 Task: Look for space in Schofield Barracks, United States from 24th August, 2023 to 10th September, 2023 for 8 adults, 2 children in price range Rs.12000 to Rs.15000. Place can be entire place or shared room with 4 bedrooms having 8 beds and 4 bathrooms. Property type can be house, flat, guest house. Amenities needed are: wifi, TV, free parkinig on premises, gym, breakfast. Booking option can be shelf check-in. Required host language is English.
Action: Mouse moved to (541, 123)
Screenshot: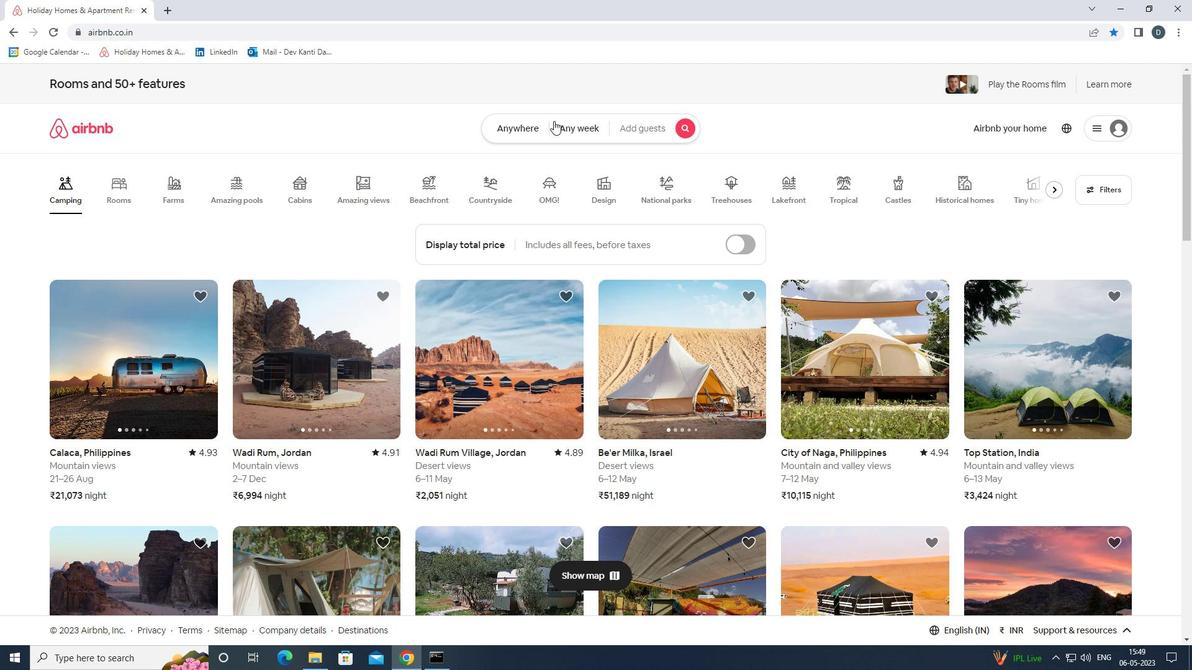 
Action: Mouse pressed left at (541, 123)
Screenshot: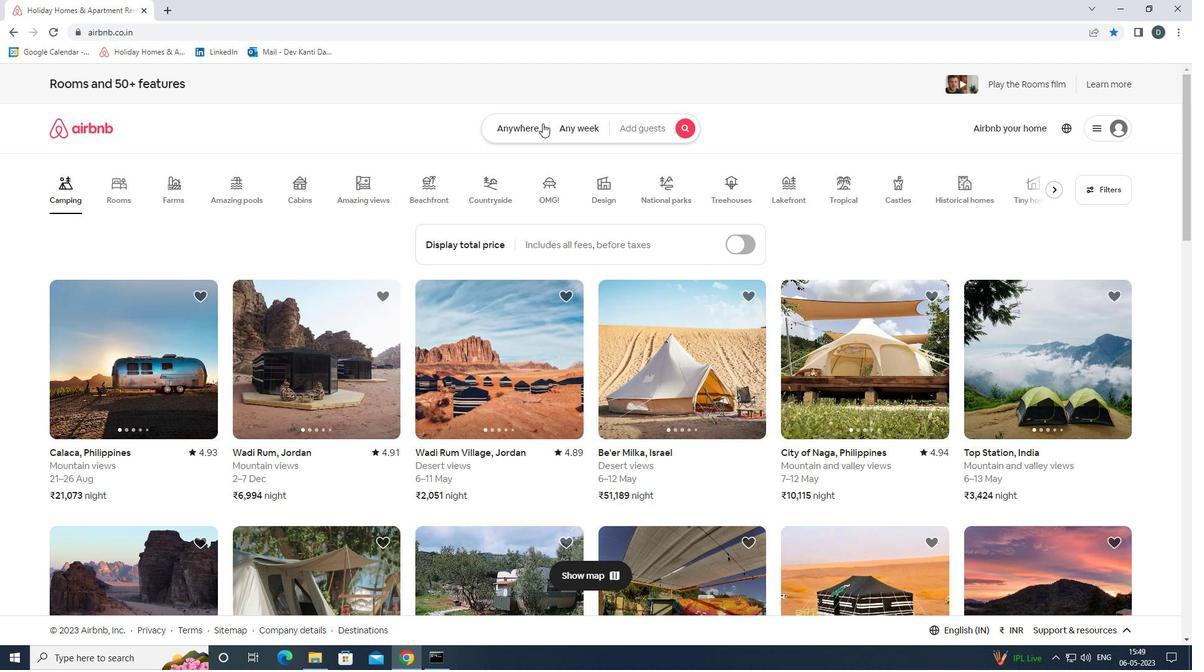 
Action: Mouse moved to (467, 180)
Screenshot: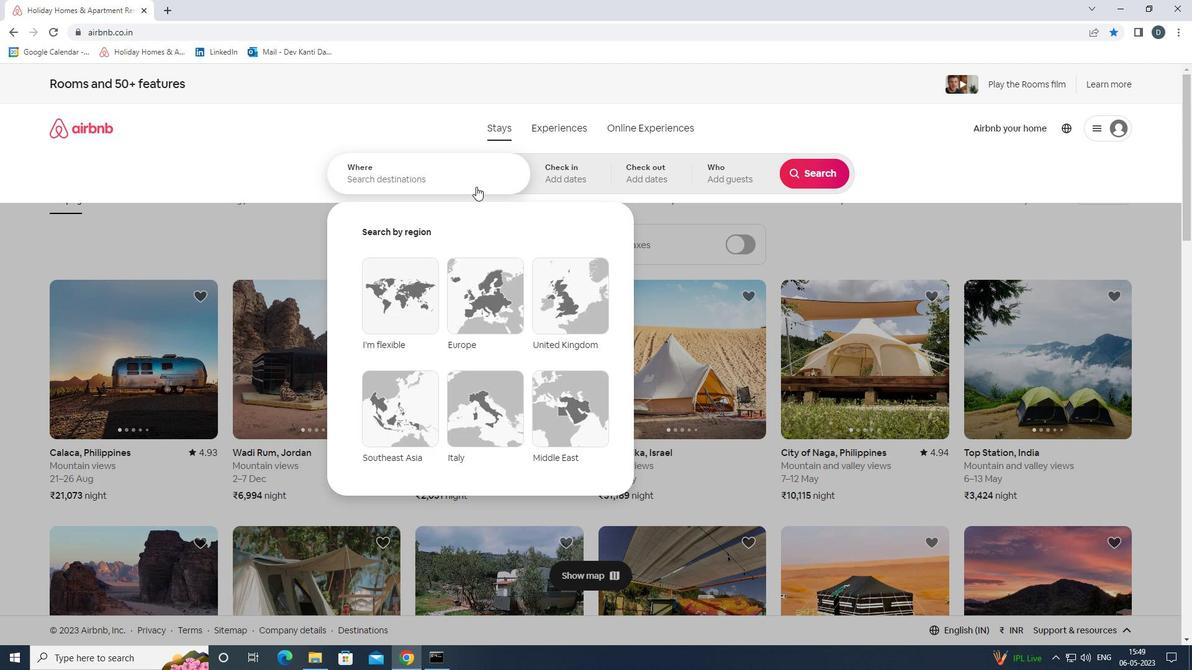 
Action: Mouse pressed left at (467, 180)
Screenshot: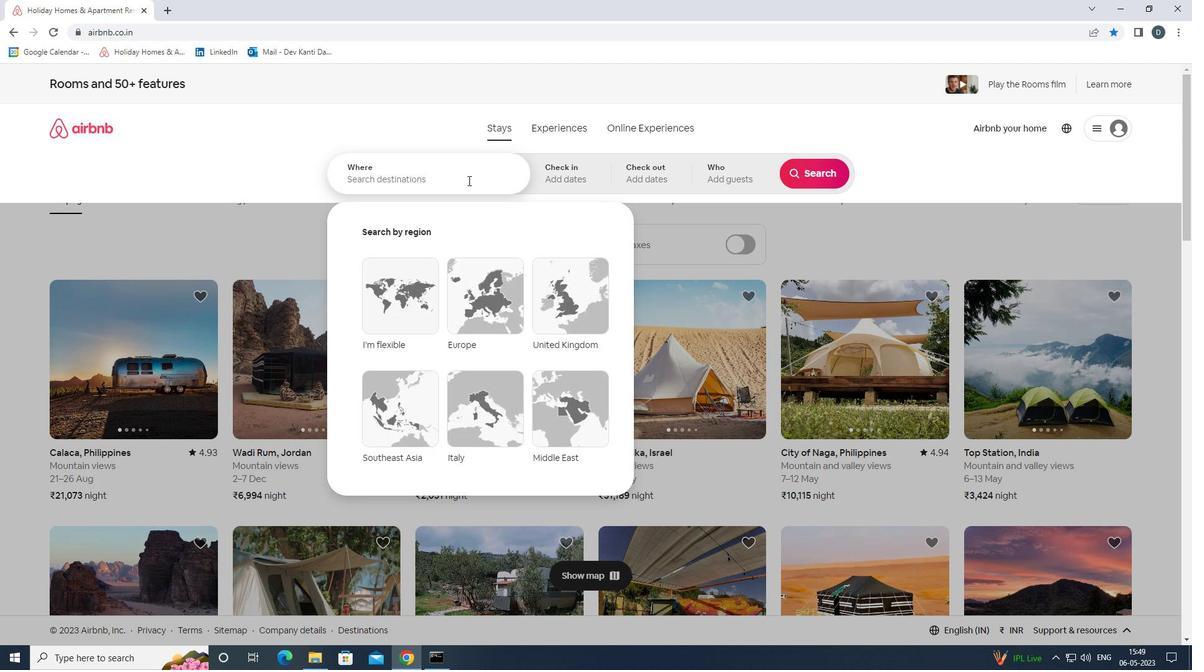 
Action: Key pressed <Key.shift><Key.shift><Key.shift><Key.shift><Key.shift><Key.shift><Key.shift><Key.shift><Key.shift><Key.shift><Key.shift><Key.shift><Key.shift><Key.shift><Key.shift><Key.shift><Key.shift>SCHOFIELD<Key.space><Key.shift>BARRACKS,<Key.shift><Key.shift><Key.shift>UNITED<Key.space><Key.shift><Key.shift><Key.shift><Key.shift><Key.shift><Key.shift><Key.shift>STATES<Key.enter>
Screenshot: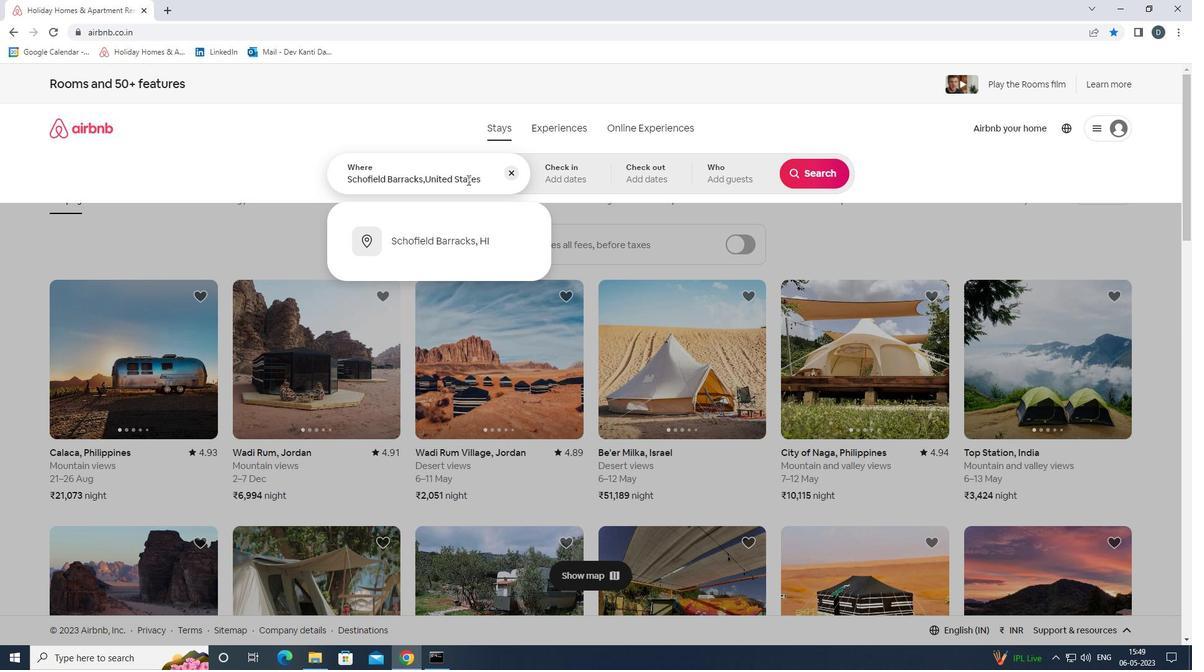 
Action: Mouse moved to (811, 273)
Screenshot: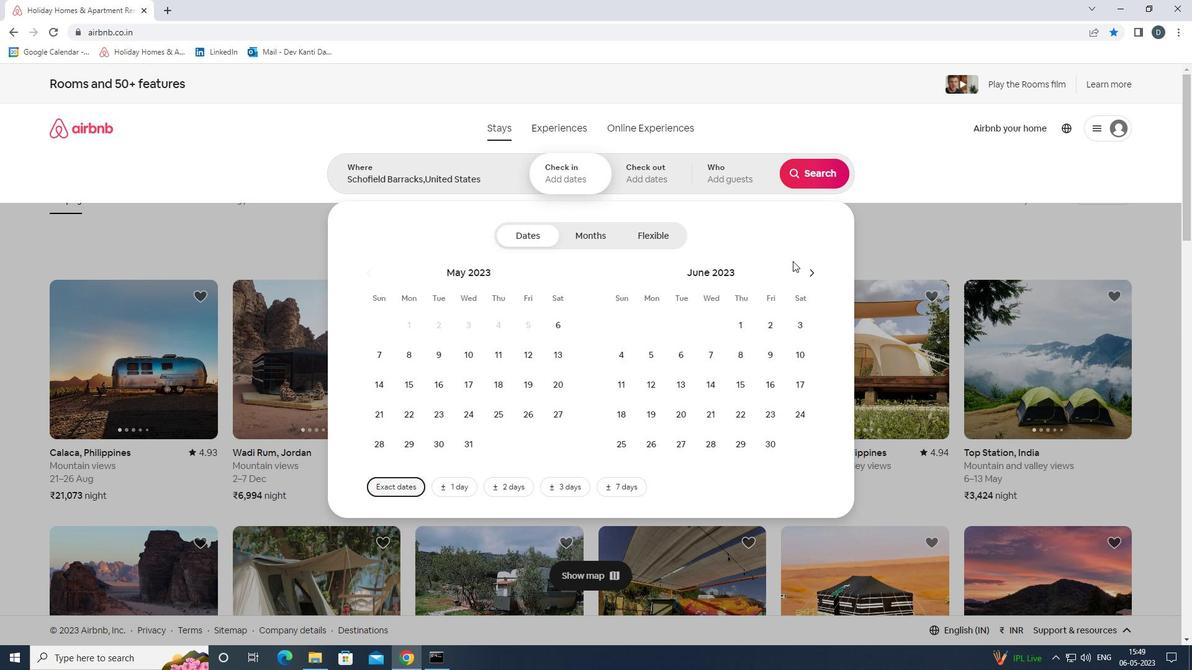 
Action: Mouse pressed left at (811, 273)
Screenshot: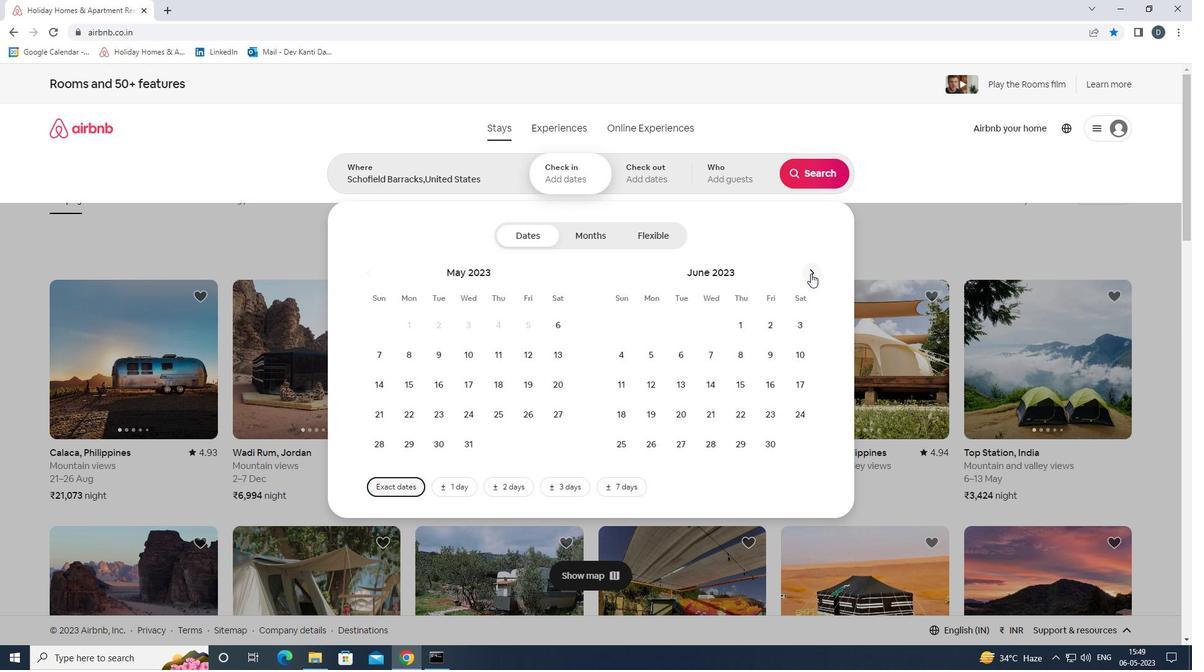 
Action: Mouse pressed left at (811, 273)
Screenshot: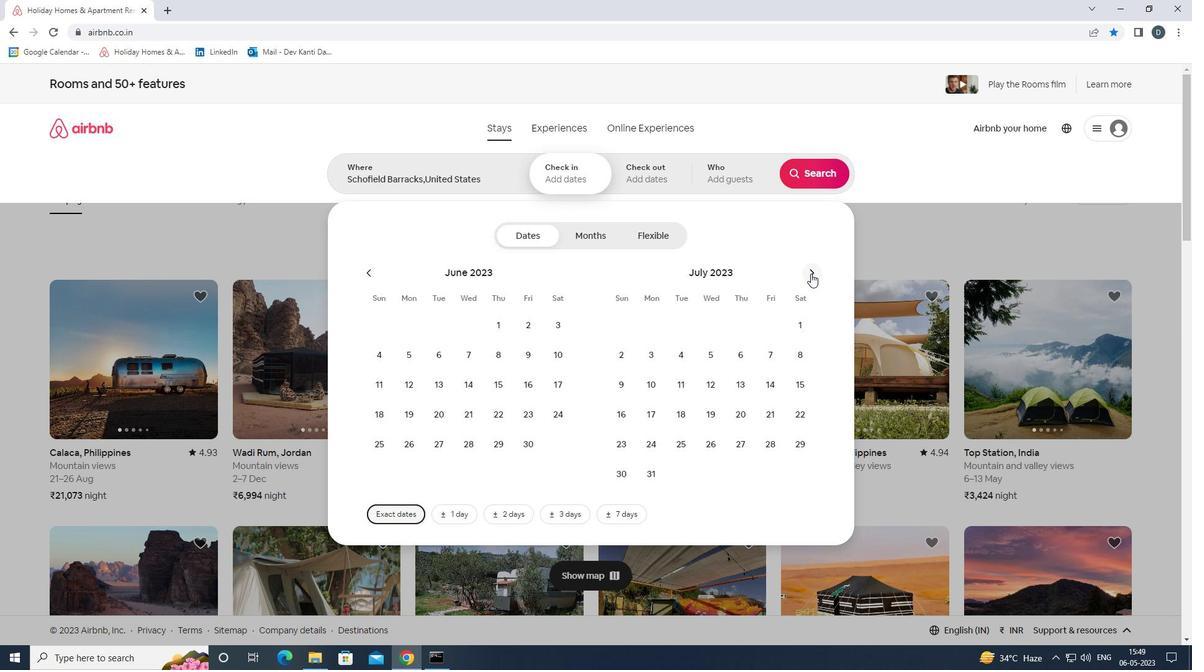 
Action: Mouse pressed left at (811, 273)
Screenshot: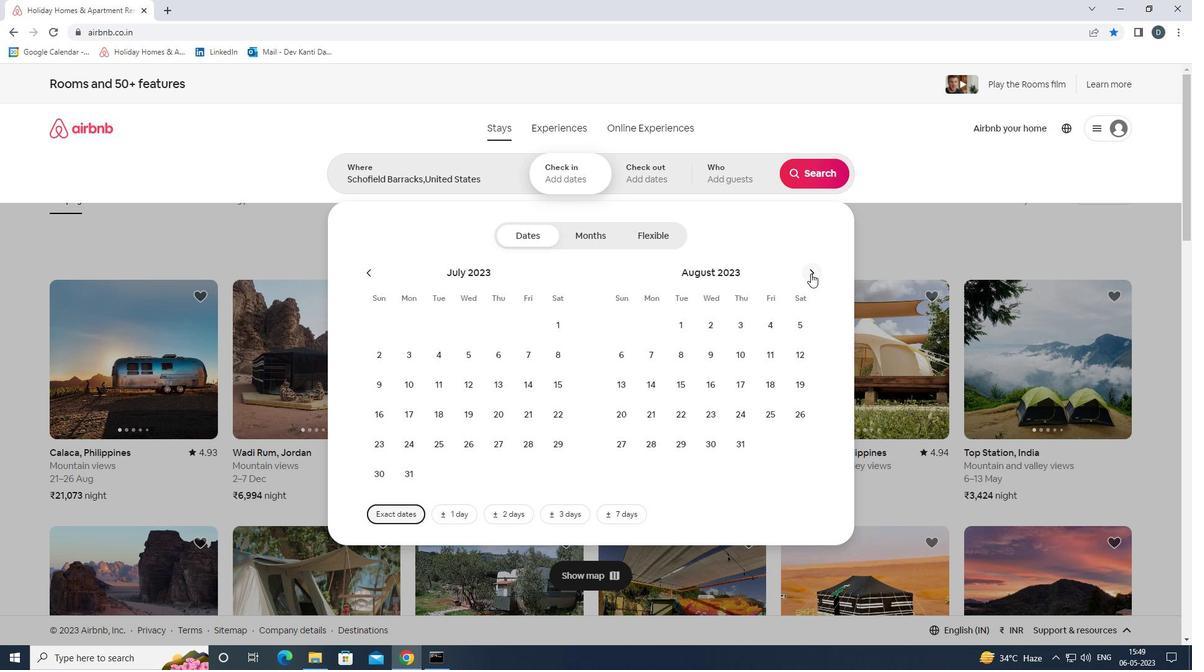 
Action: Mouse moved to (495, 409)
Screenshot: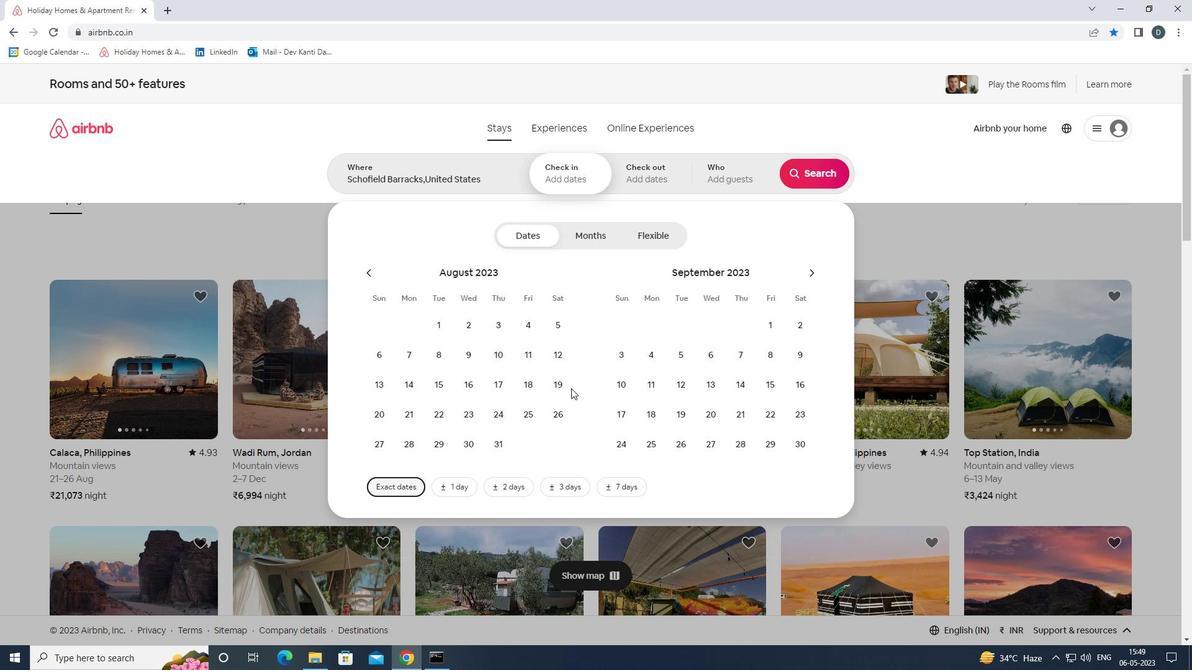
Action: Mouse pressed left at (495, 409)
Screenshot: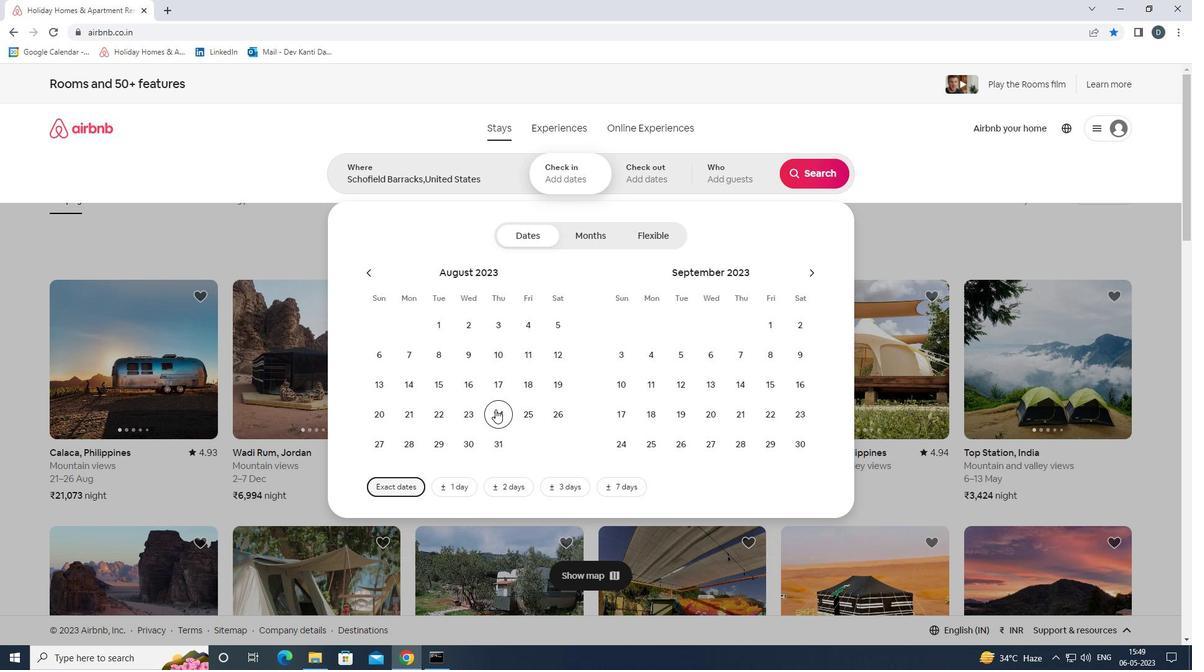 
Action: Mouse moved to (615, 384)
Screenshot: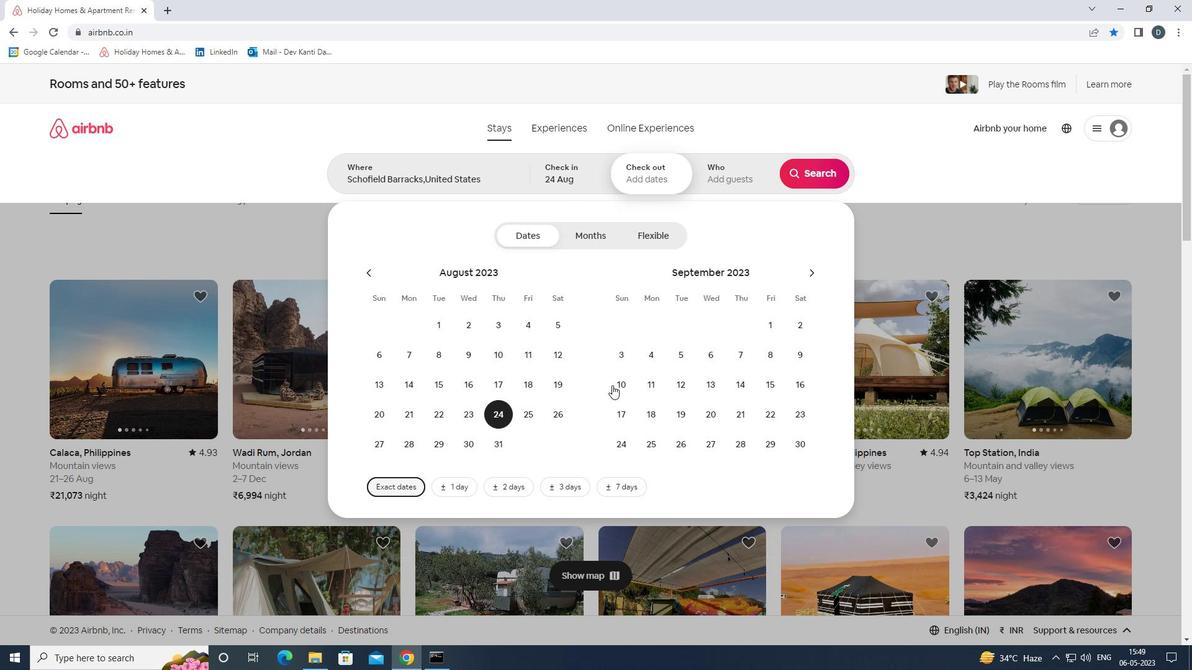 
Action: Mouse pressed left at (615, 384)
Screenshot: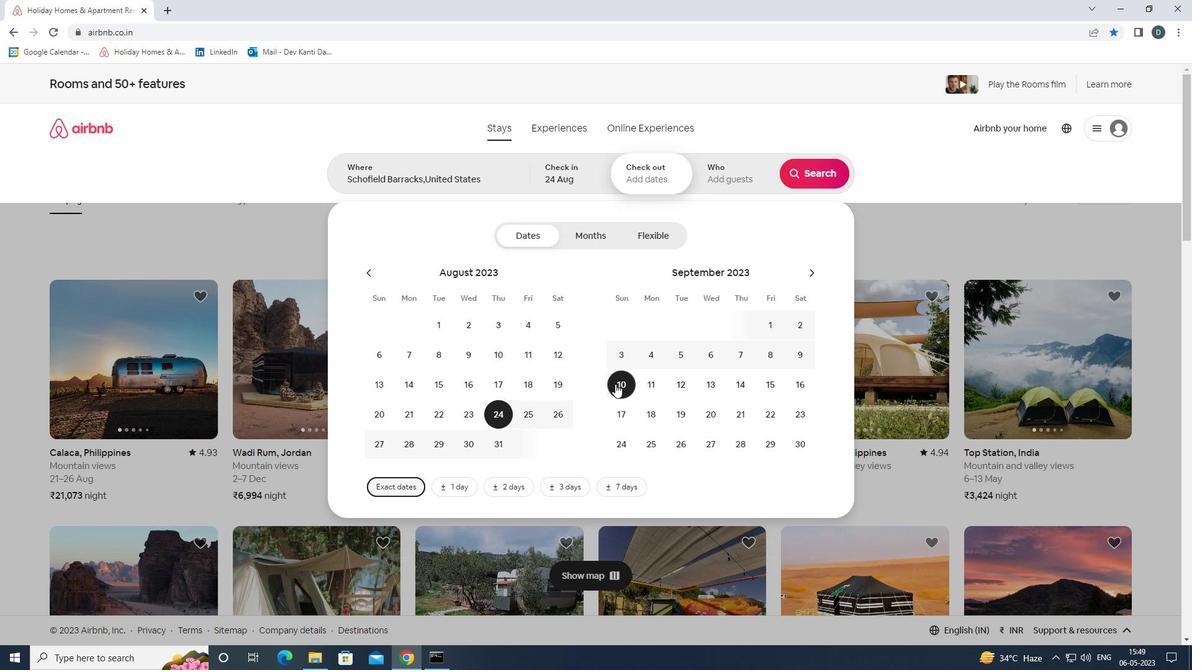 
Action: Mouse moved to (722, 165)
Screenshot: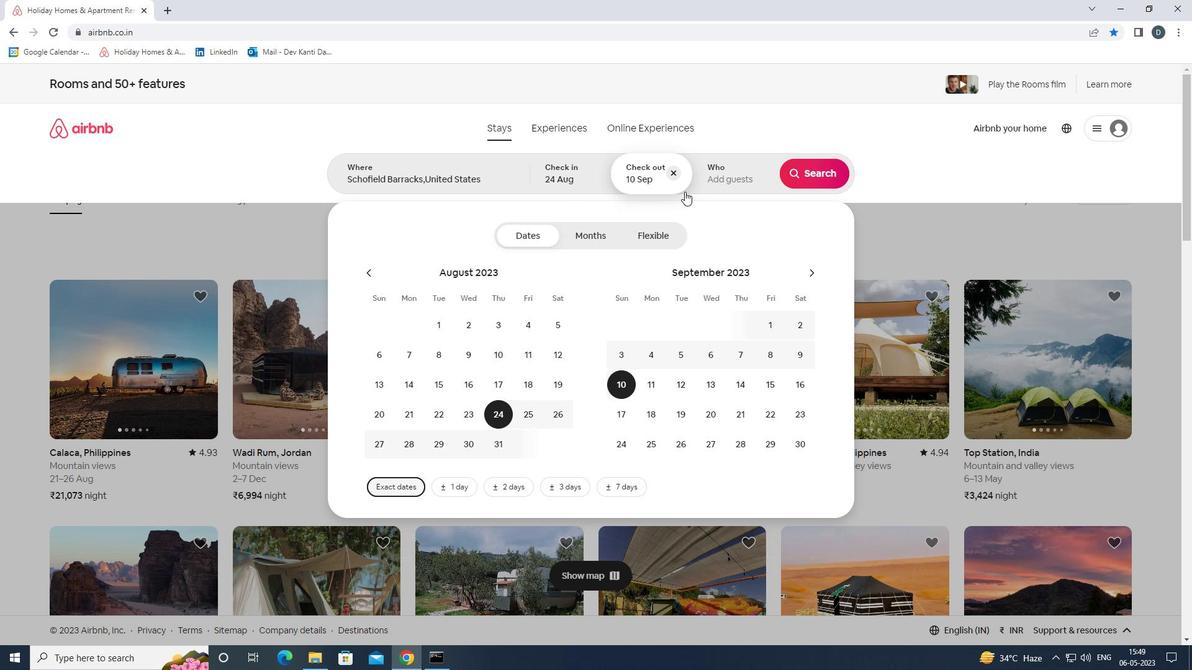 
Action: Mouse pressed left at (722, 165)
Screenshot: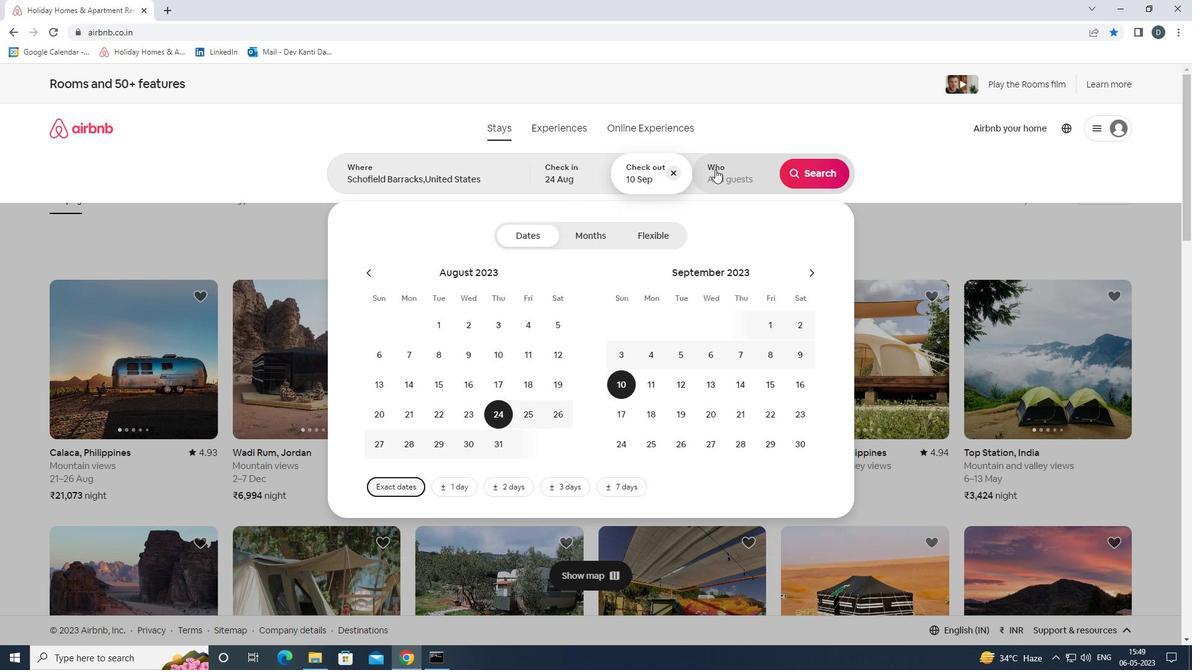 
Action: Mouse moved to (817, 236)
Screenshot: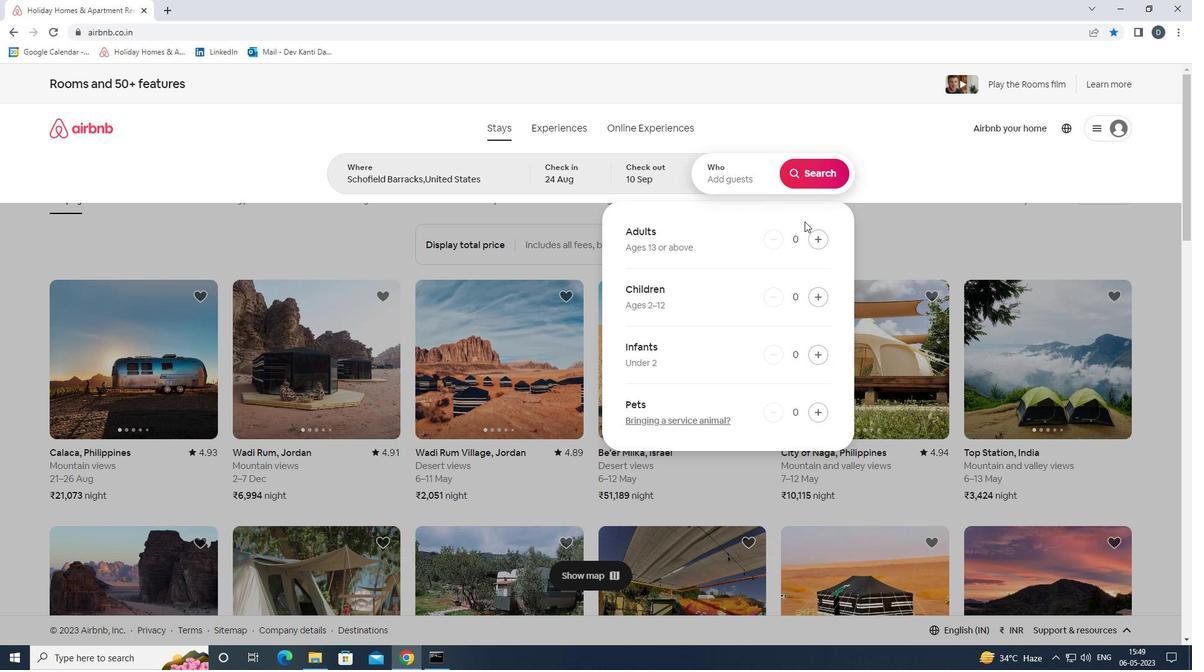 
Action: Mouse pressed left at (817, 236)
Screenshot: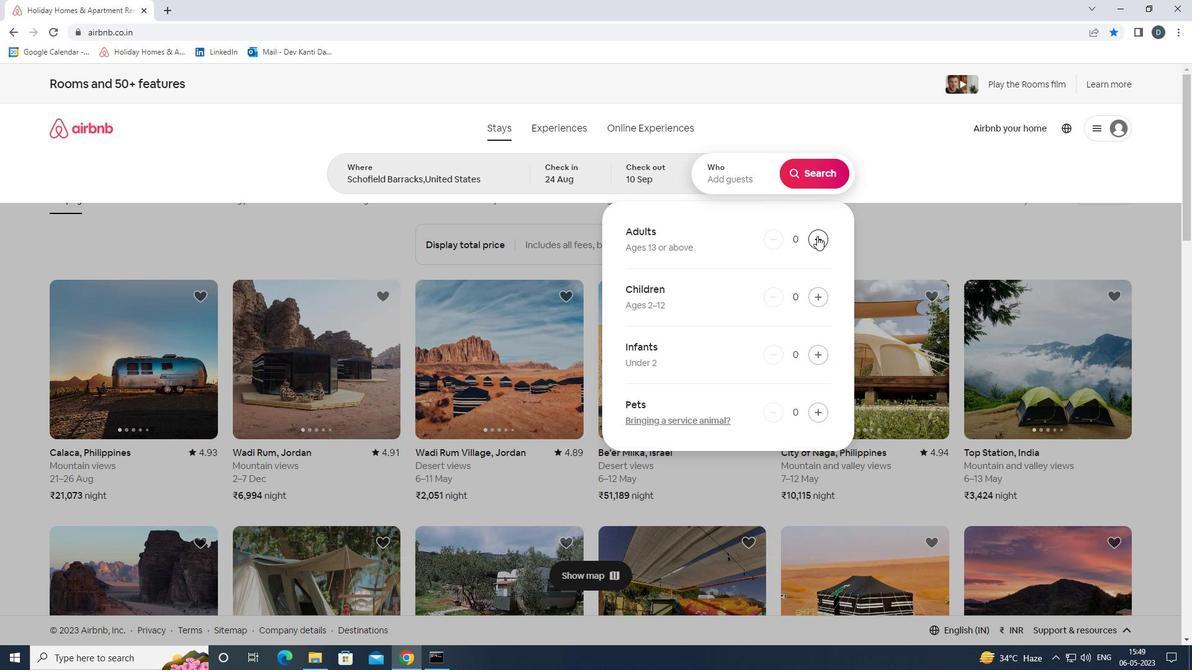 
Action: Mouse pressed left at (817, 236)
Screenshot: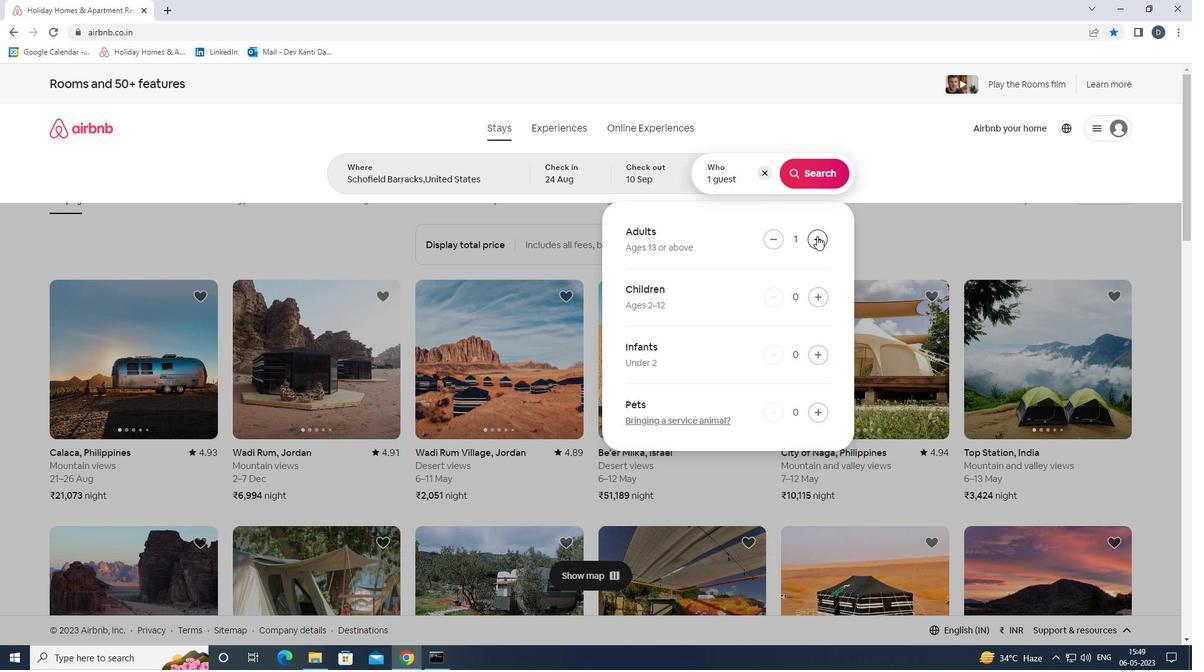 
Action: Mouse pressed left at (817, 236)
Screenshot: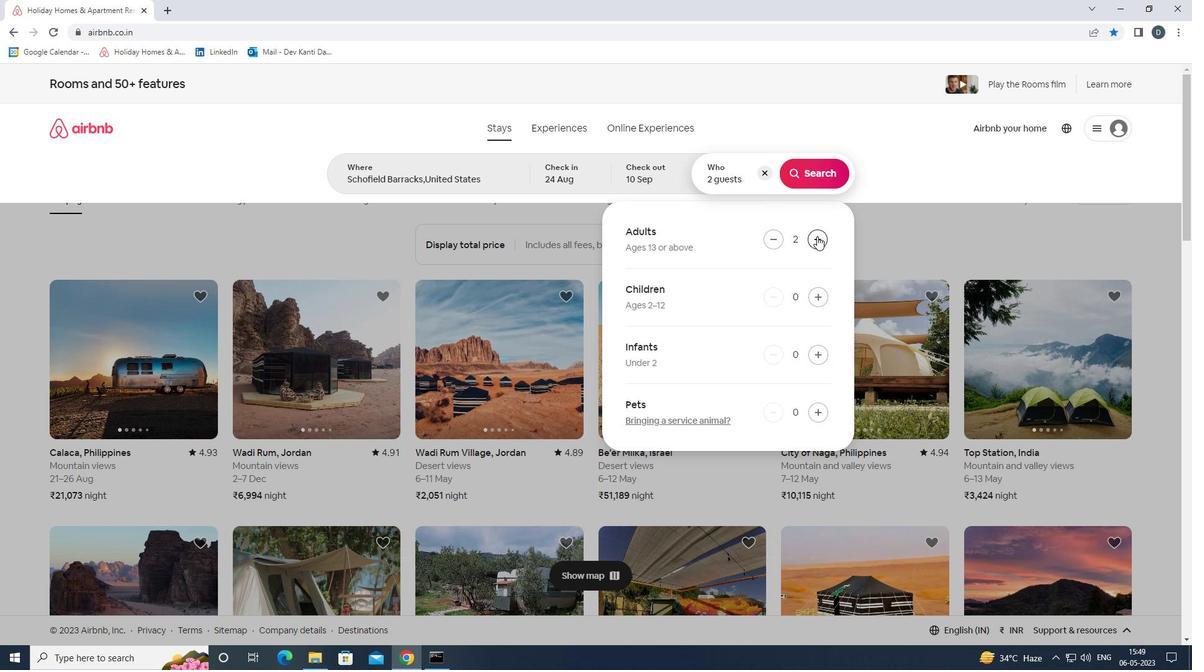 
Action: Mouse pressed left at (817, 236)
Screenshot: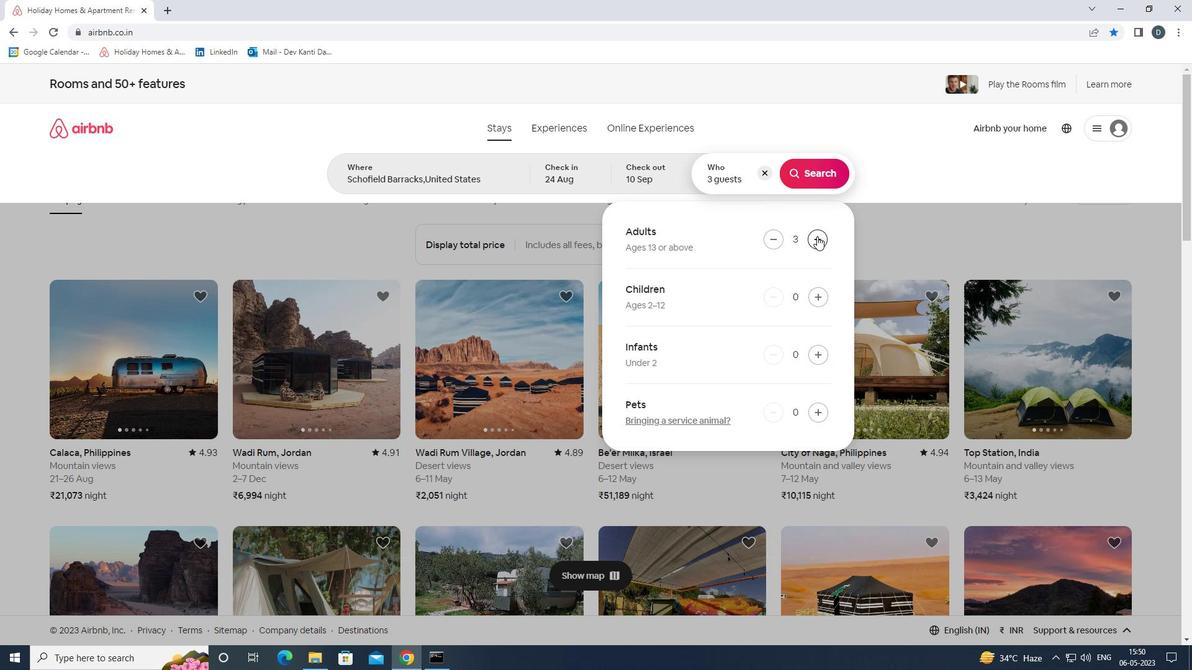 
Action: Mouse pressed left at (817, 236)
Screenshot: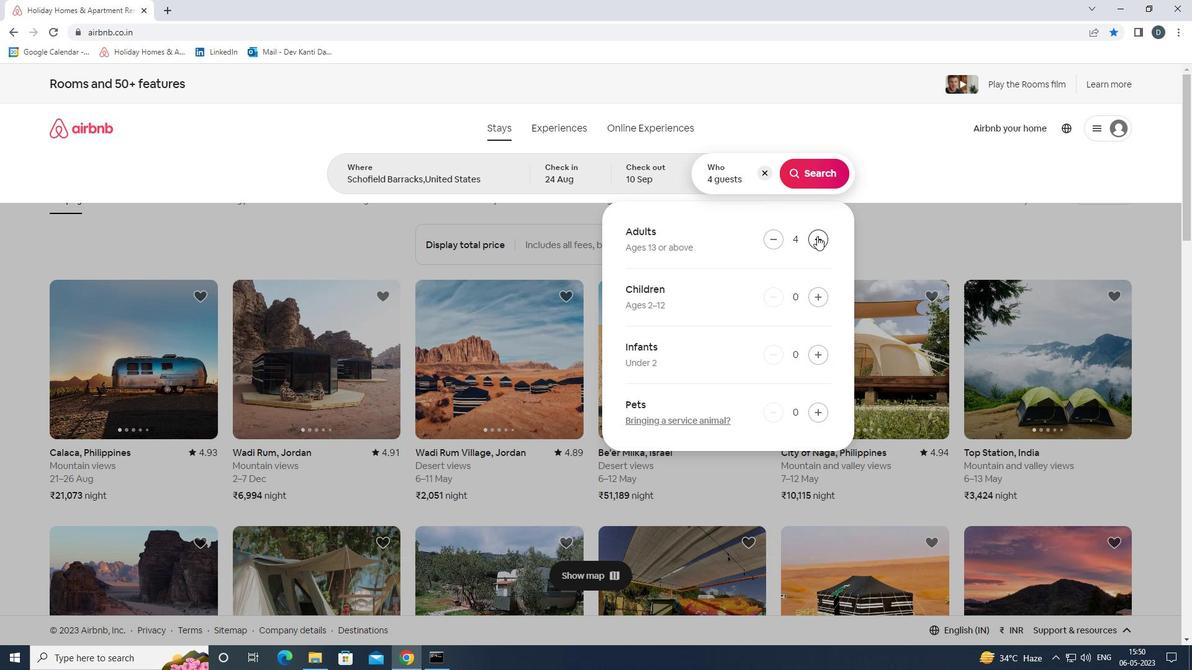 
Action: Mouse pressed left at (817, 236)
Screenshot: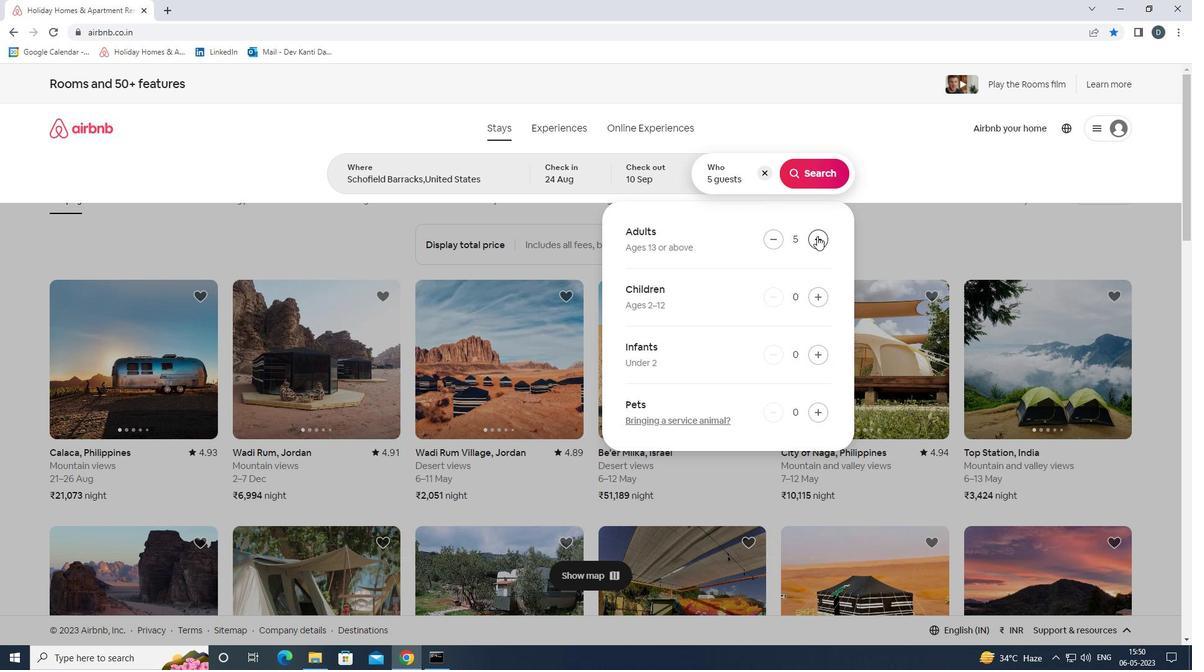 
Action: Mouse pressed left at (817, 236)
Screenshot: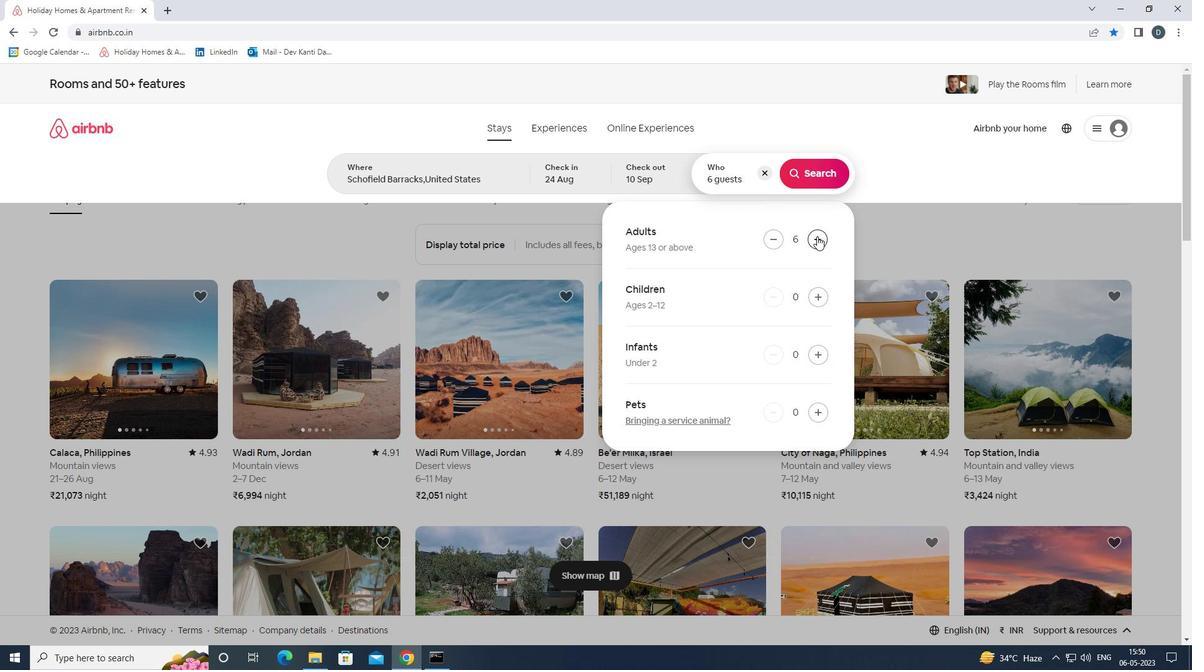 
Action: Mouse pressed left at (817, 236)
Screenshot: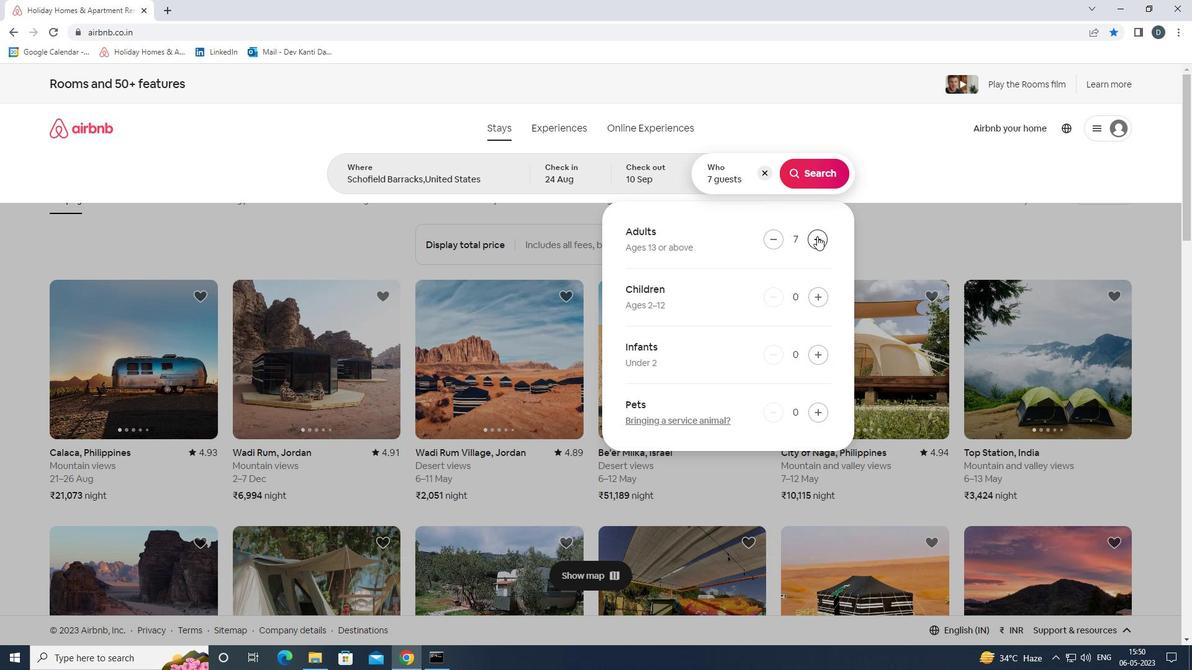
Action: Mouse moved to (815, 296)
Screenshot: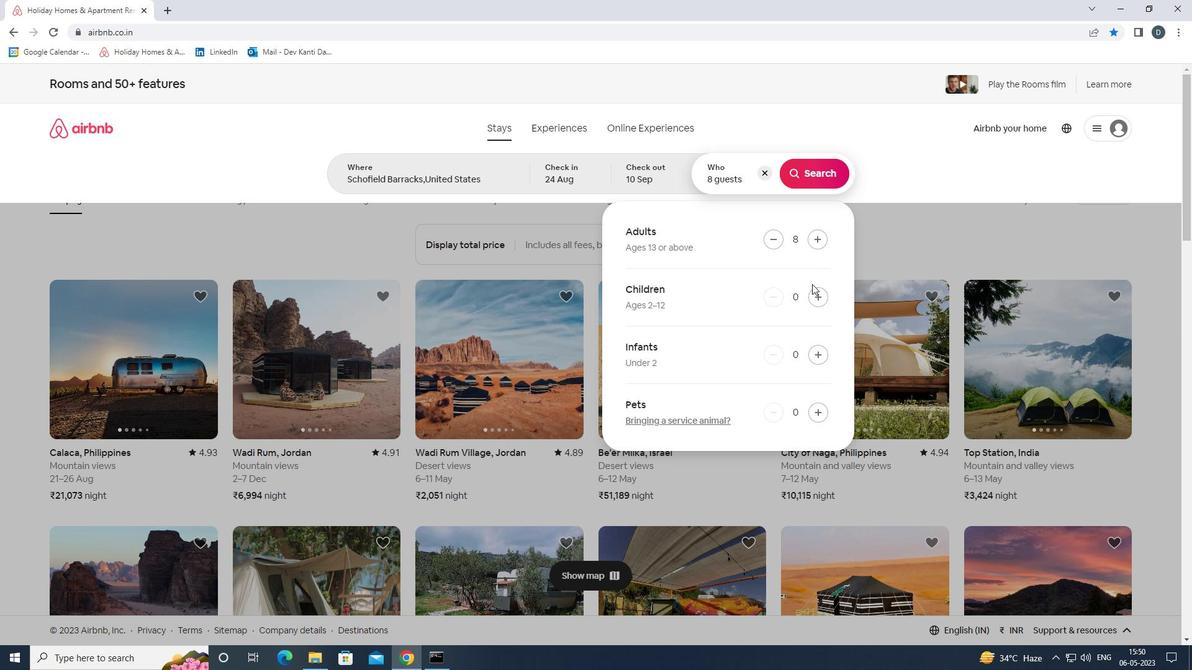 
Action: Mouse pressed left at (815, 296)
Screenshot: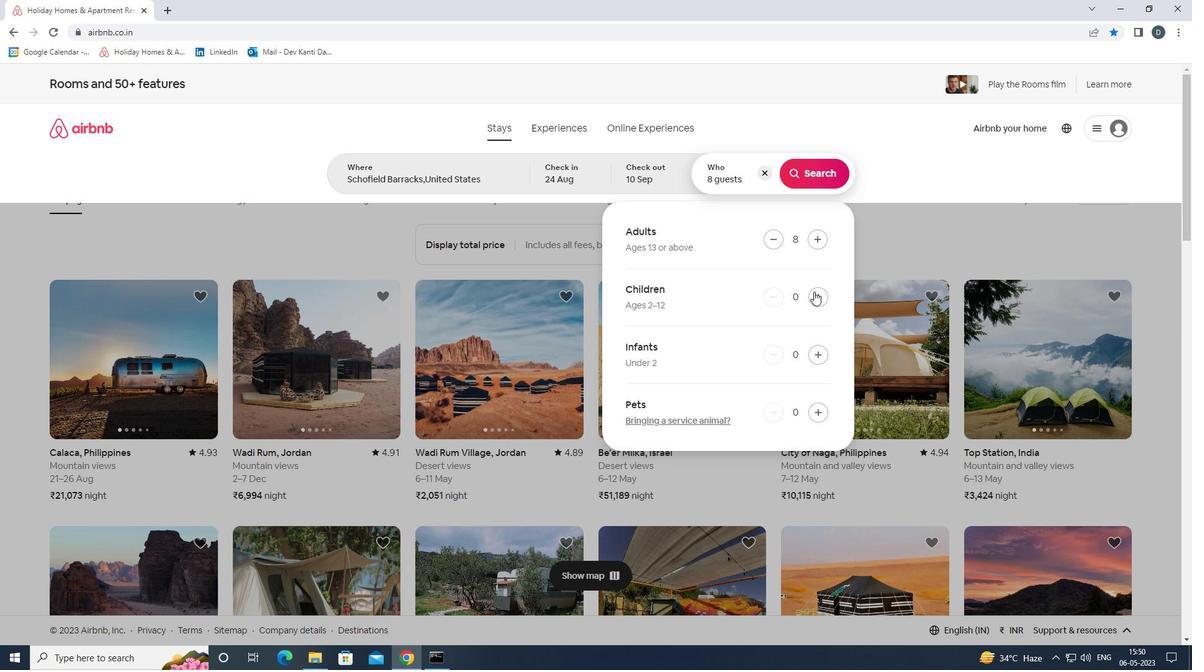 
Action: Mouse pressed left at (815, 296)
Screenshot: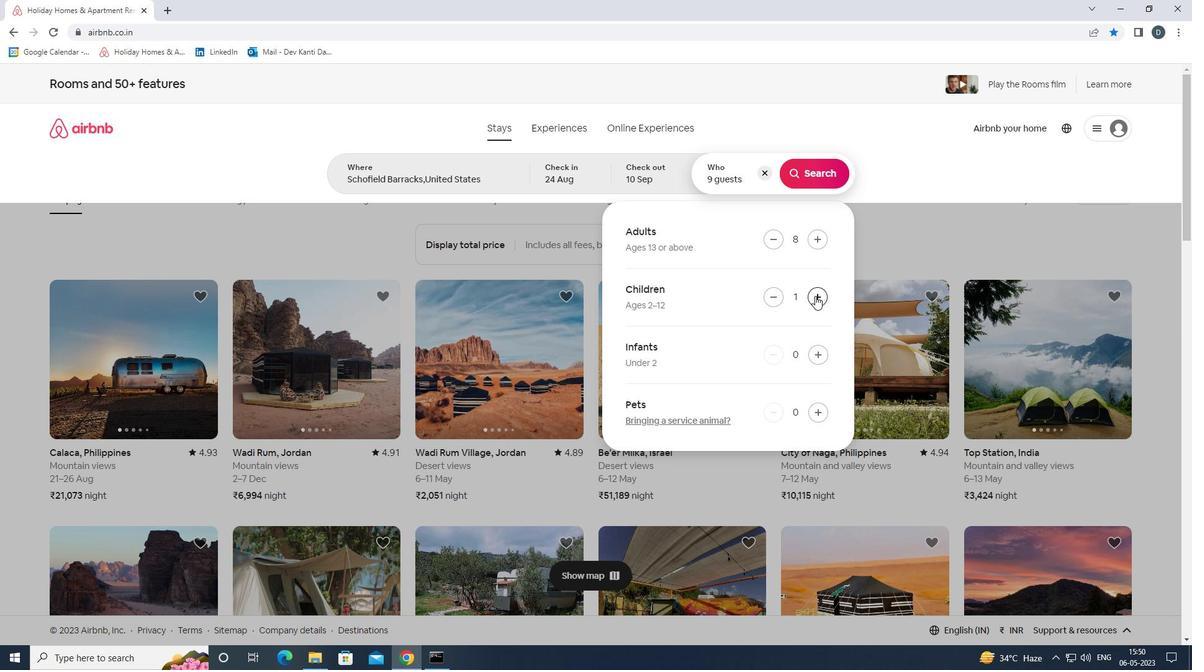 
Action: Mouse moved to (811, 181)
Screenshot: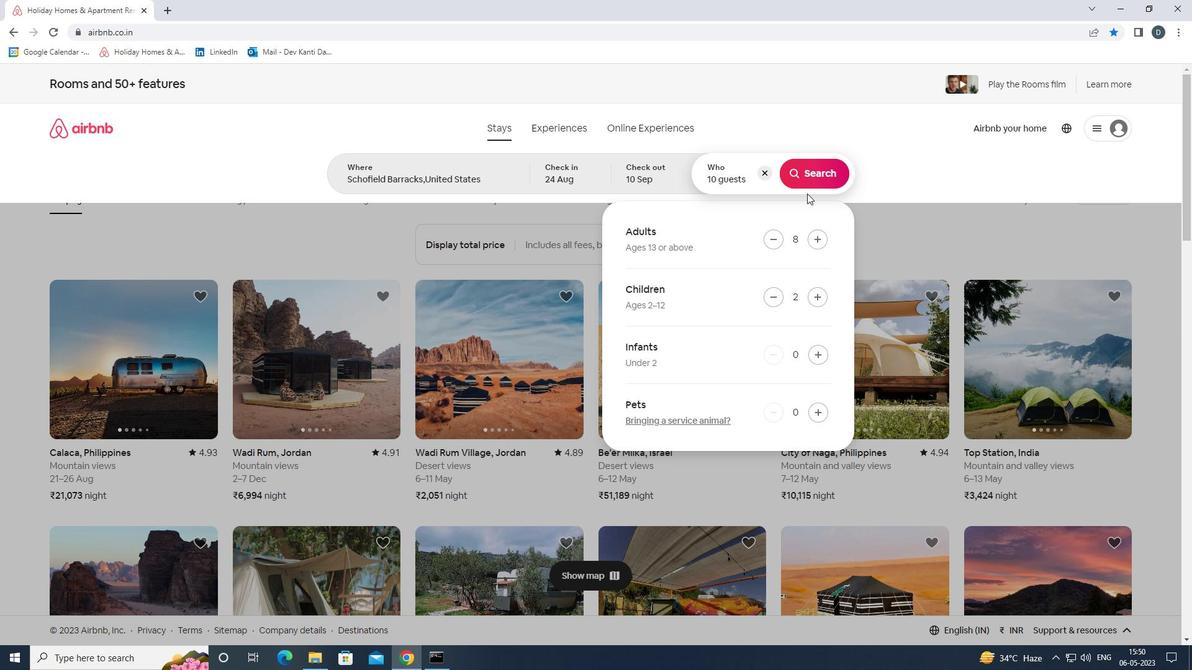 
Action: Mouse pressed left at (811, 181)
Screenshot: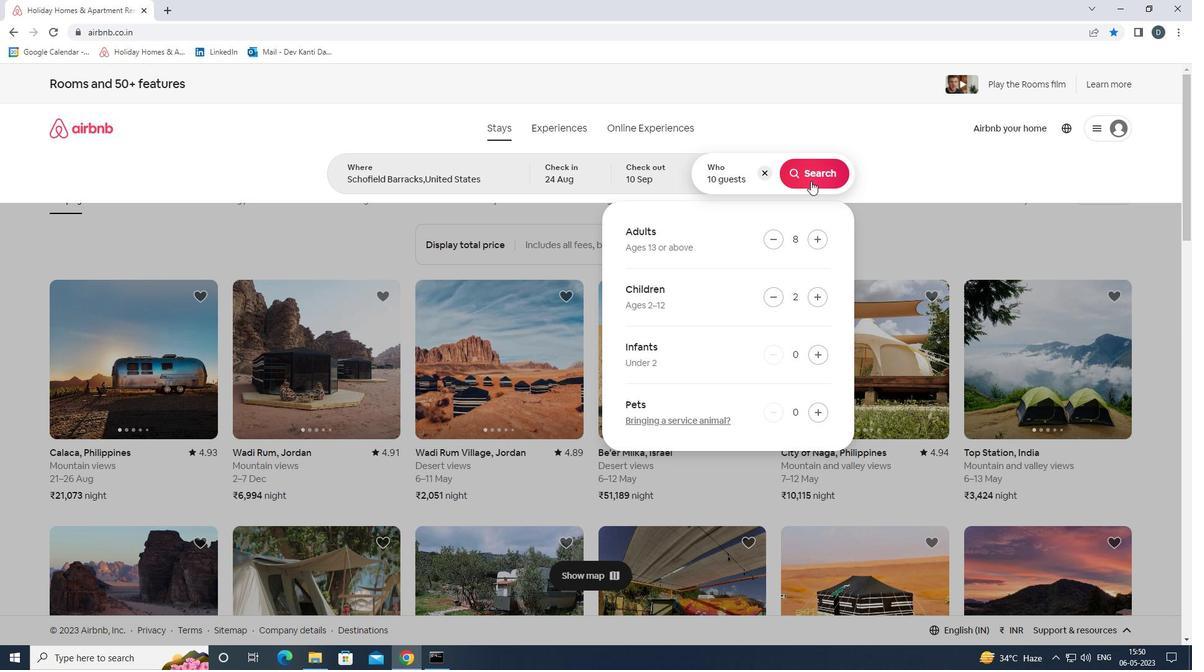
Action: Mouse moved to (1127, 131)
Screenshot: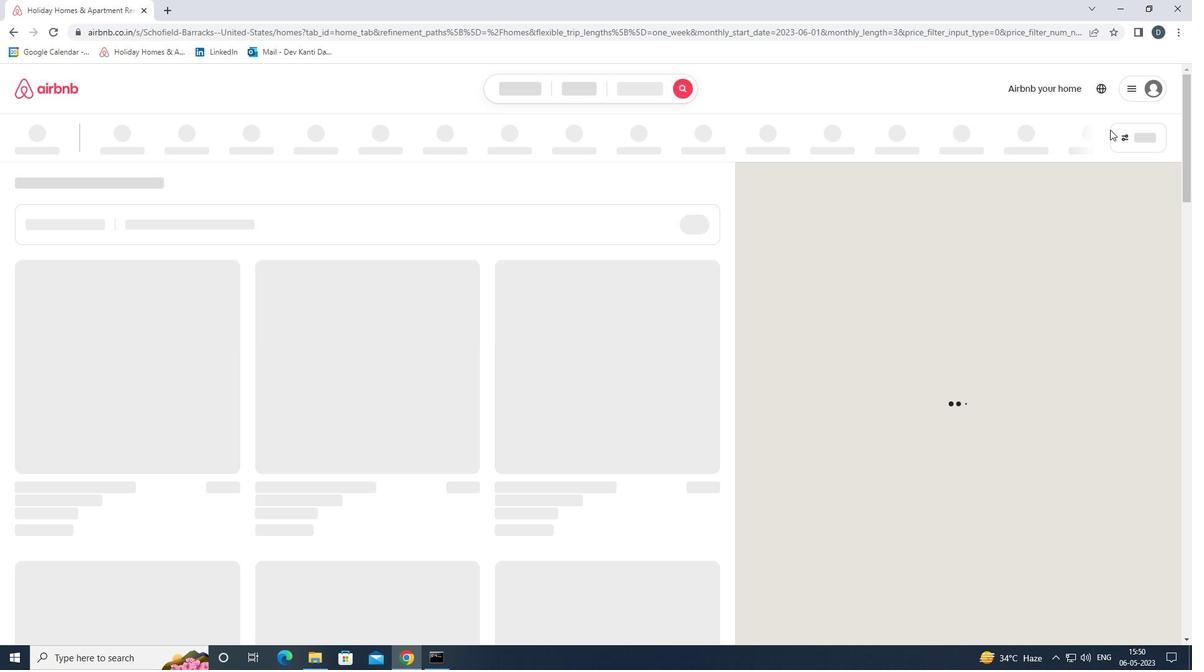
Action: Mouse pressed left at (1127, 131)
Screenshot: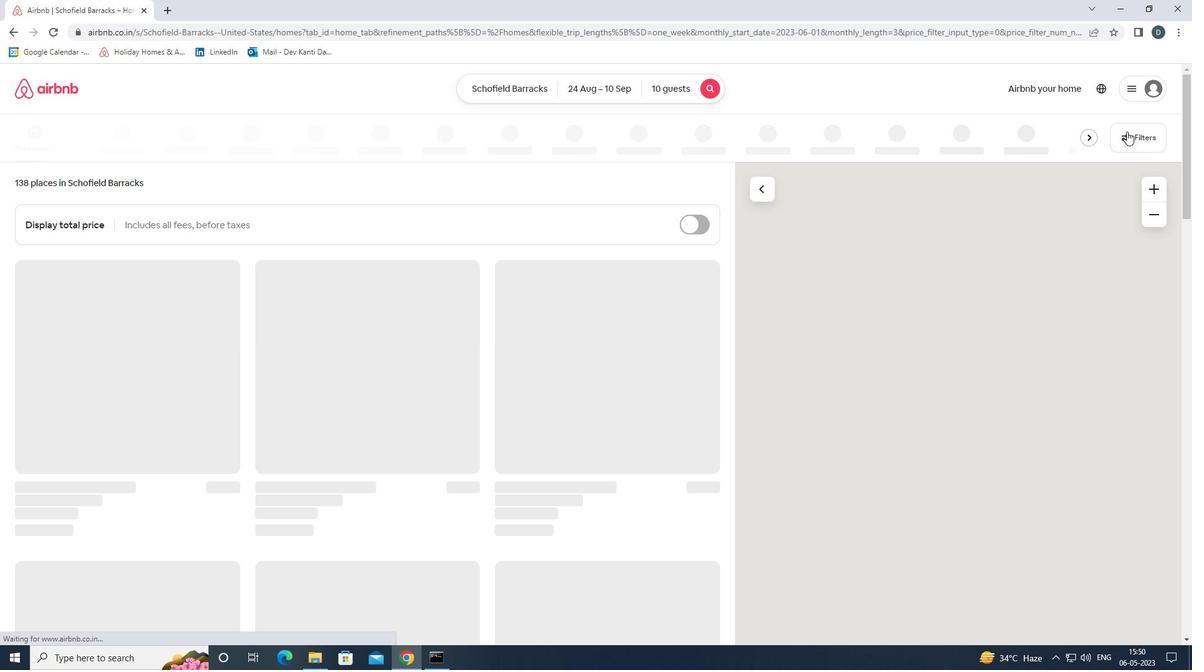 
Action: Mouse moved to (442, 442)
Screenshot: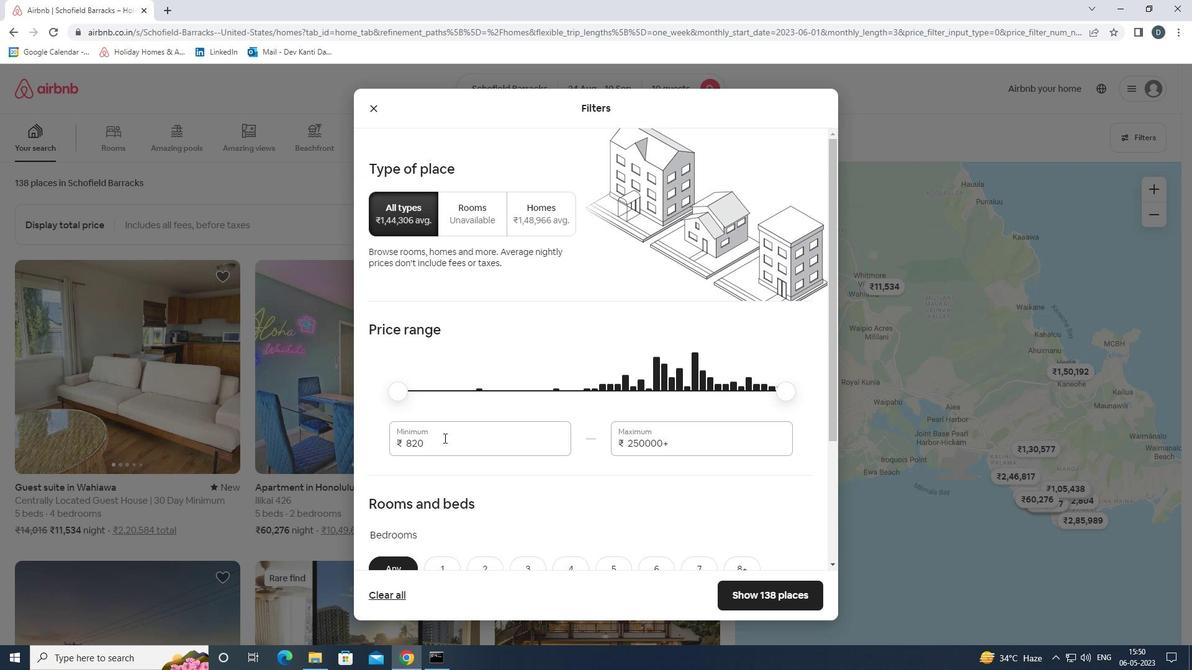 
Action: Mouse pressed left at (442, 442)
Screenshot: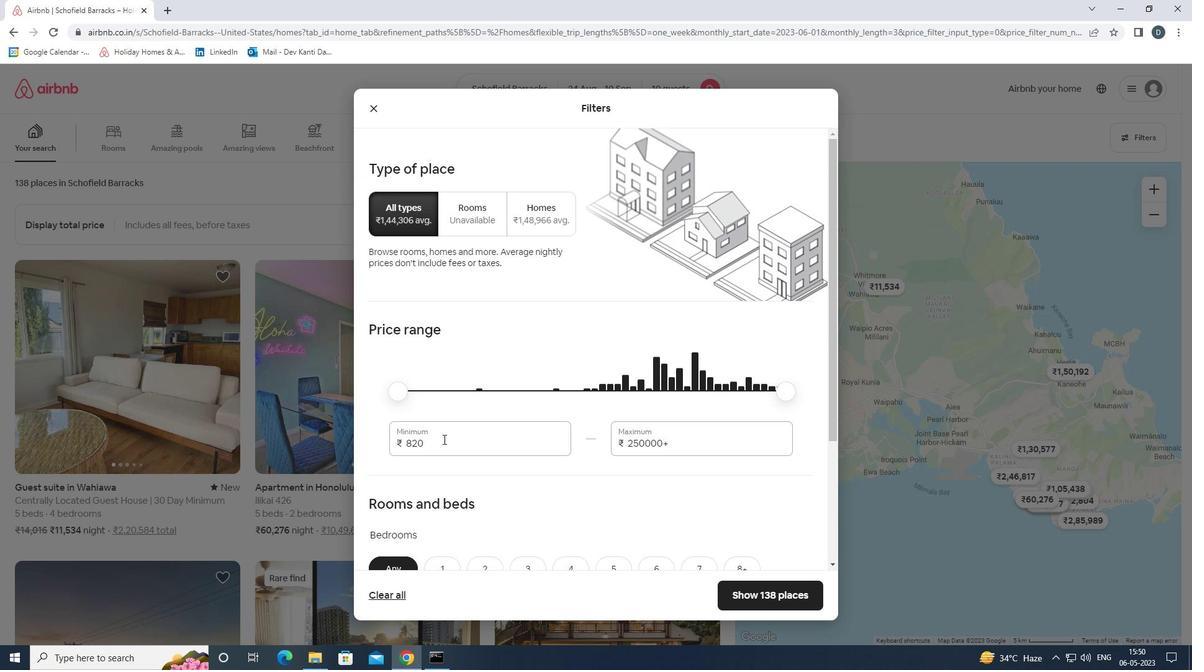 
Action: Mouse pressed left at (442, 442)
Screenshot: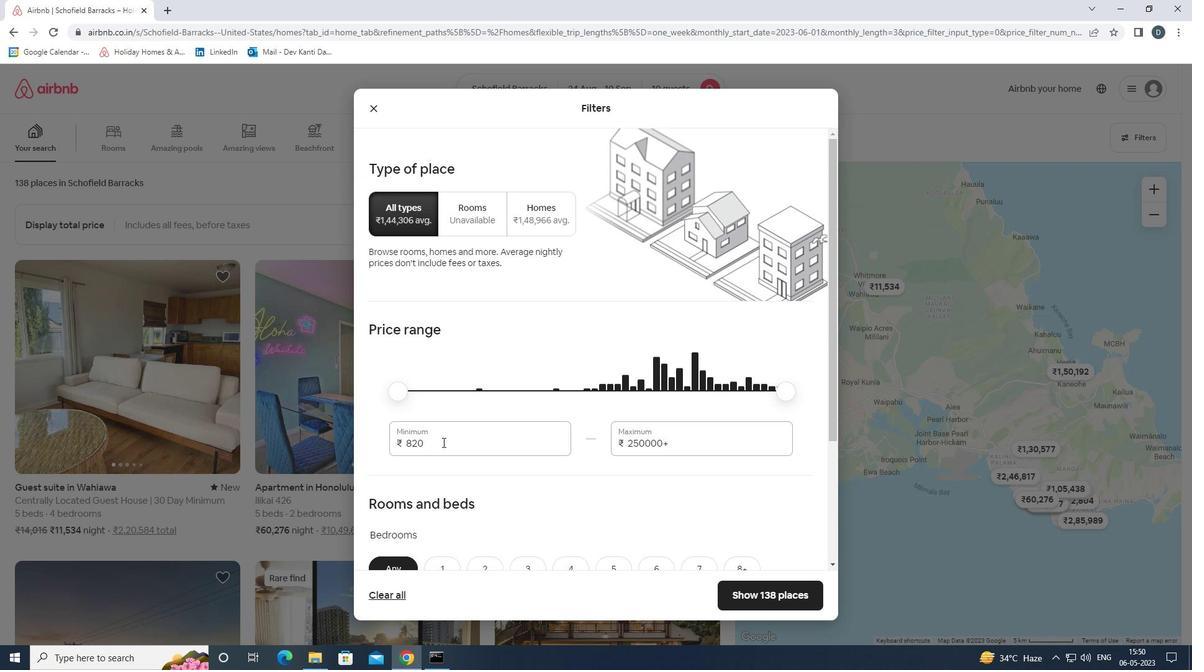 
Action: Mouse moved to (447, 440)
Screenshot: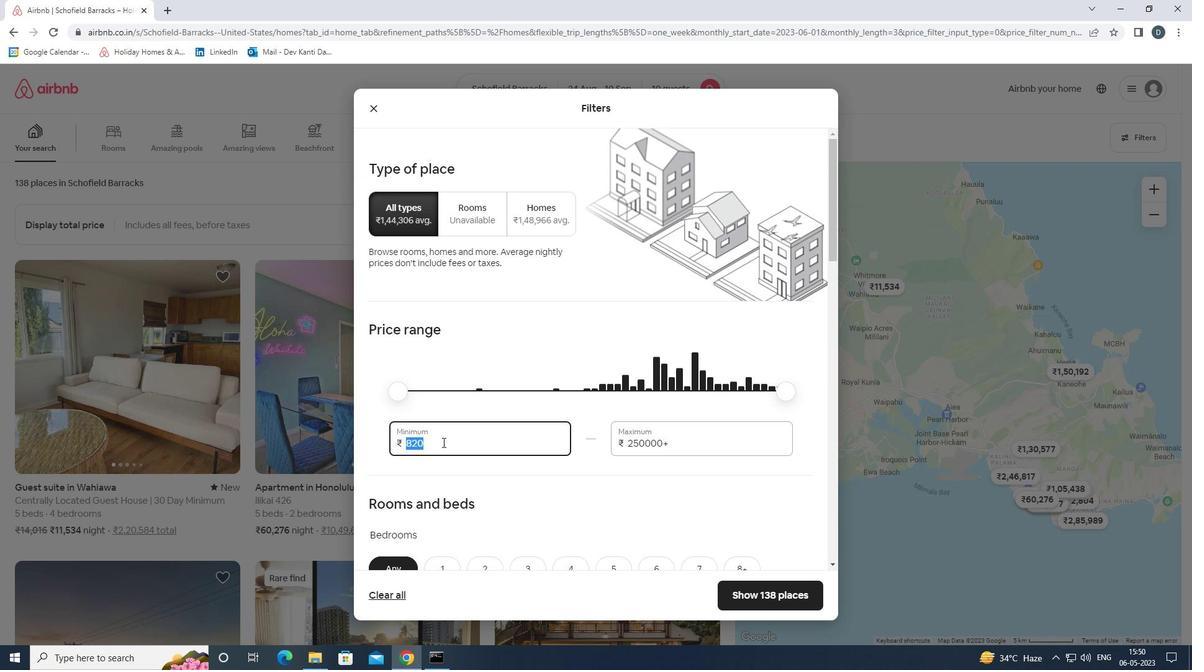 
Action: Key pressed 12000<Key.tab>15000
Screenshot: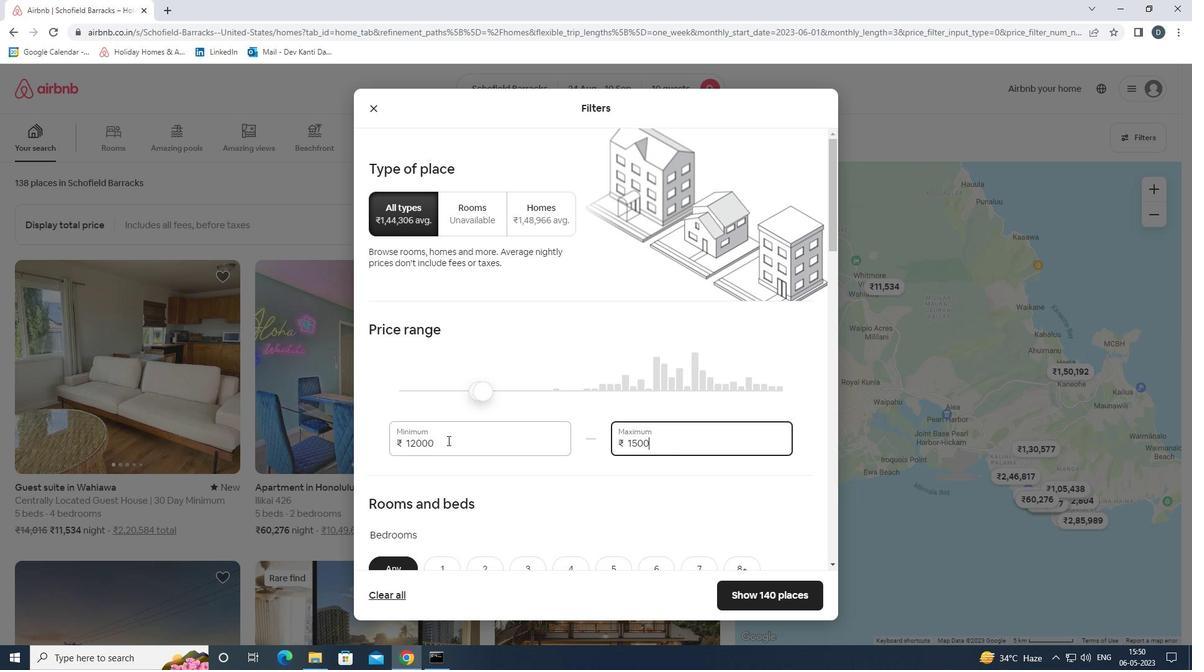 
Action: Mouse moved to (449, 440)
Screenshot: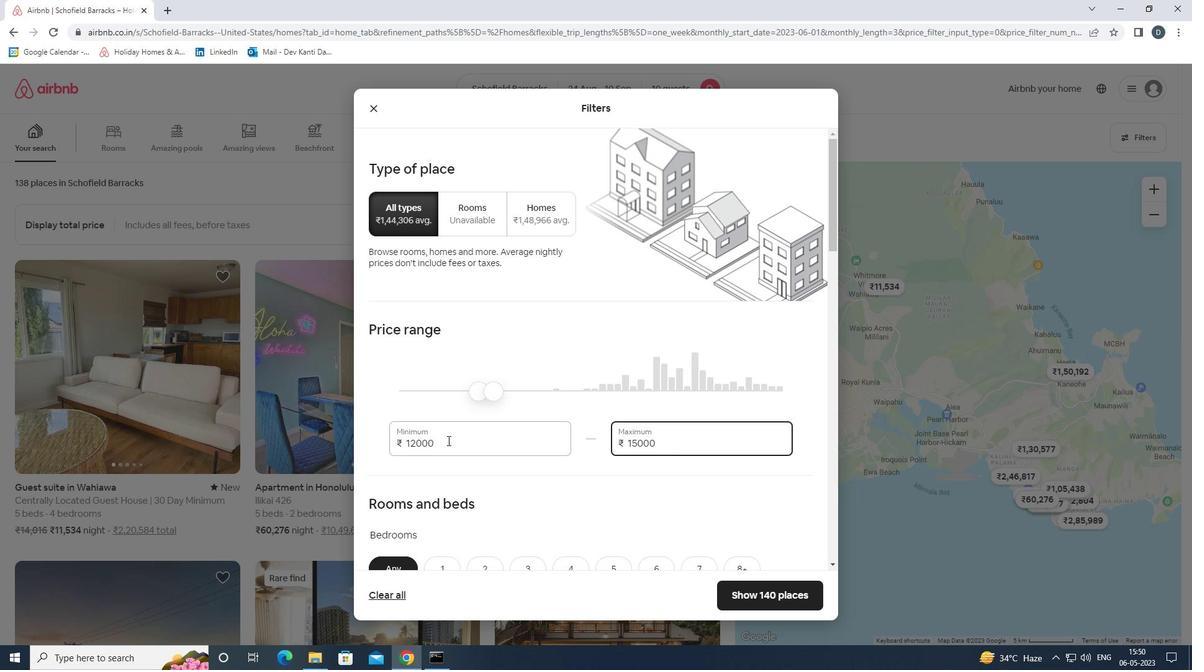 
Action: Mouse scrolled (449, 439) with delta (0, 0)
Screenshot: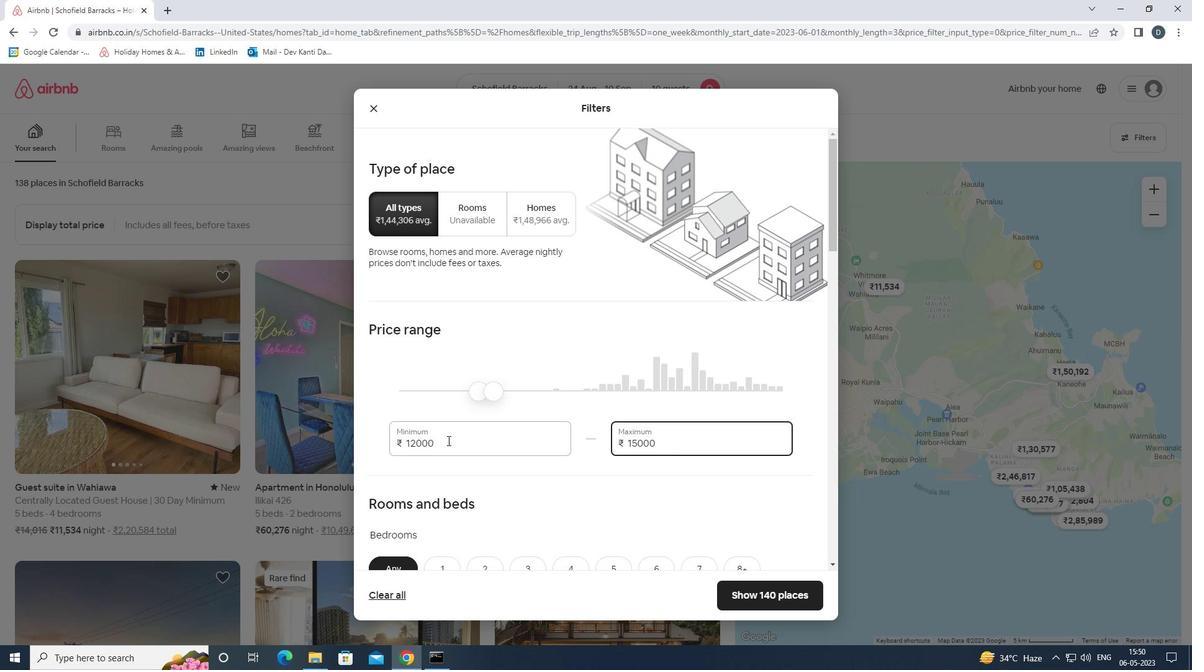 
Action: Mouse moved to (451, 440)
Screenshot: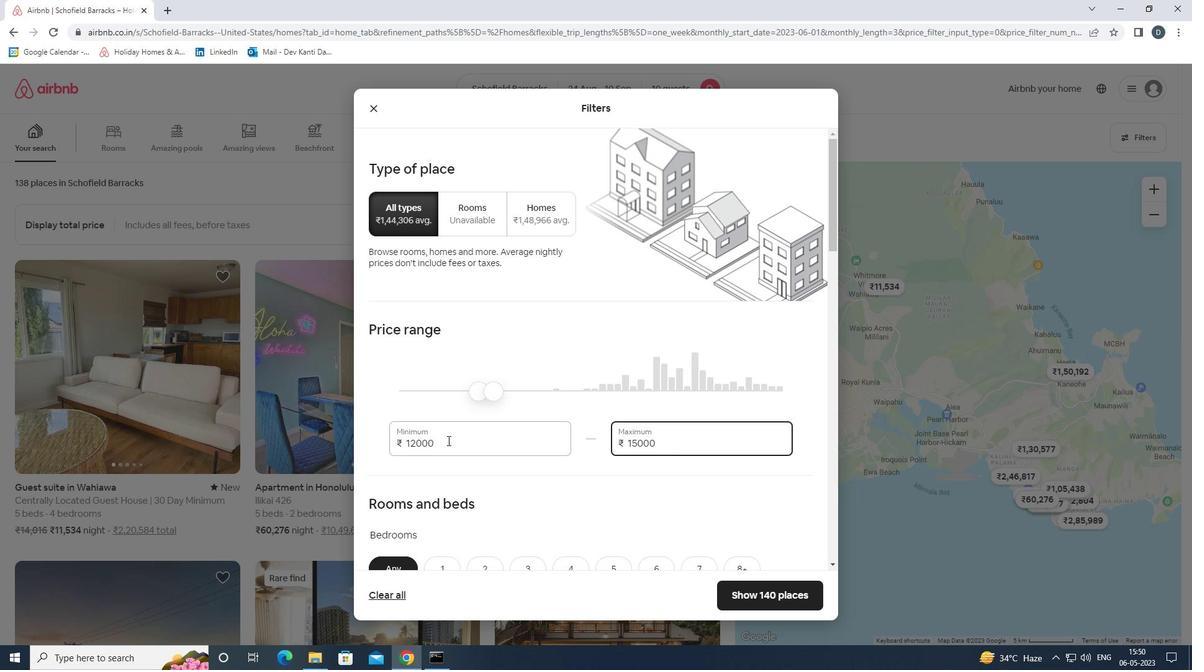 
Action: Mouse scrolled (451, 439) with delta (0, 0)
Screenshot: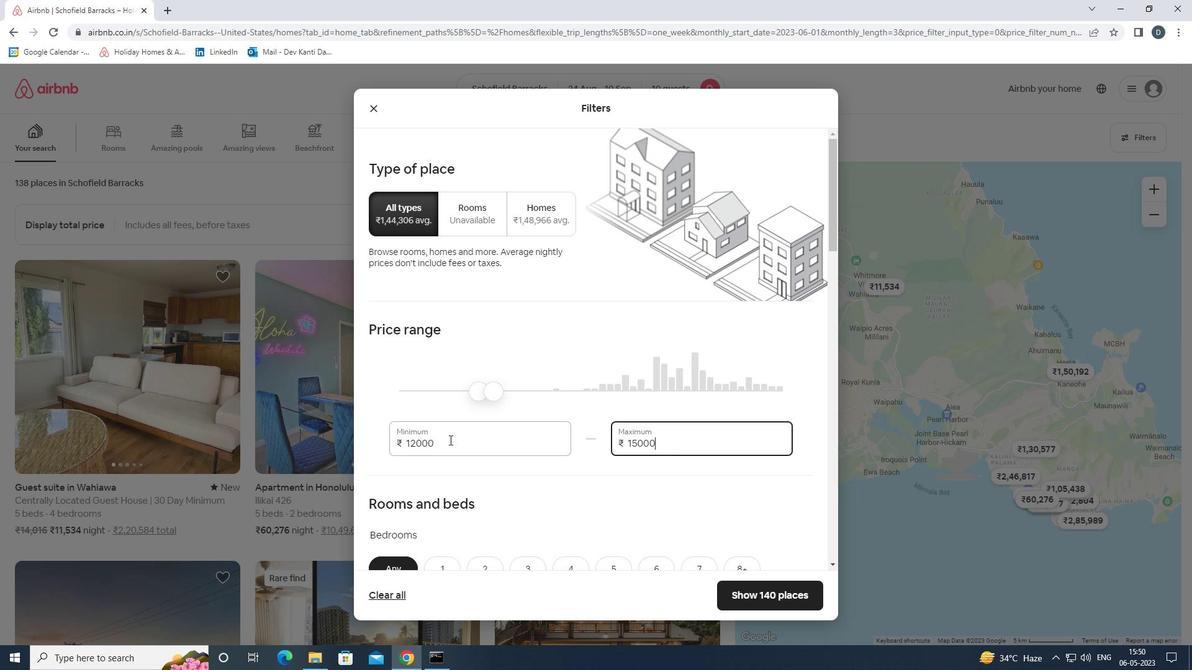 
Action: Mouse moved to (453, 439)
Screenshot: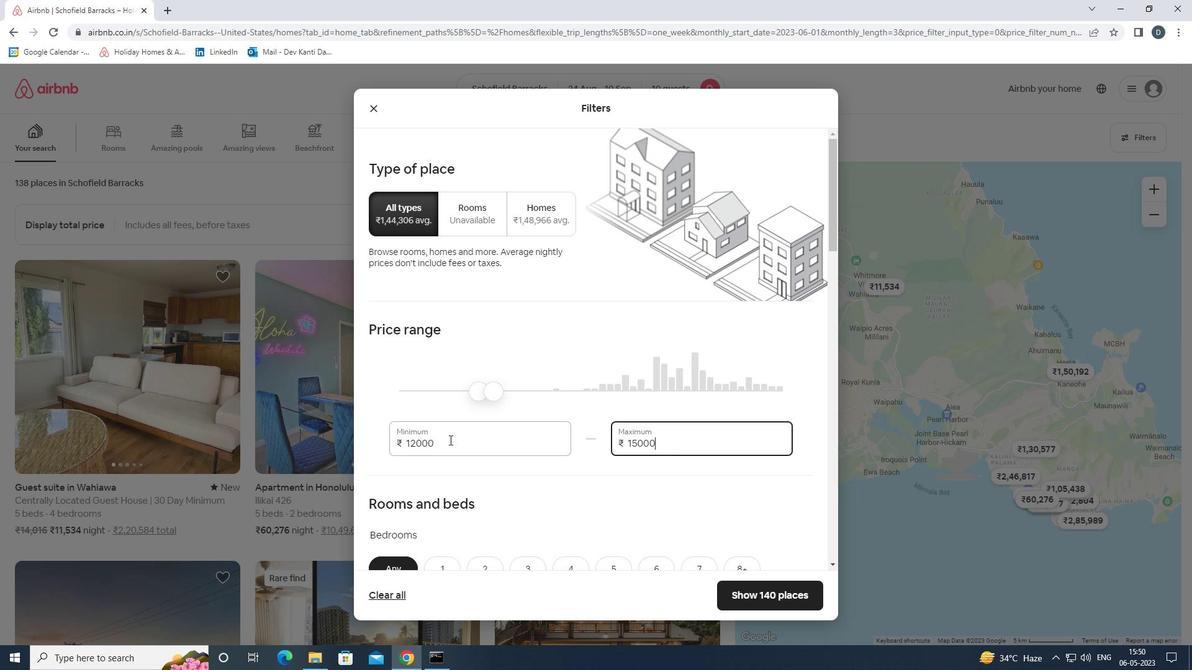 
Action: Mouse scrolled (453, 439) with delta (0, 0)
Screenshot: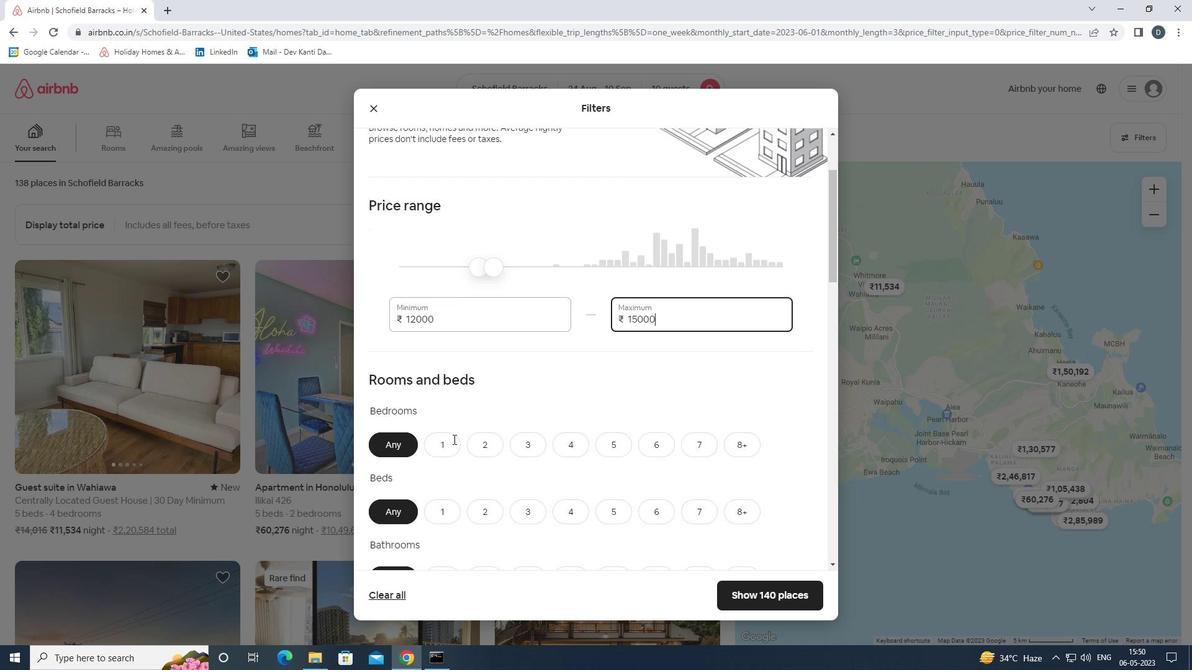 
Action: Mouse moved to (460, 435)
Screenshot: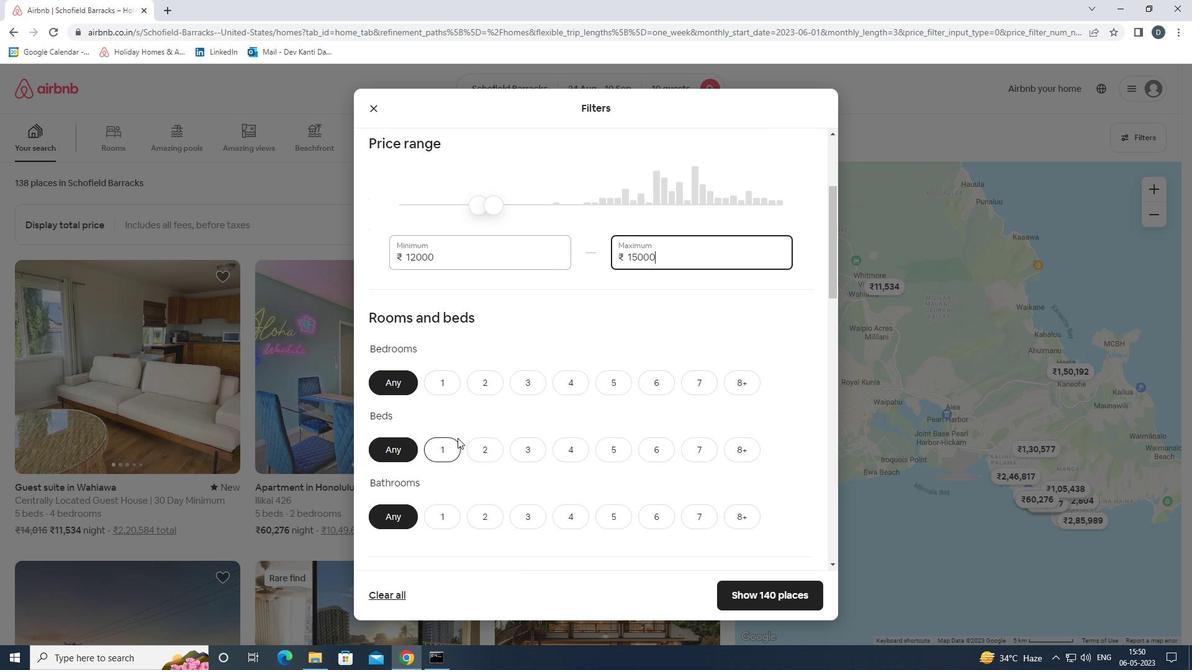 
Action: Mouse scrolled (460, 435) with delta (0, 0)
Screenshot: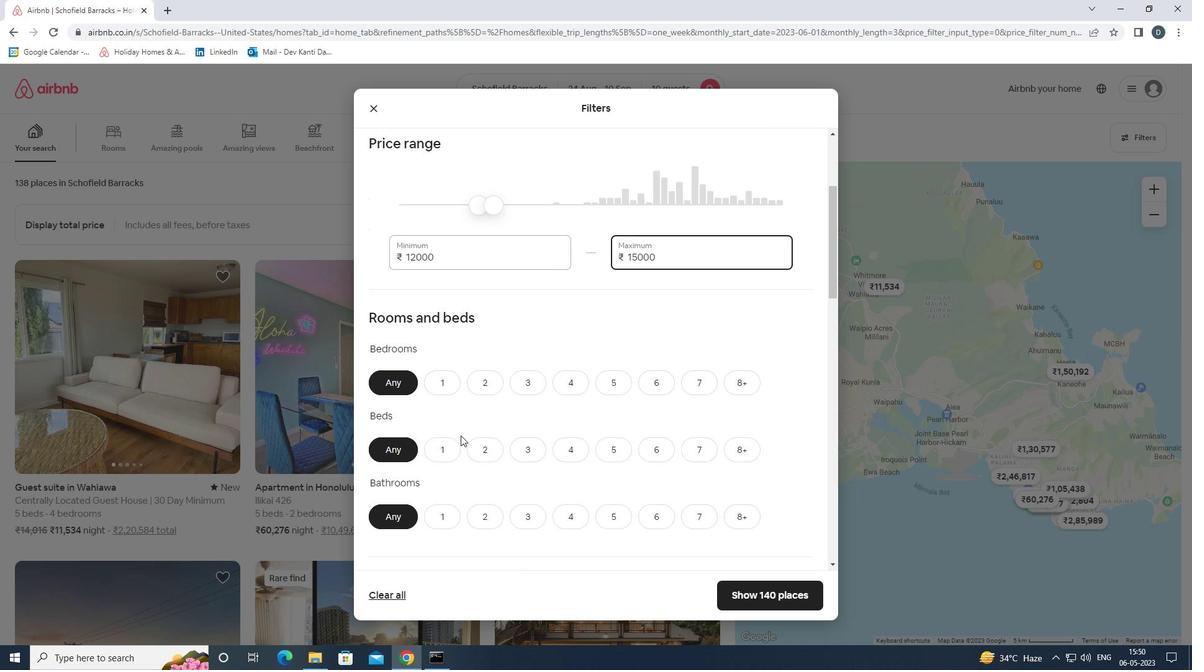 
Action: Mouse moved to (562, 321)
Screenshot: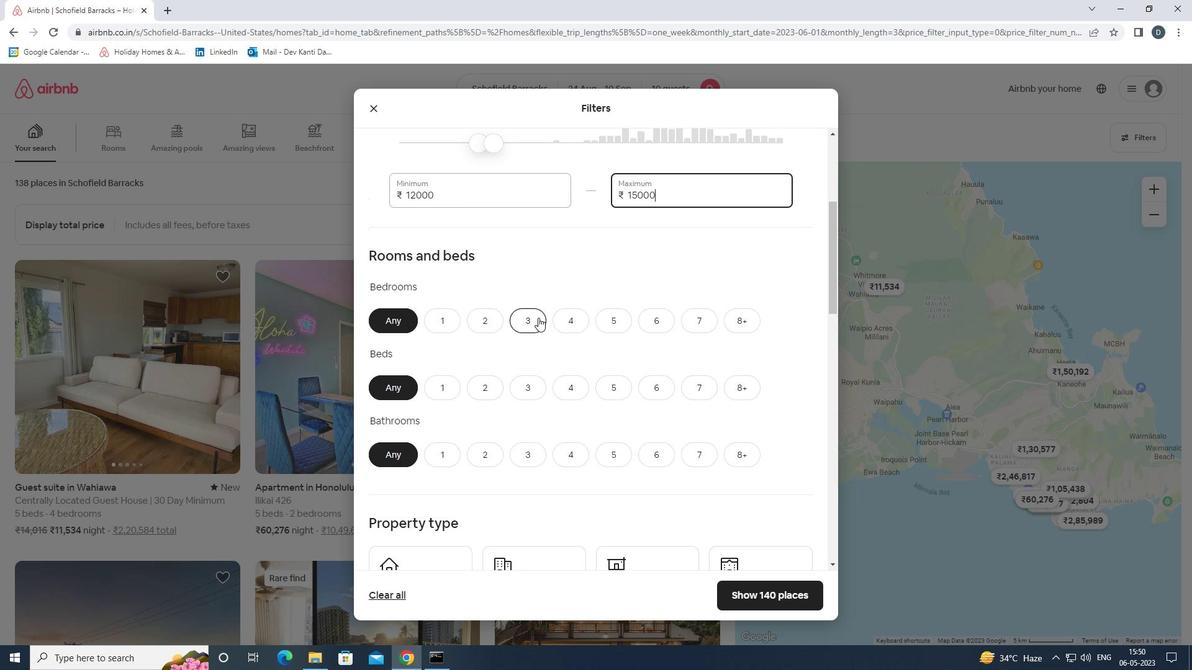 
Action: Mouse pressed left at (562, 321)
Screenshot: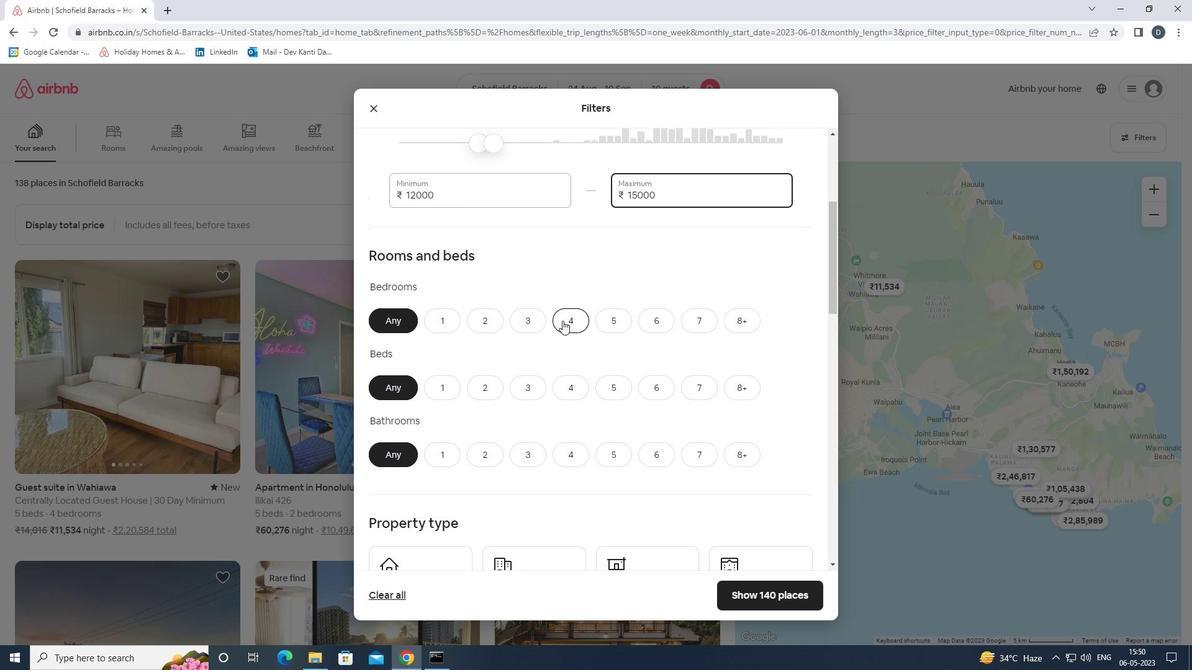 
Action: Mouse moved to (741, 397)
Screenshot: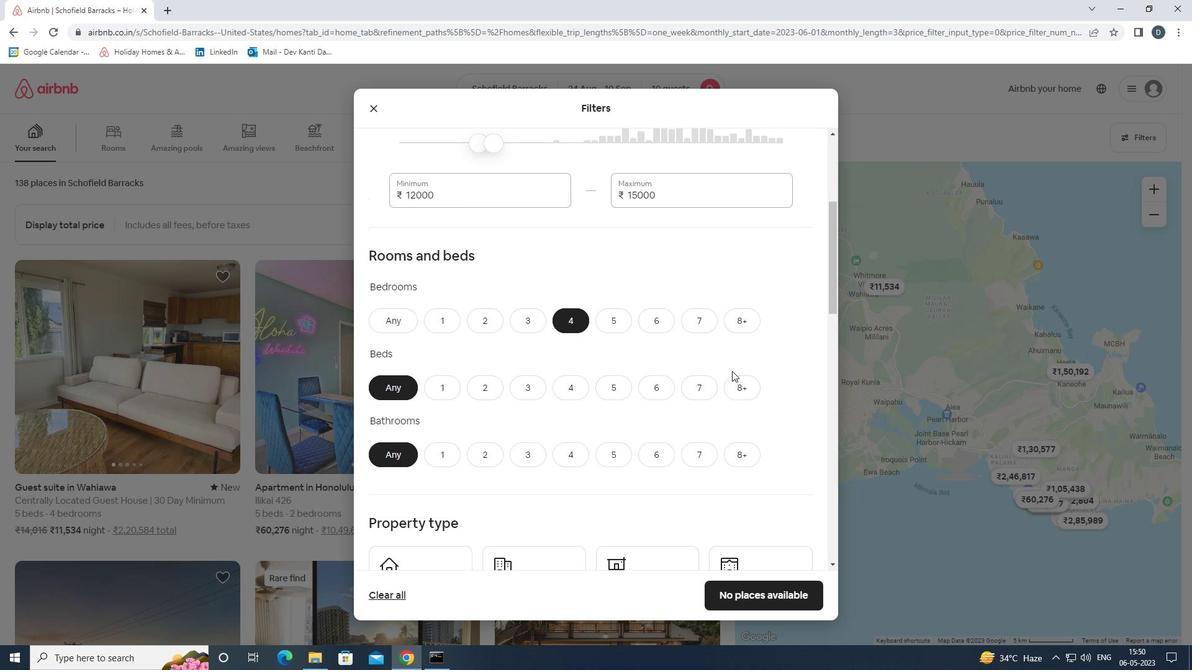 
Action: Mouse pressed left at (741, 397)
Screenshot: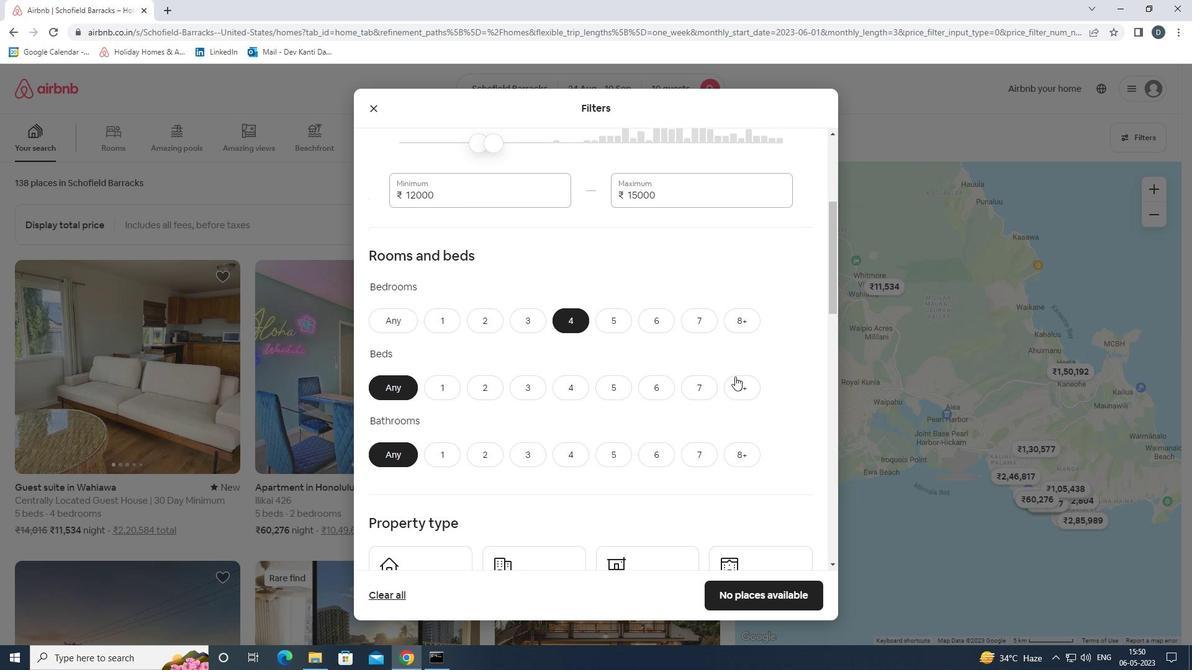 
Action: Mouse moved to (575, 453)
Screenshot: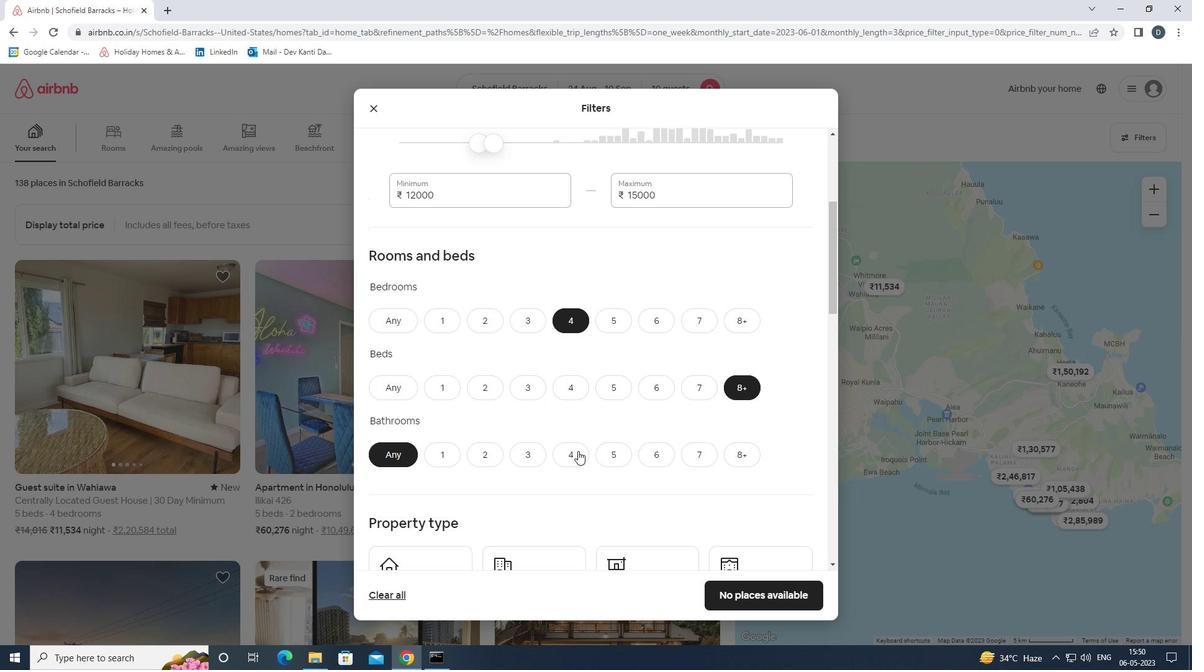 
Action: Mouse pressed left at (575, 453)
Screenshot: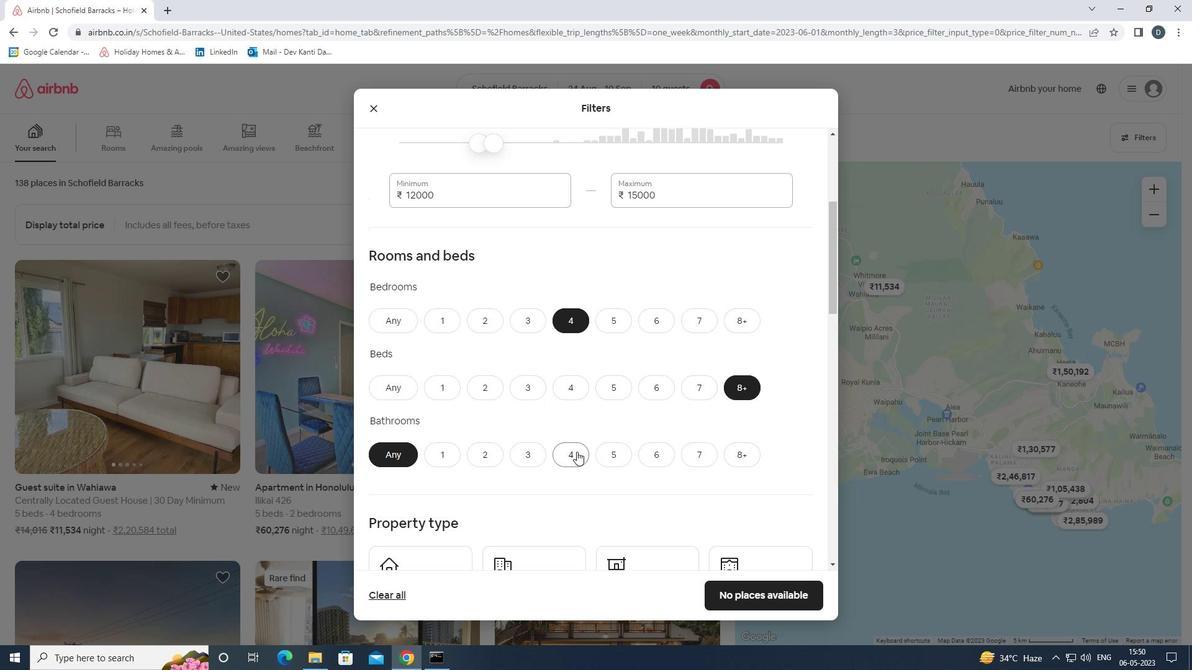 
Action: Mouse scrolled (575, 452) with delta (0, 0)
Screenshot: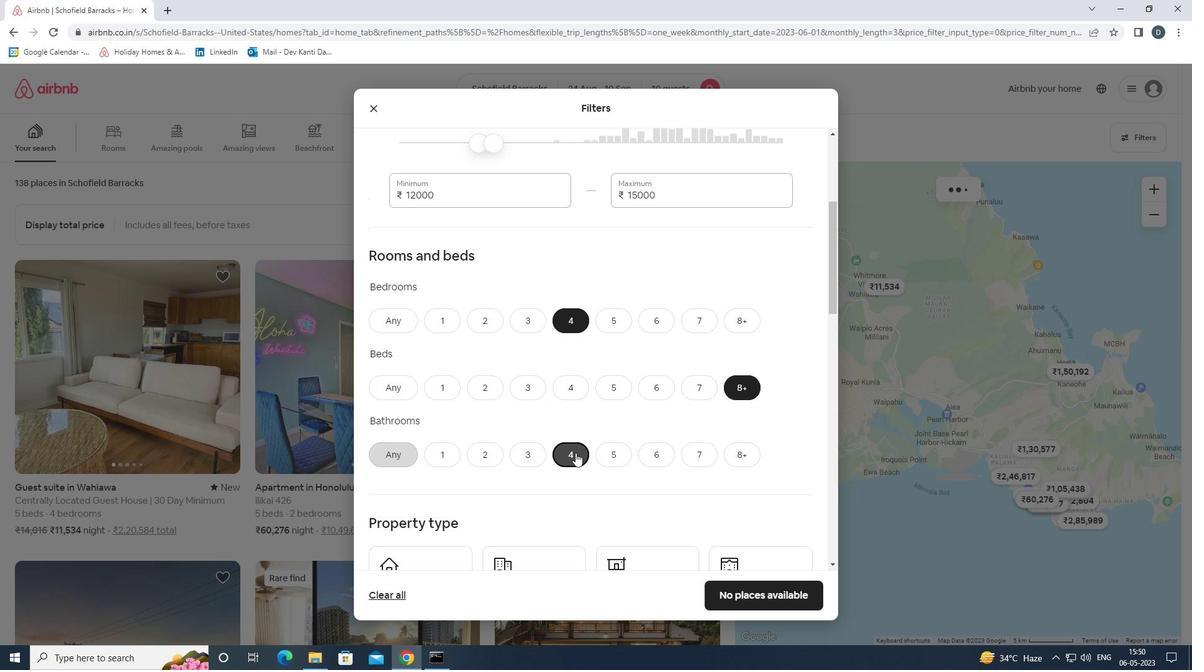 
Action: Mouse scrolled (575, 452) with delta (0, 0)
Screenshot: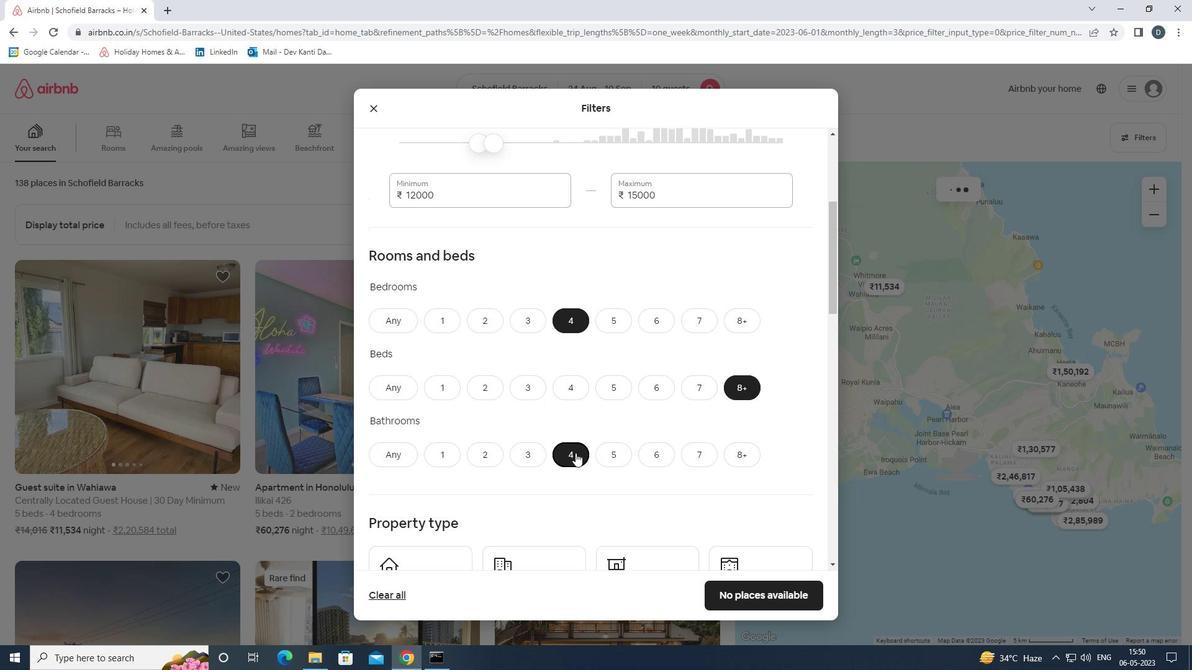 
Action: Mouse moved to (423, 465)
Screenshot: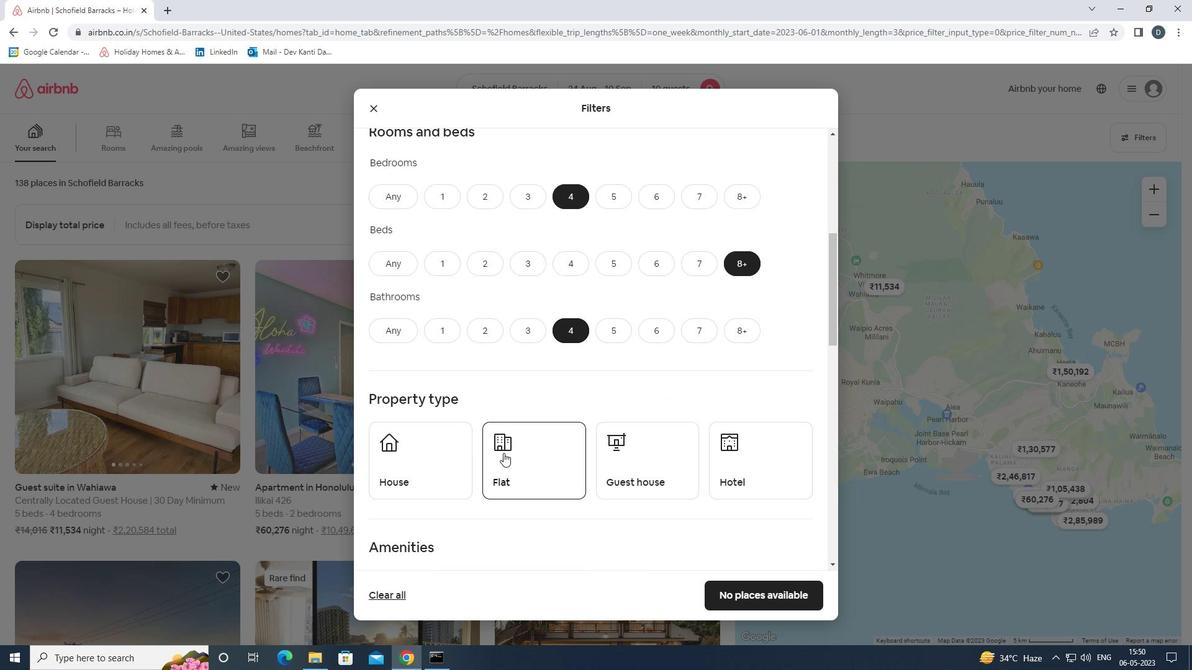 
Action: Mouse pressed left at (423, 465)
Screenshot: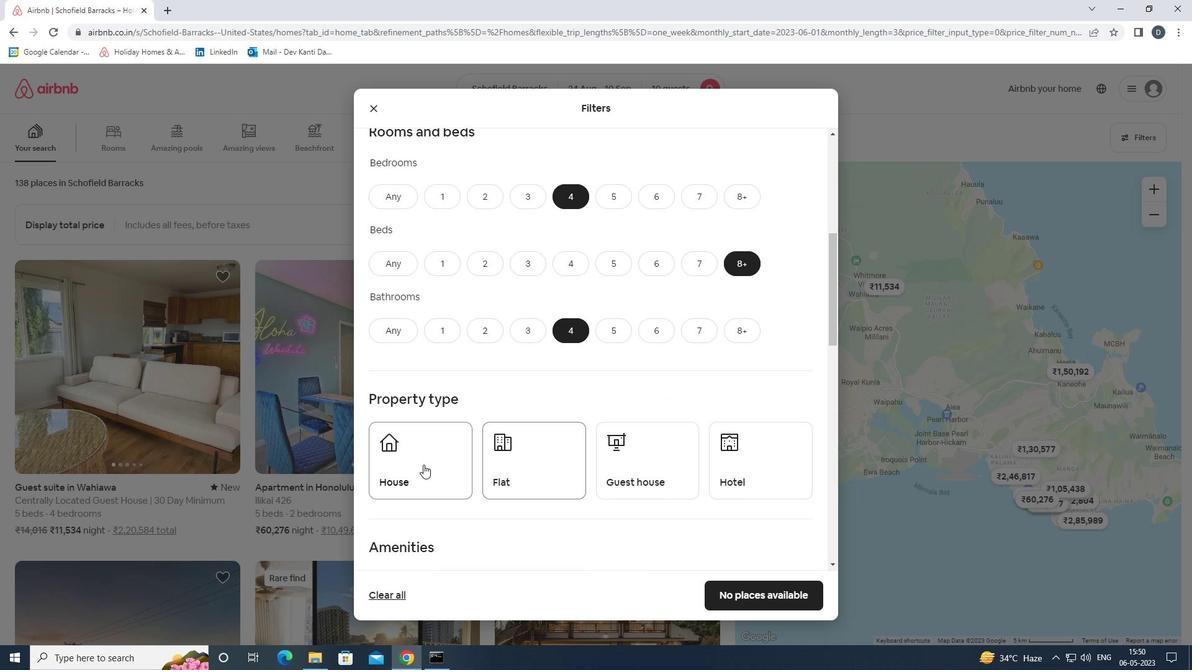 
Action: Mouse moved to (530, 452)
Screenshot: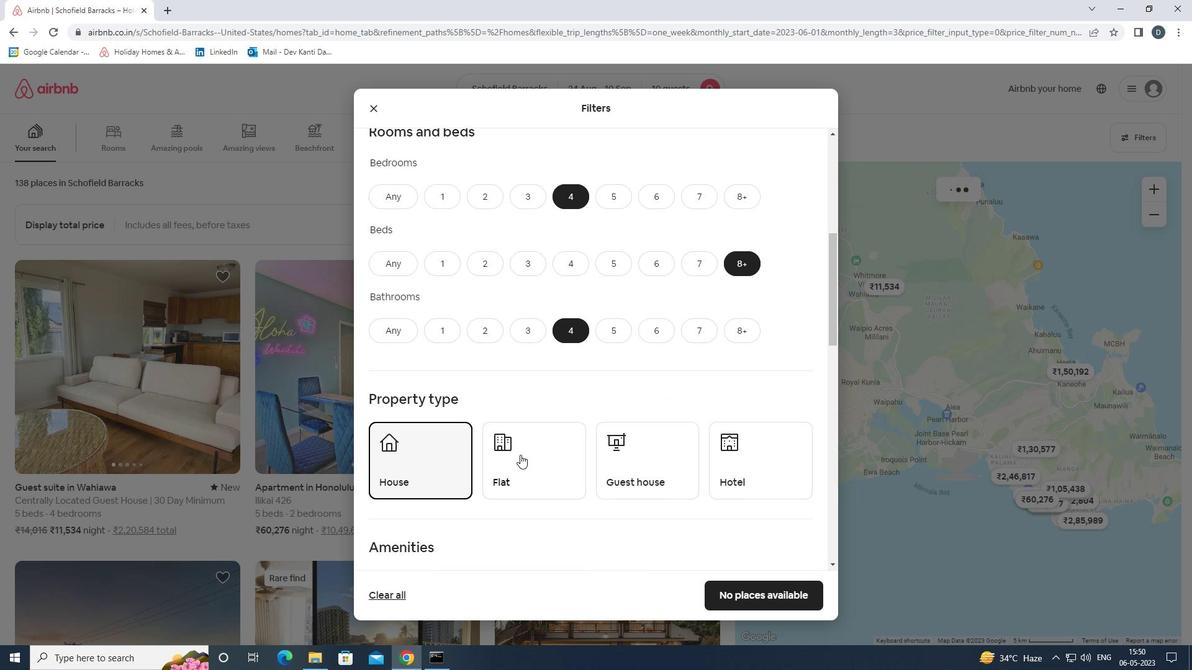 
Action: Mouse pressed left at (530, 452)
Screenshot: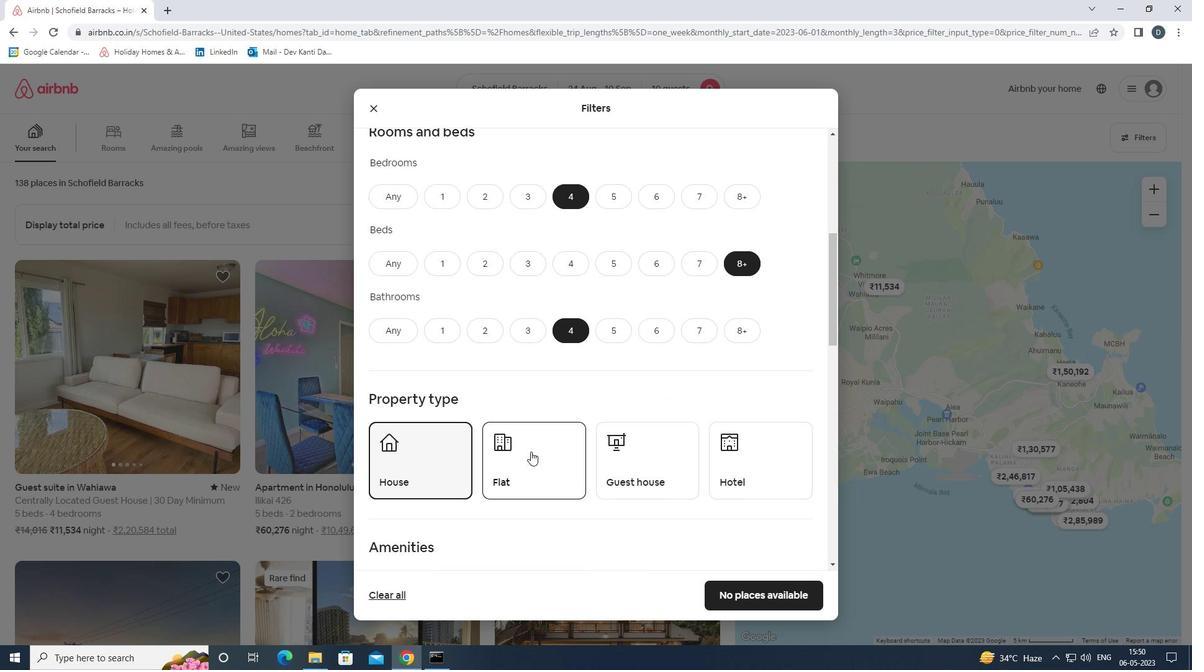
Action: Mouse moved to (648, 458)
Screenshot: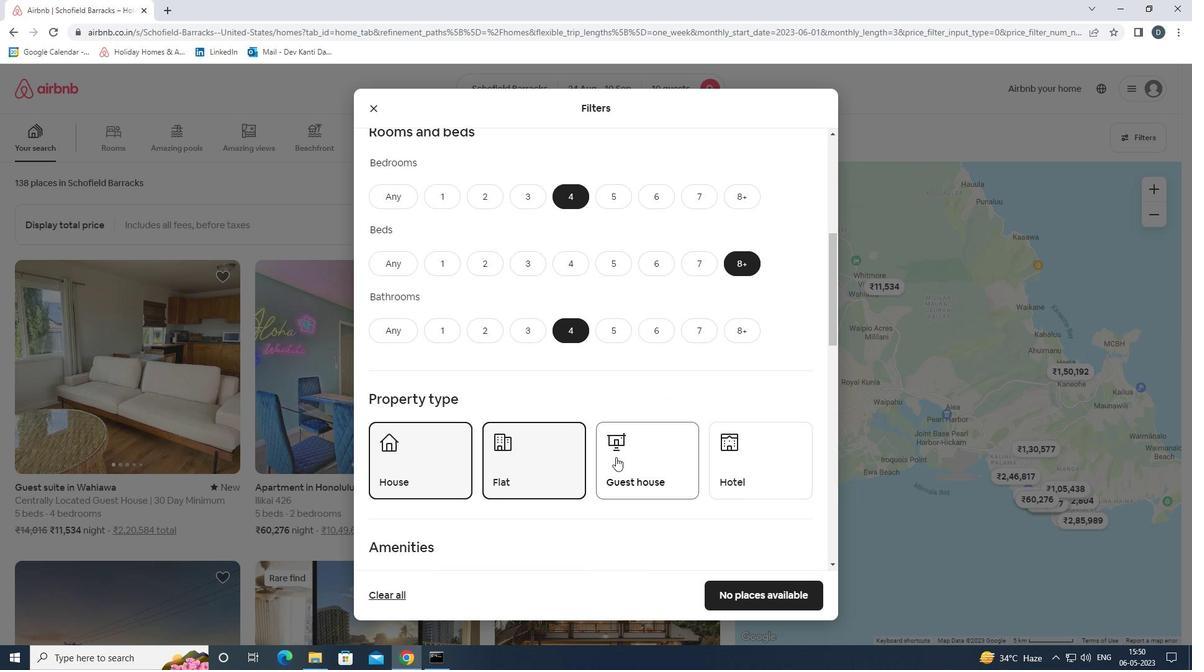 
Action: Mouse pressed left at (648, 458)
Screenshot: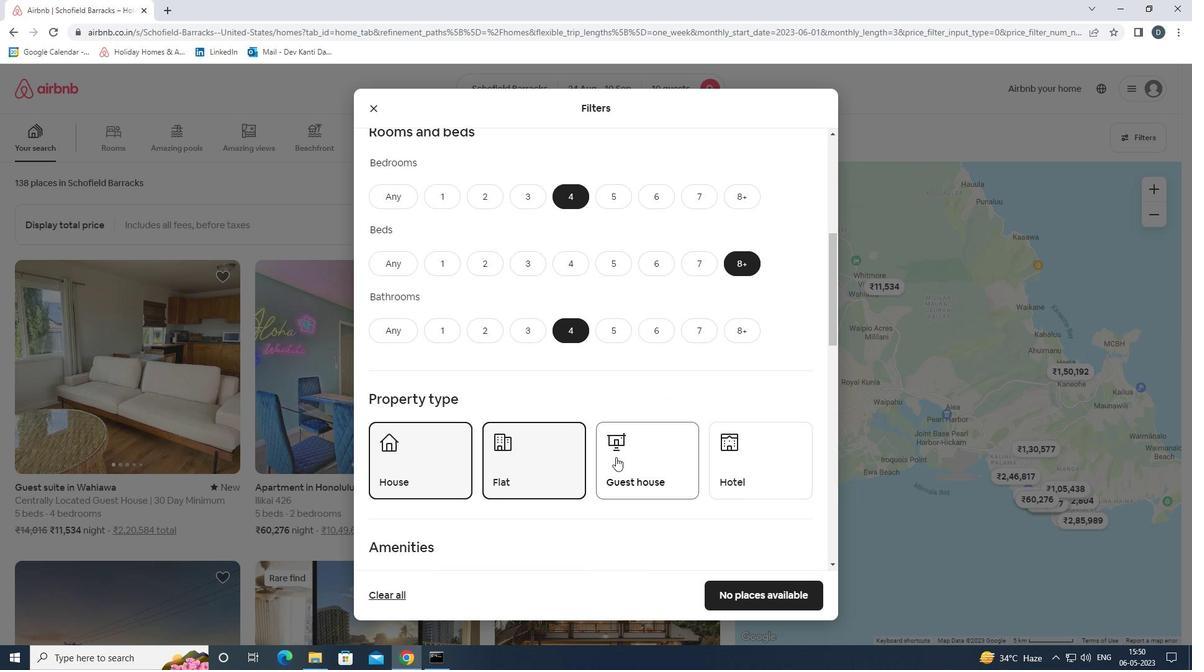 
Action: Mouse scrolled (648, 457) with delta (0, 0)
Screenshot: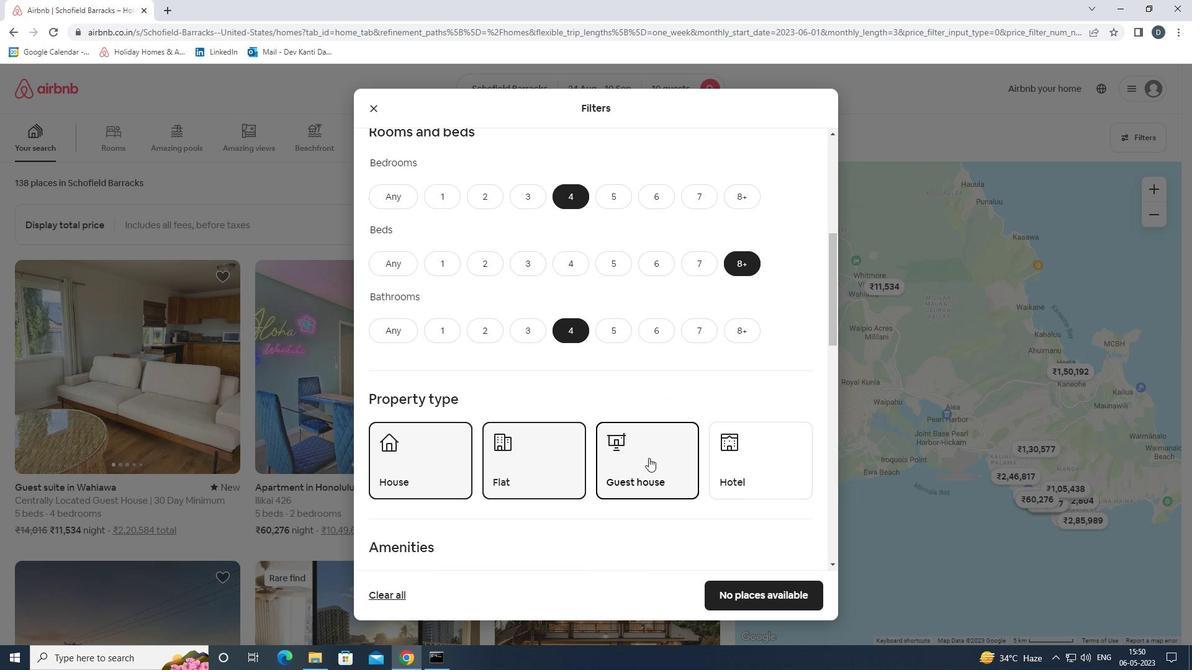 
Action: Mouse scrolled (648, 457) with delta (0, 0)
Screenshot: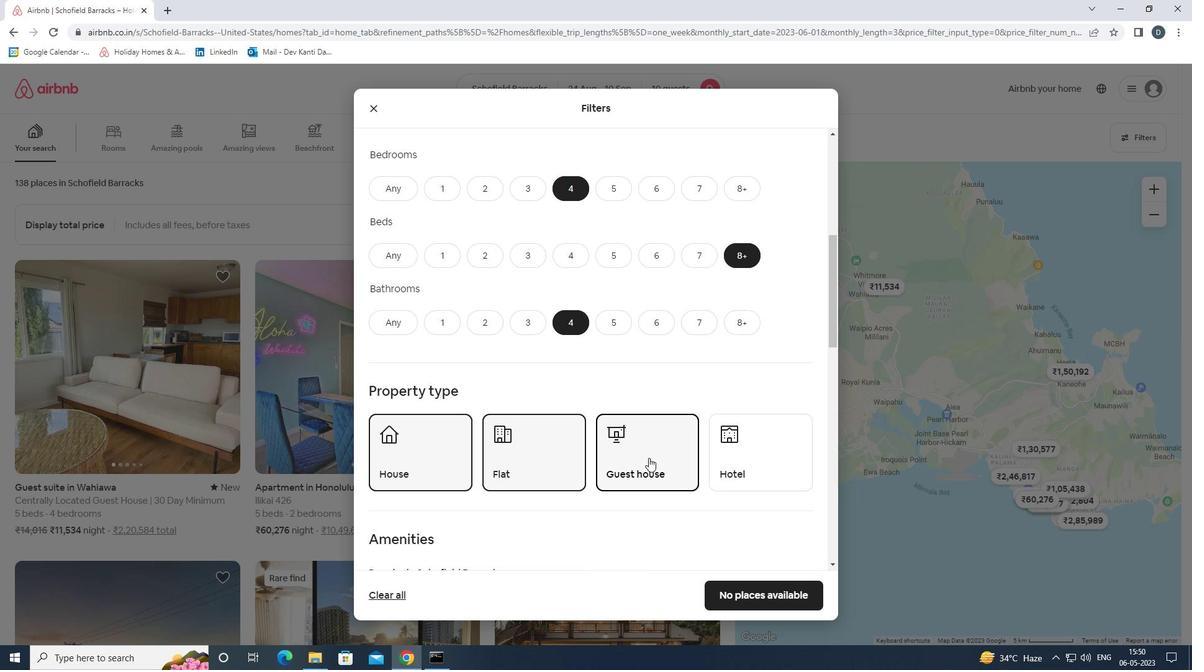 
Action: Mouse scrolled (648, 457) with delta (0, 0)
Screenshot: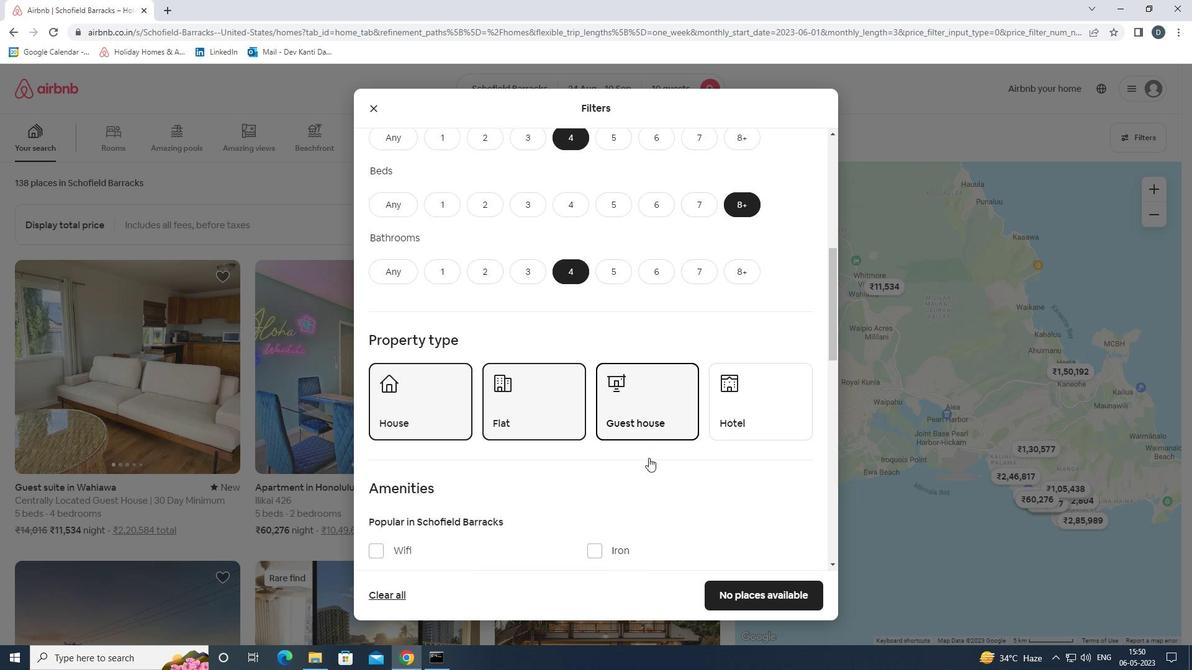 
Action: Mouse moved to (386, 422)
Screenshot: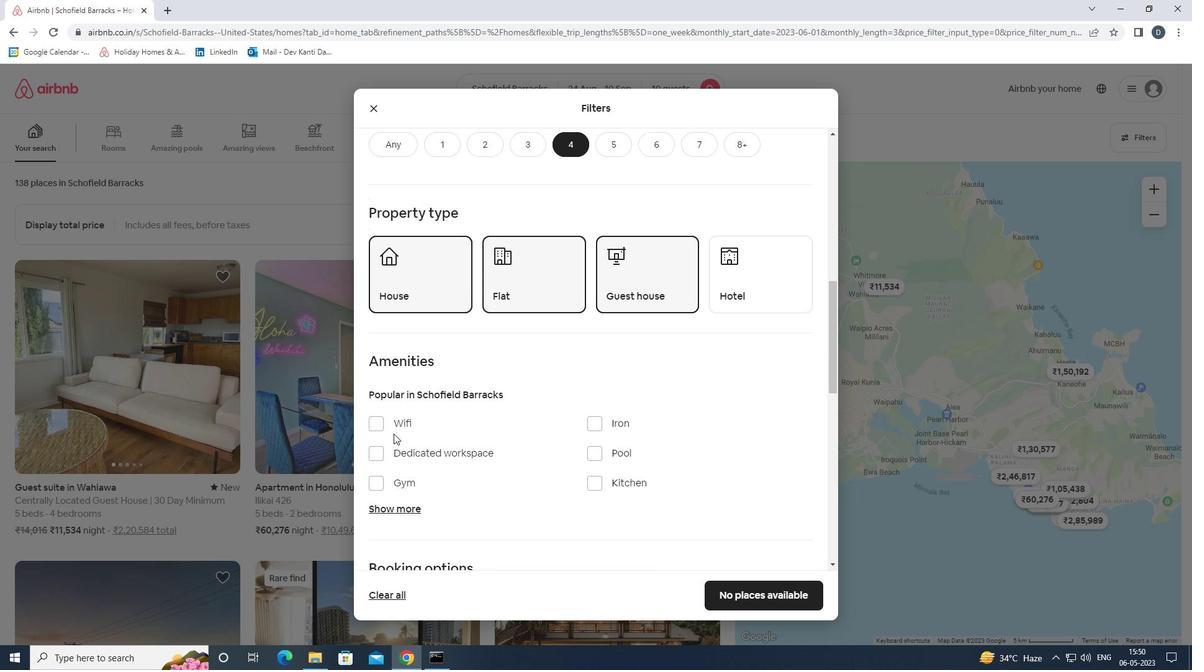 
Action: Mouse pressed left at (386, 422)
Screenshot: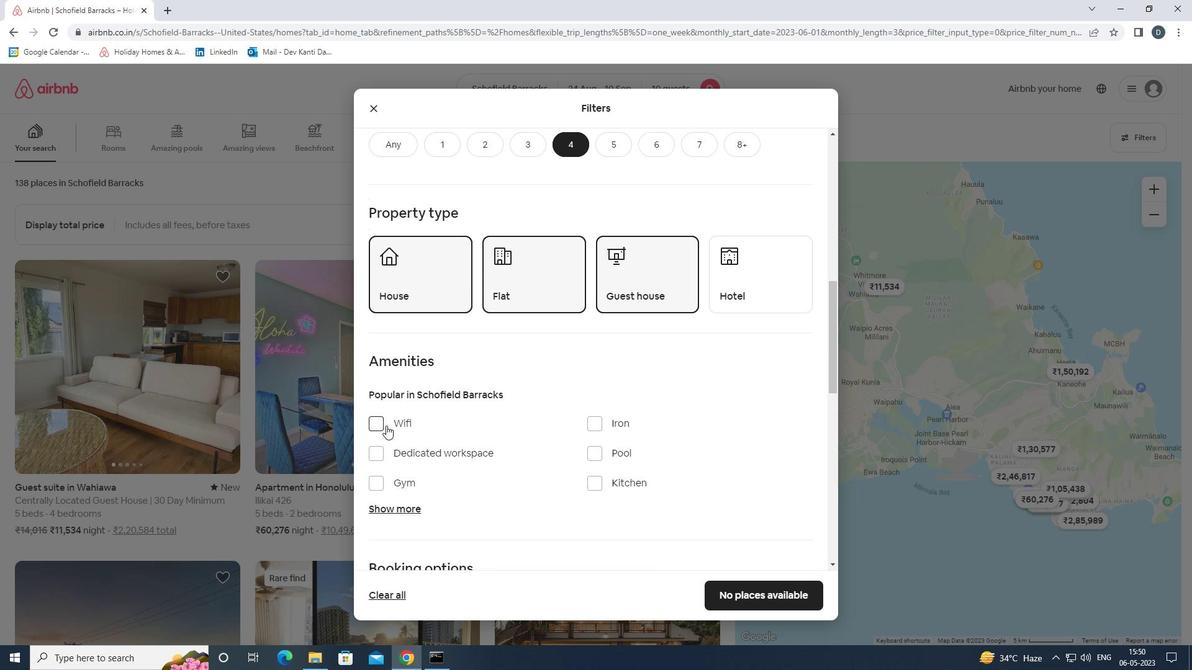 
Action: Mouse moved to (408, 484)
Screenshot: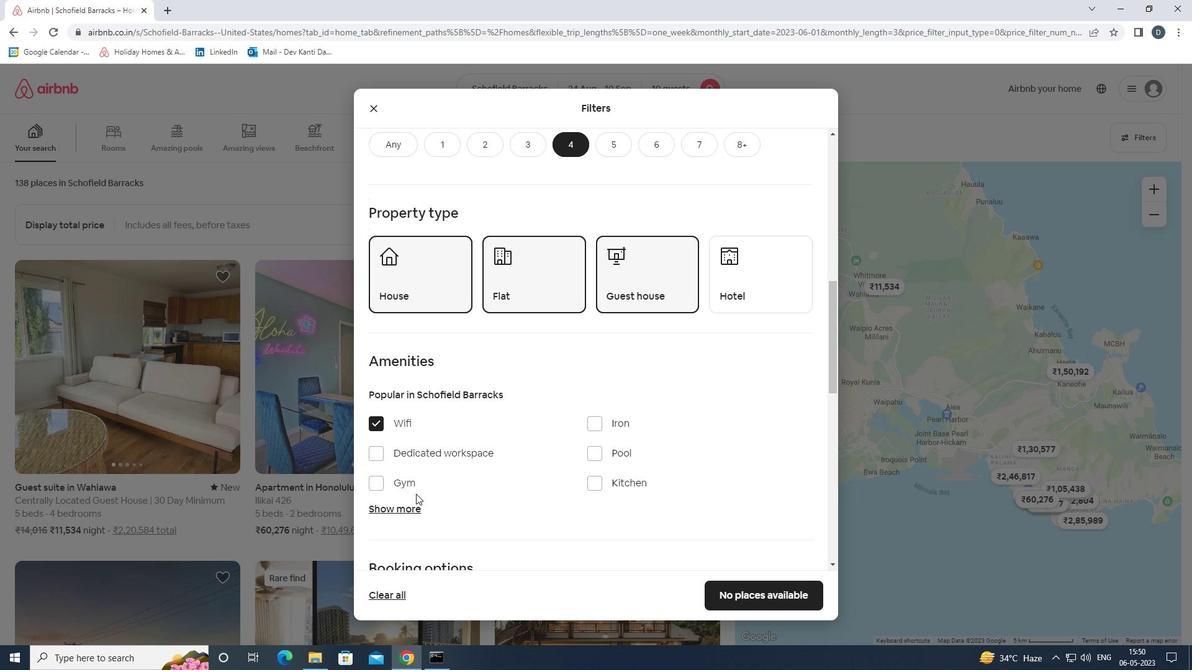 
Action: Mouse pressed left at (408, 484)
Screenshot: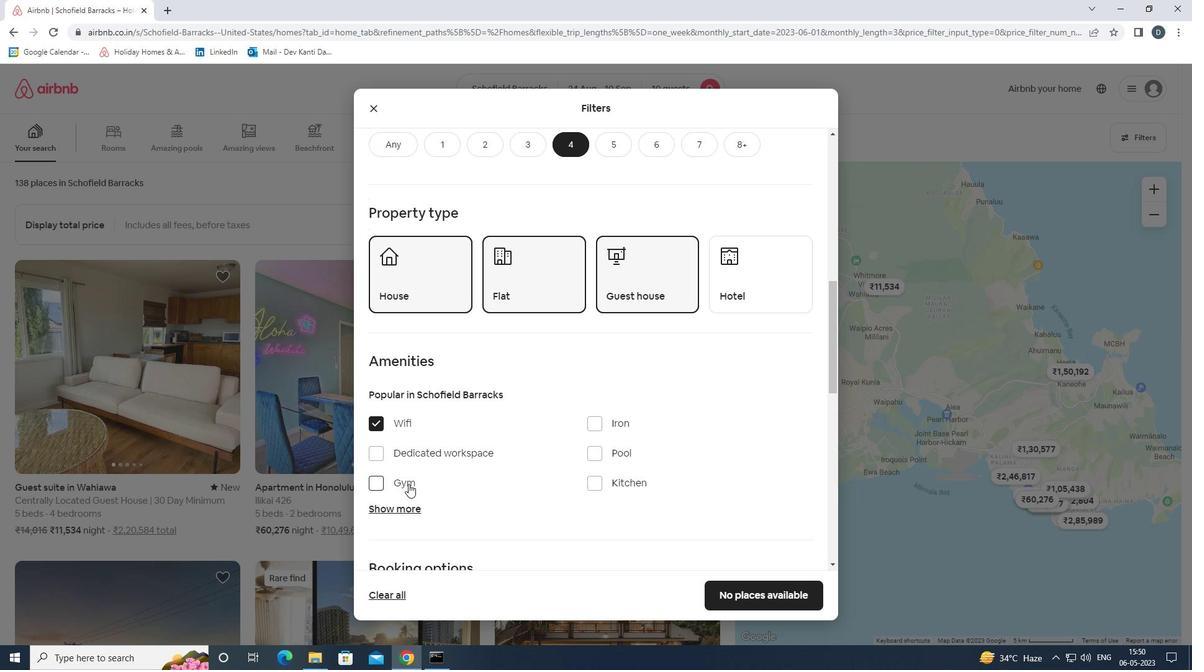 
Action: Mouse moved to (404, 504)
Screenshot: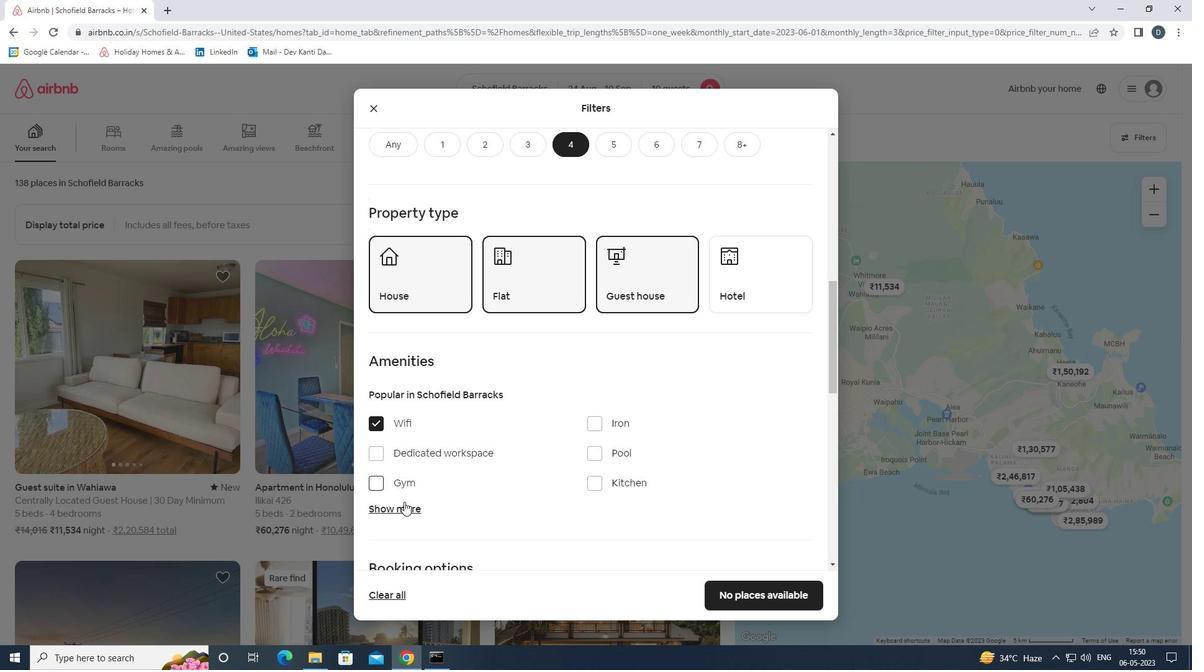 
Action: Mouse pressed left at (404, 504)
Screenshot: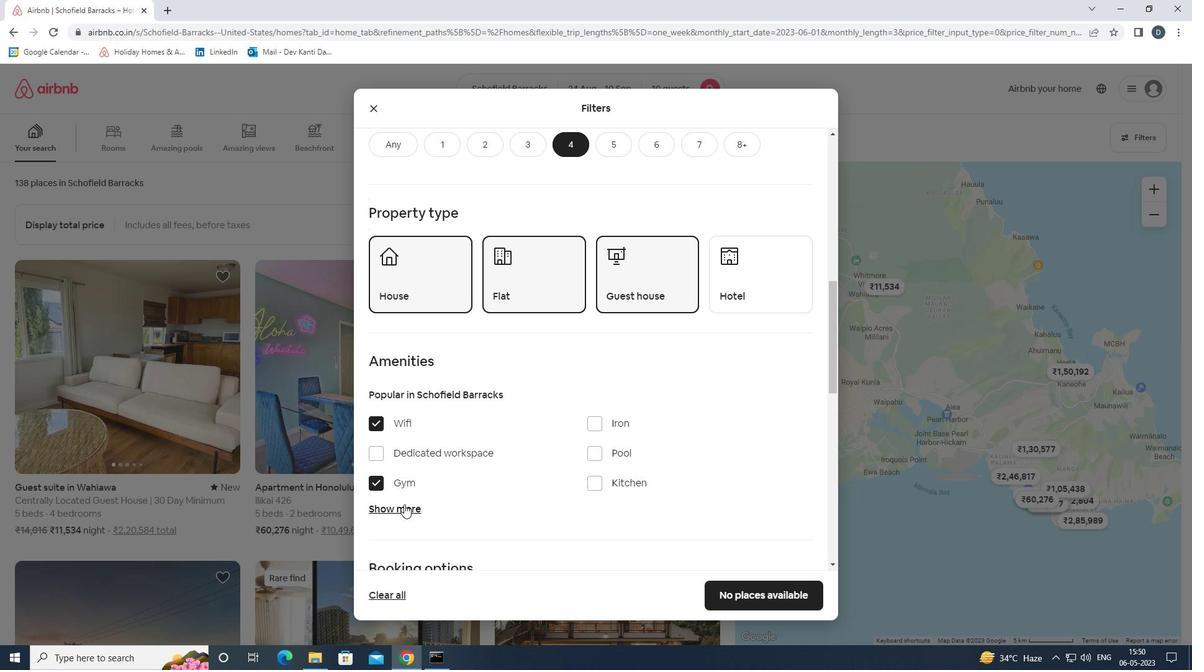 
Action: Mouse moved to (645, 476)
Screenshot: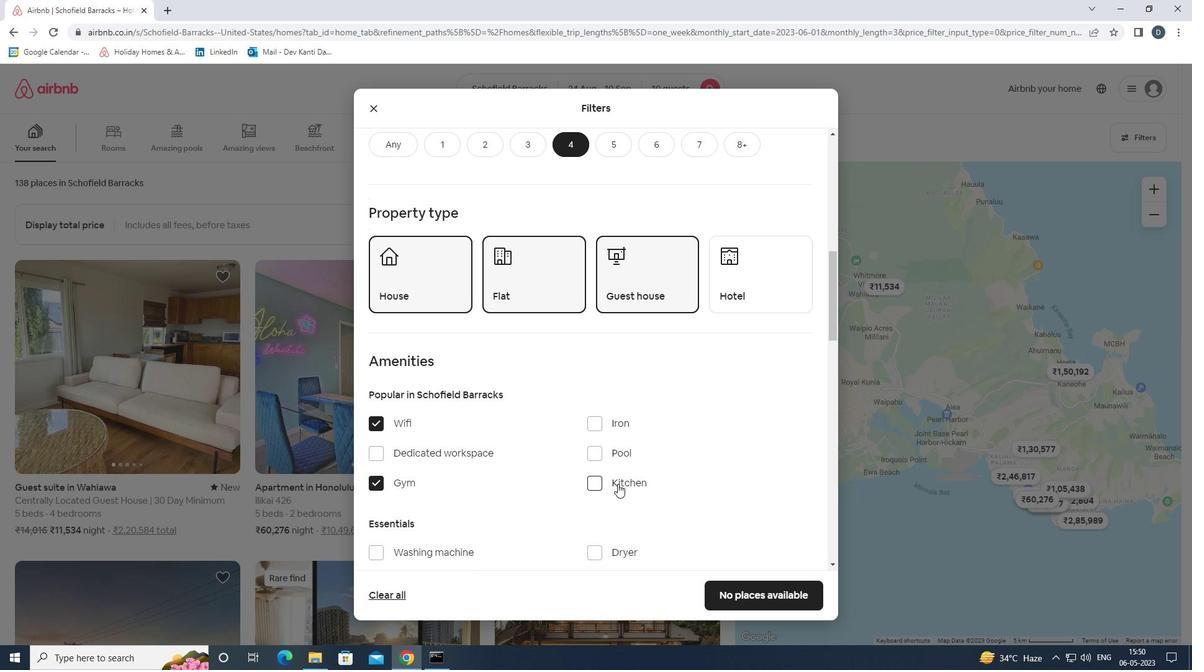 
Action: Mouse scrolled (645, 475) with delta (0, 0)
Screenshot: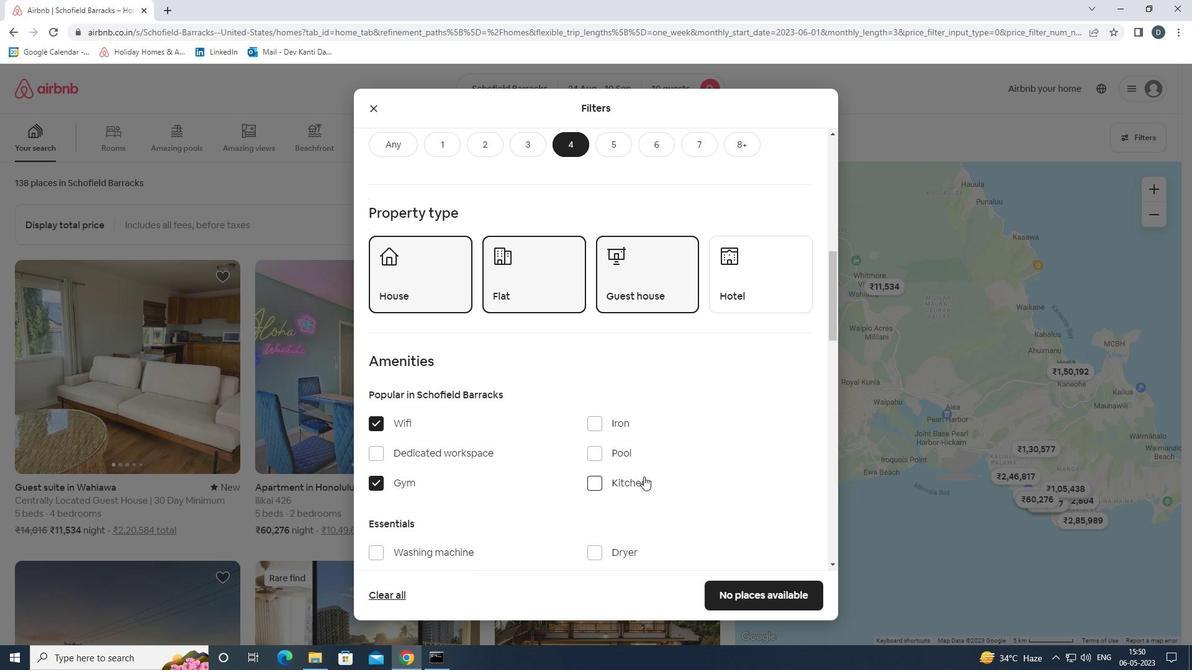 
Action: Mouse scrolled (645, 475) with delta (0, 0)
Screenshot: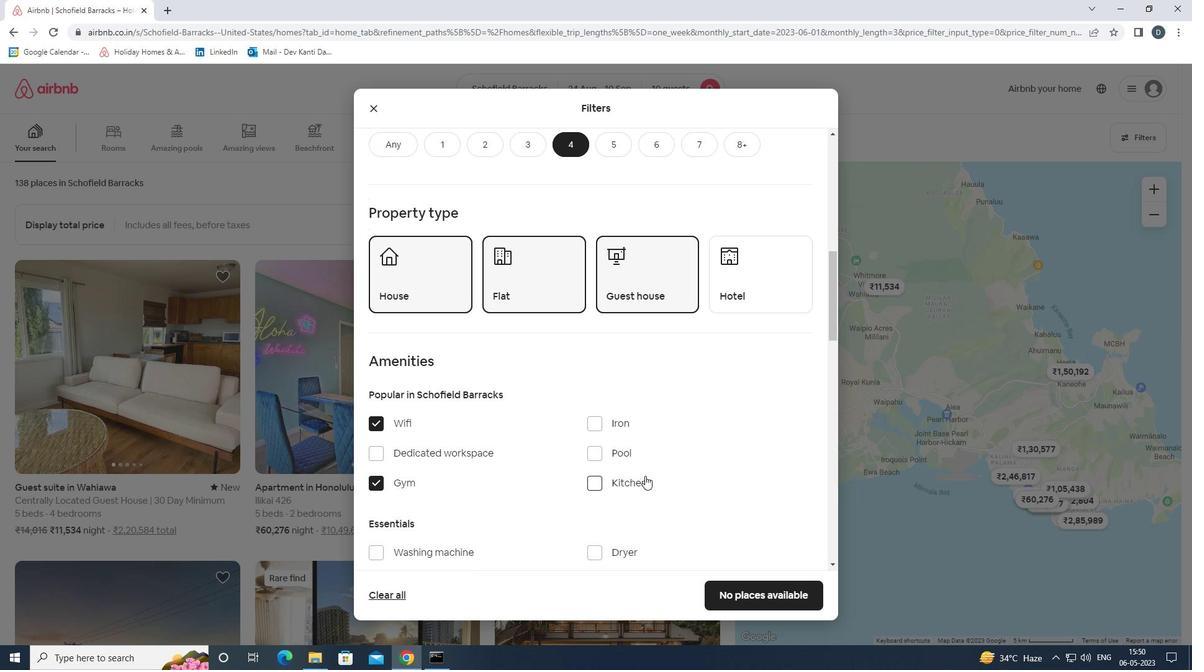 
Action: Mouse scrolled (645, 475) with delta (0, 0)
Screenshot: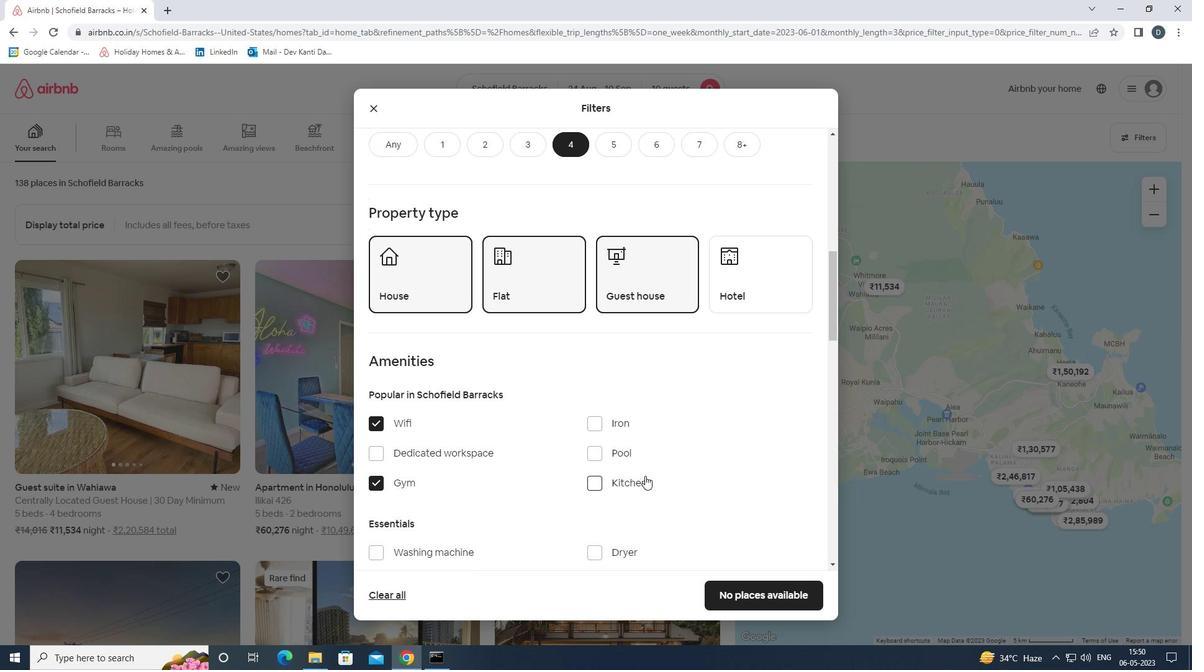 
Action: Mouse moved to (375, 427)
Screenshot: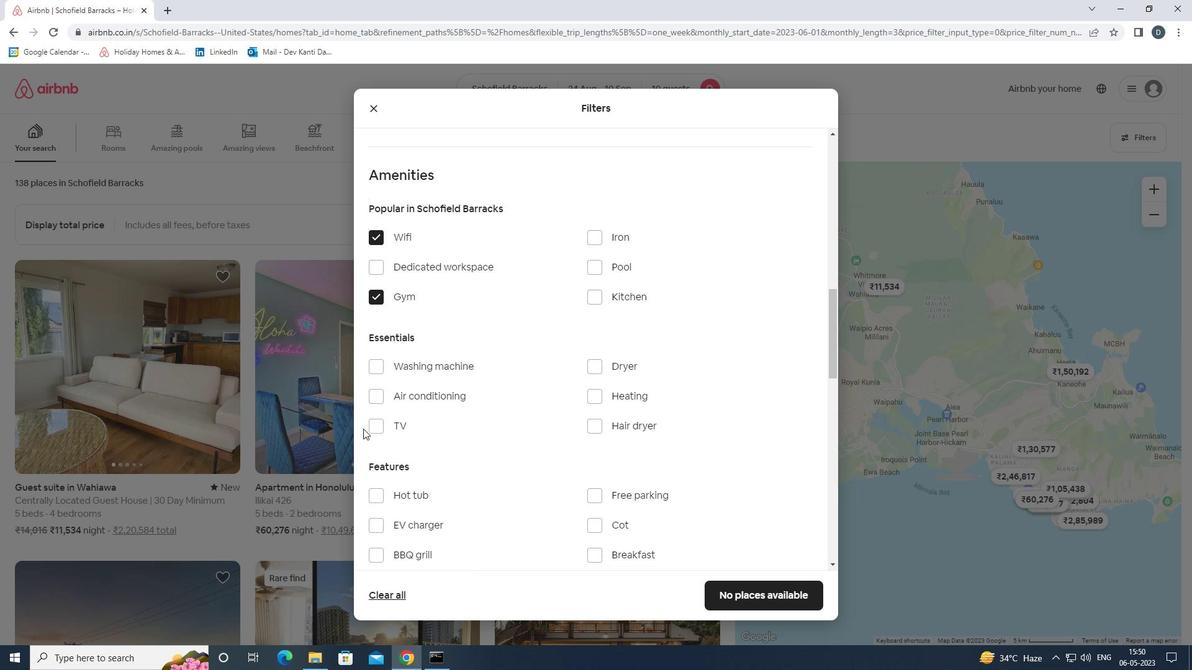 
Action: Mouse pressed left at (375, 427)
Screenshot: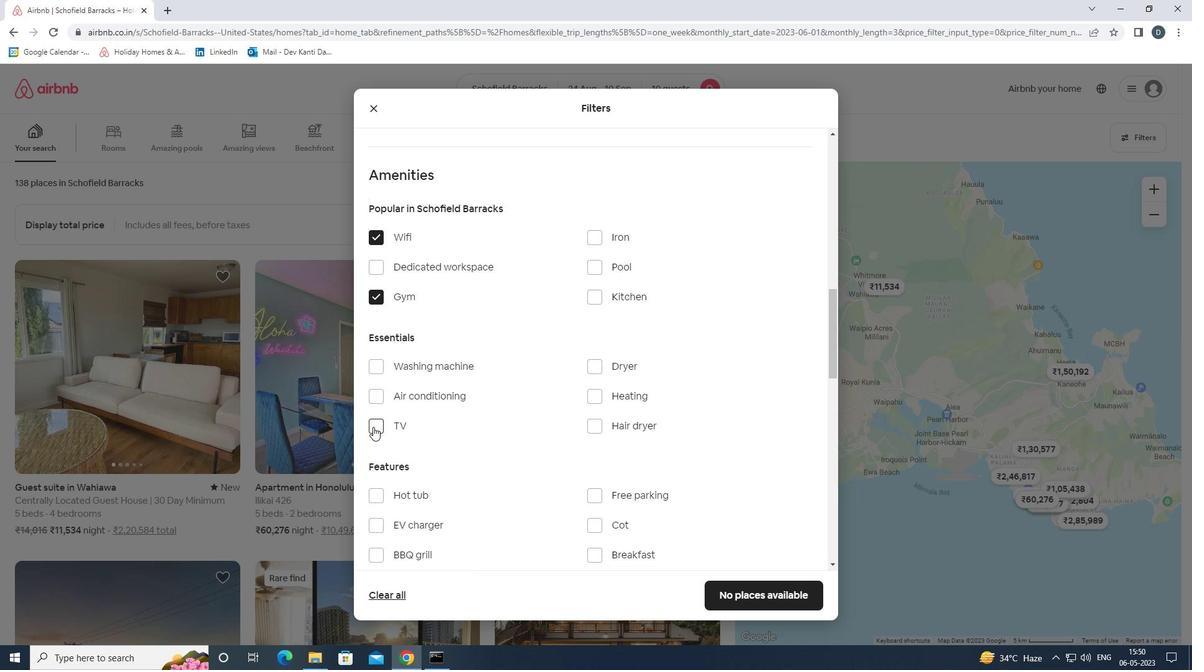 
Action: Mouse moved to (521, 432)
Screenshot: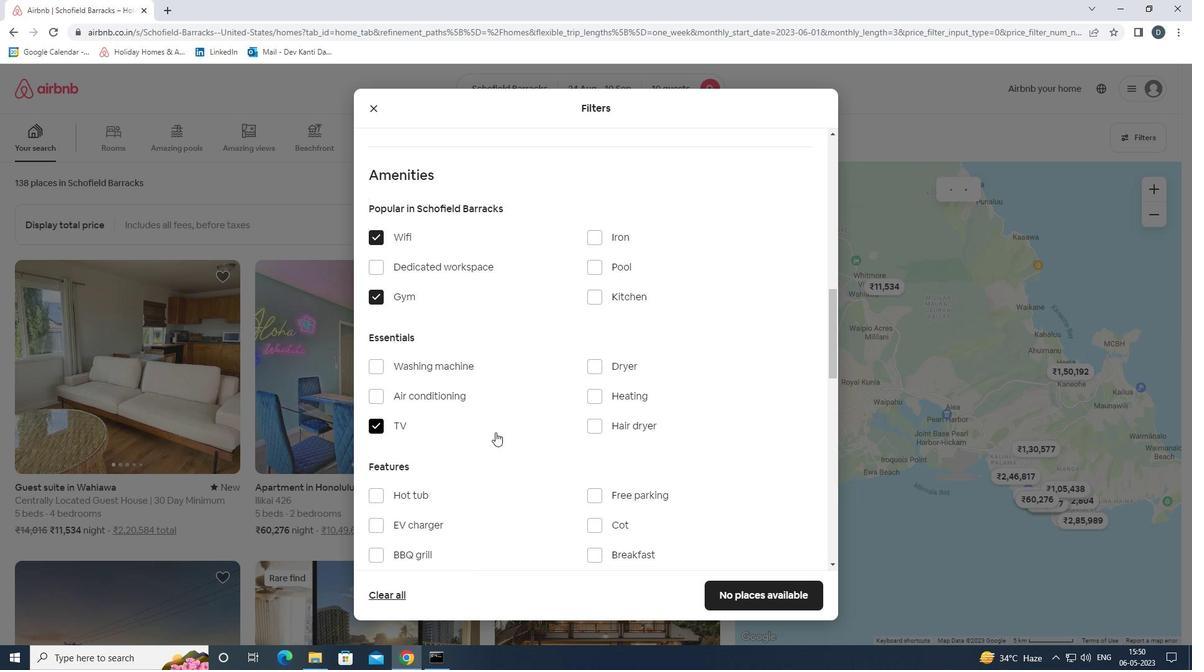 
Action: Mouse scrolled (521, 432) with delta (0, 0)
Screenshot: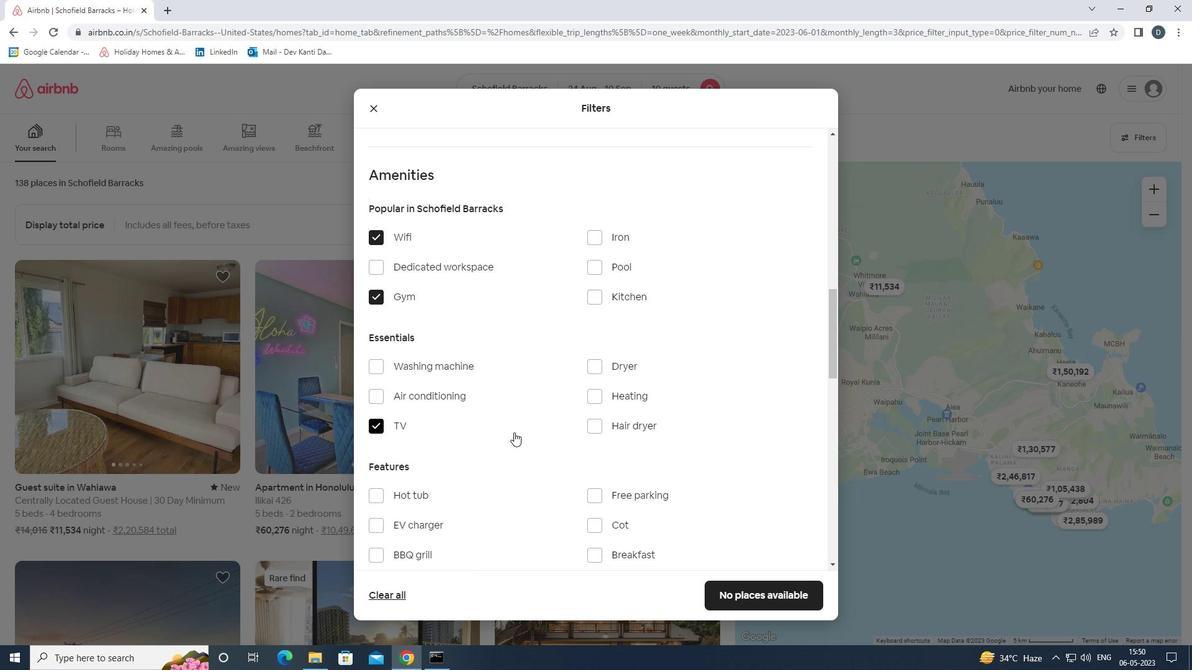 
Action: Mouse scrolled (521, 432) with delta (0, 0)
Screenshot: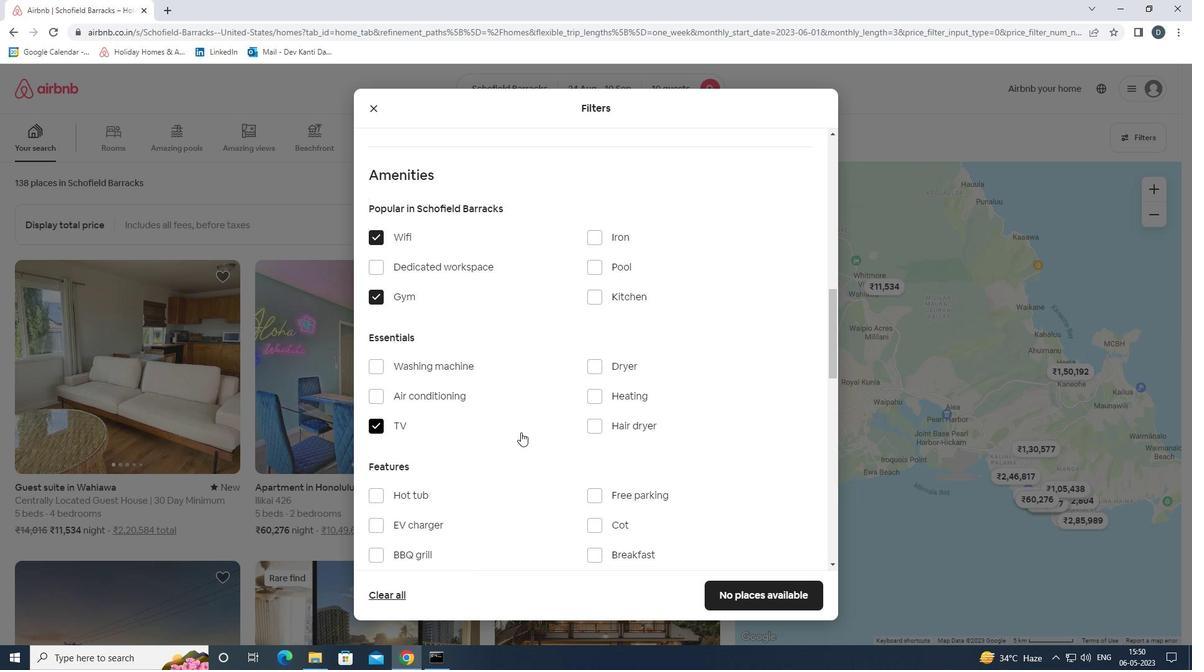 
Action: Mouse moved to (594, 431)
Screenshot: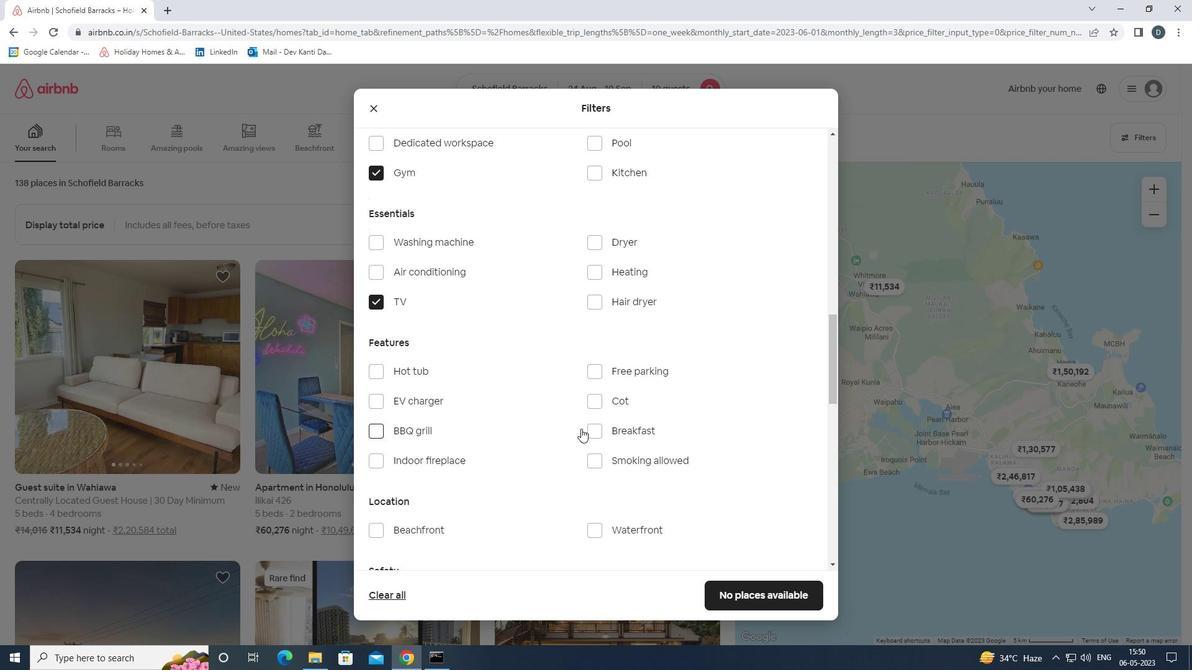 
Action: Mouse pressed left at (594, 431)
Screenshot: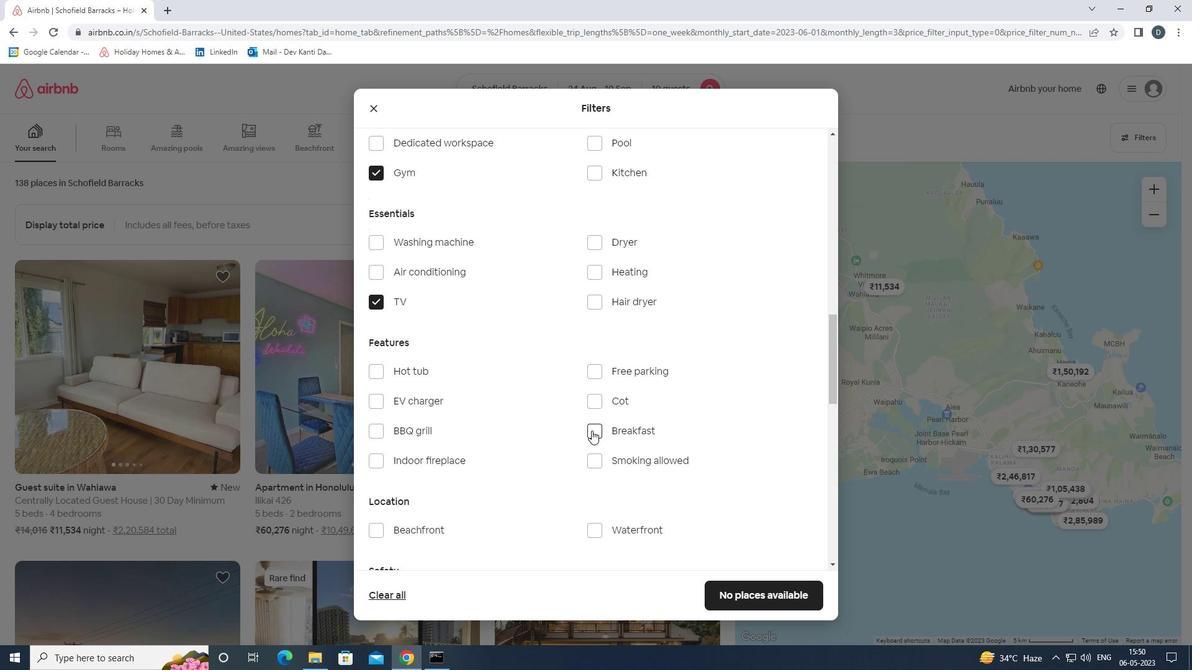 
Action: Mouse moved to (609, 373)
Screenshot: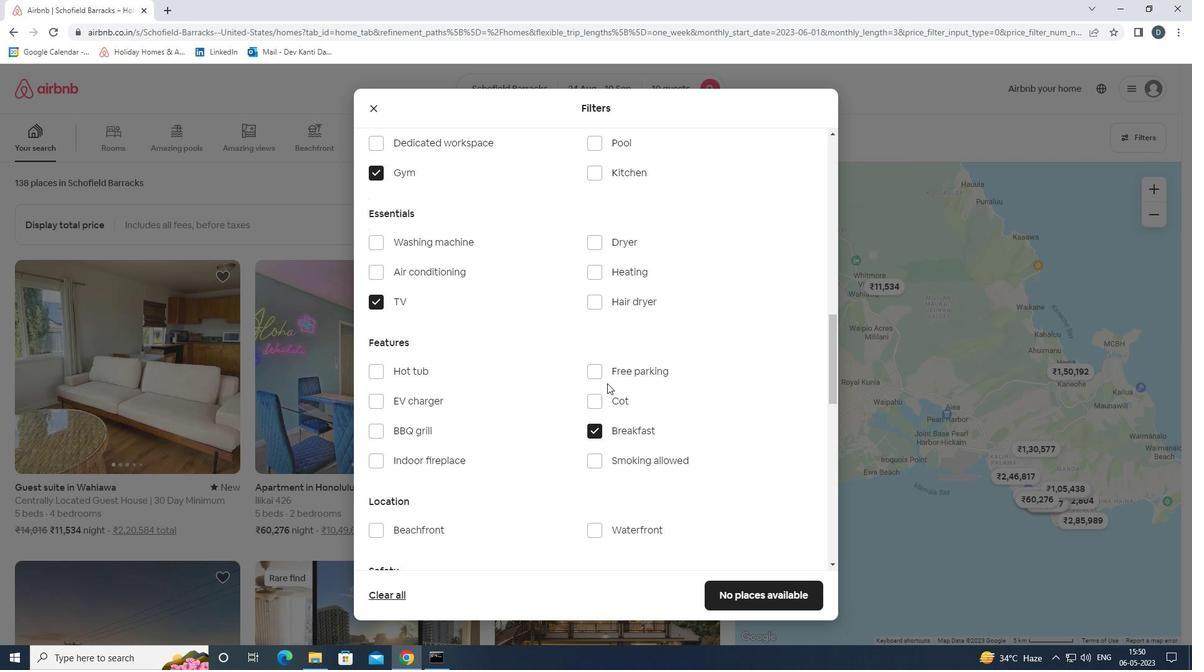 
Action: Mouse pressed left at (609, 373)
Screenshot: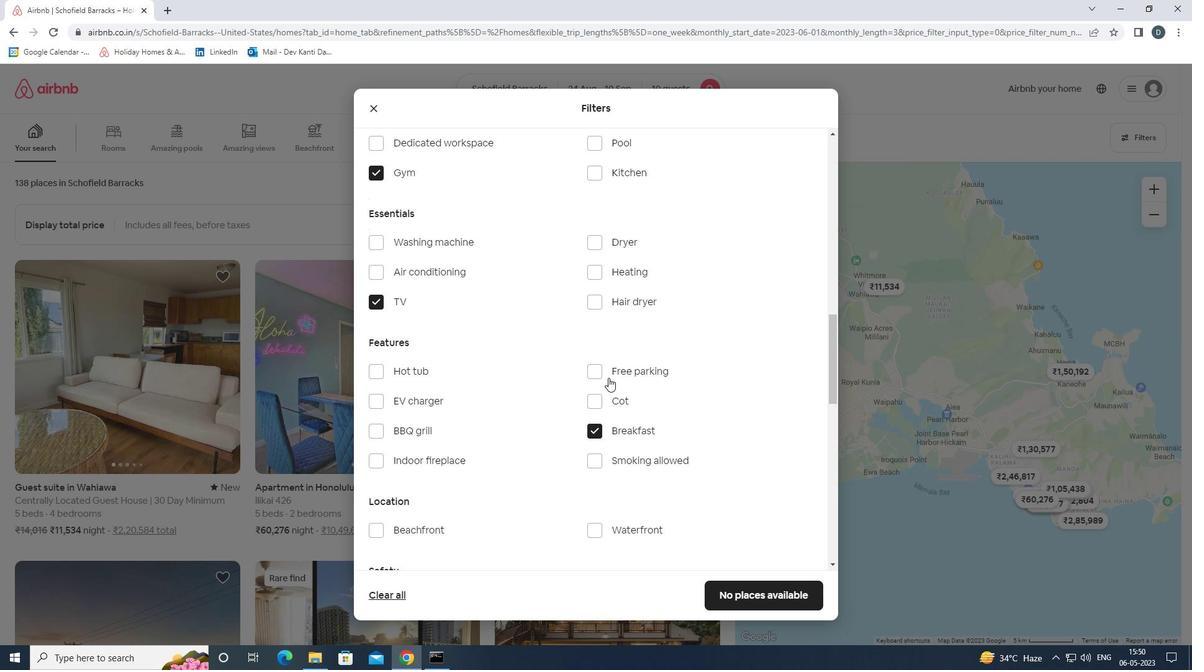 
Action: Mouse scrolled (609, 373) with delta (0, 0)
Screenshot: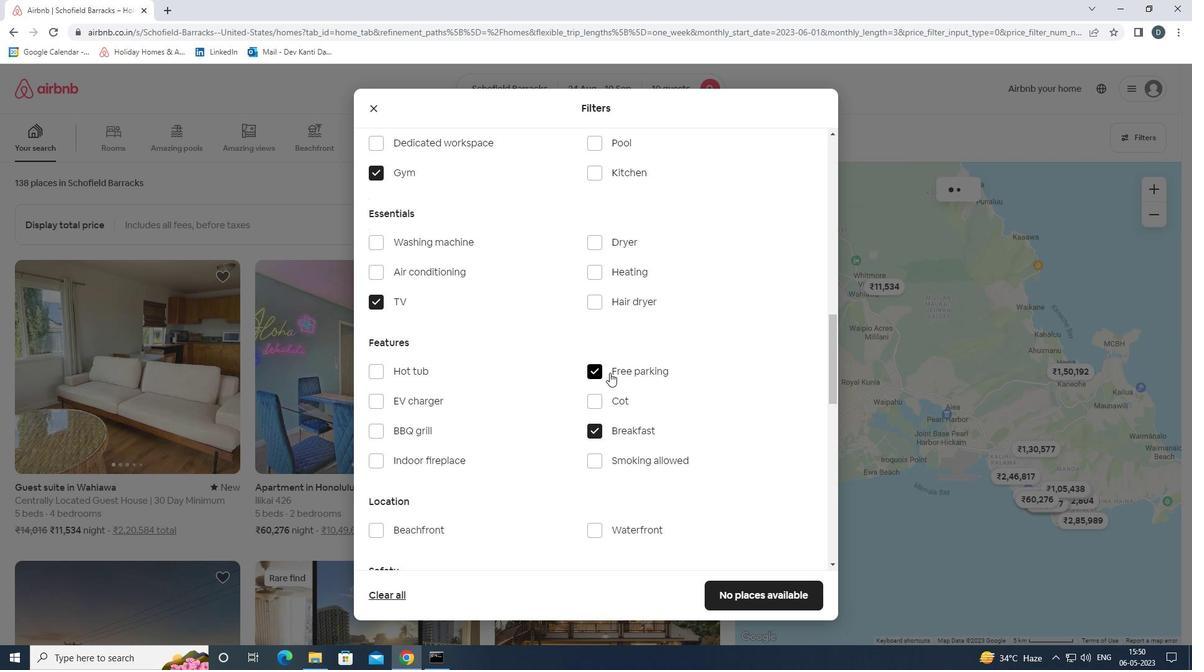 
Action: Mouse scrolled (609, 373) with delta (0, 0)
Screenshot: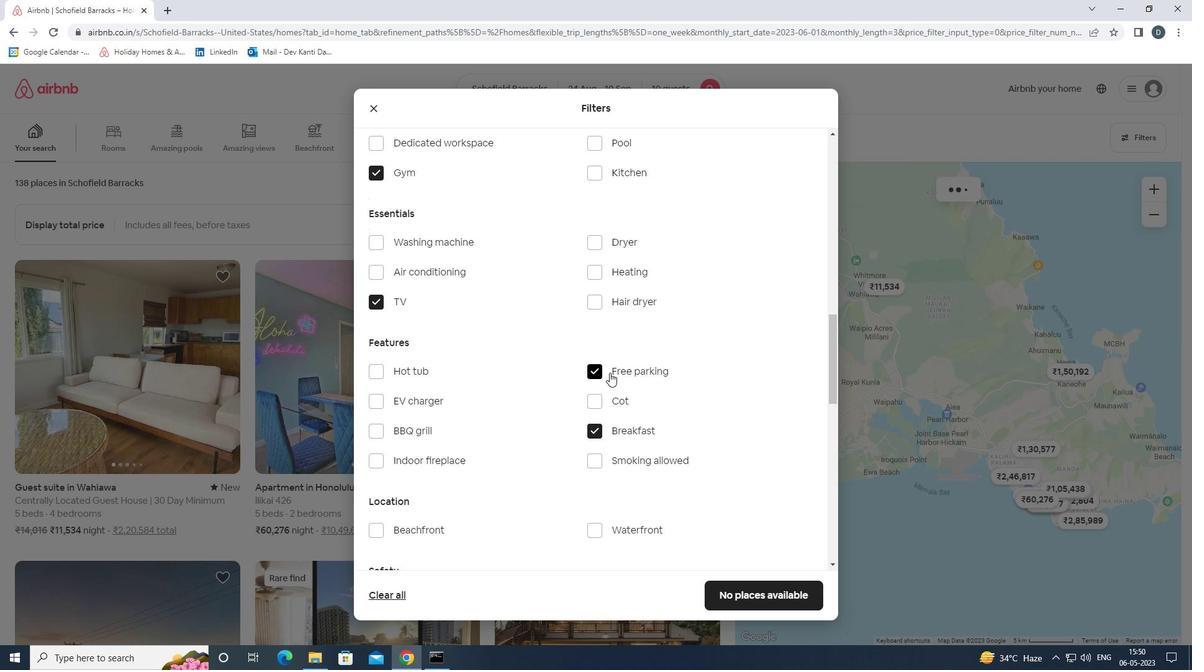 
Action: Mouse scrolled (609, 373) with delta (0, 0)
Screenshot: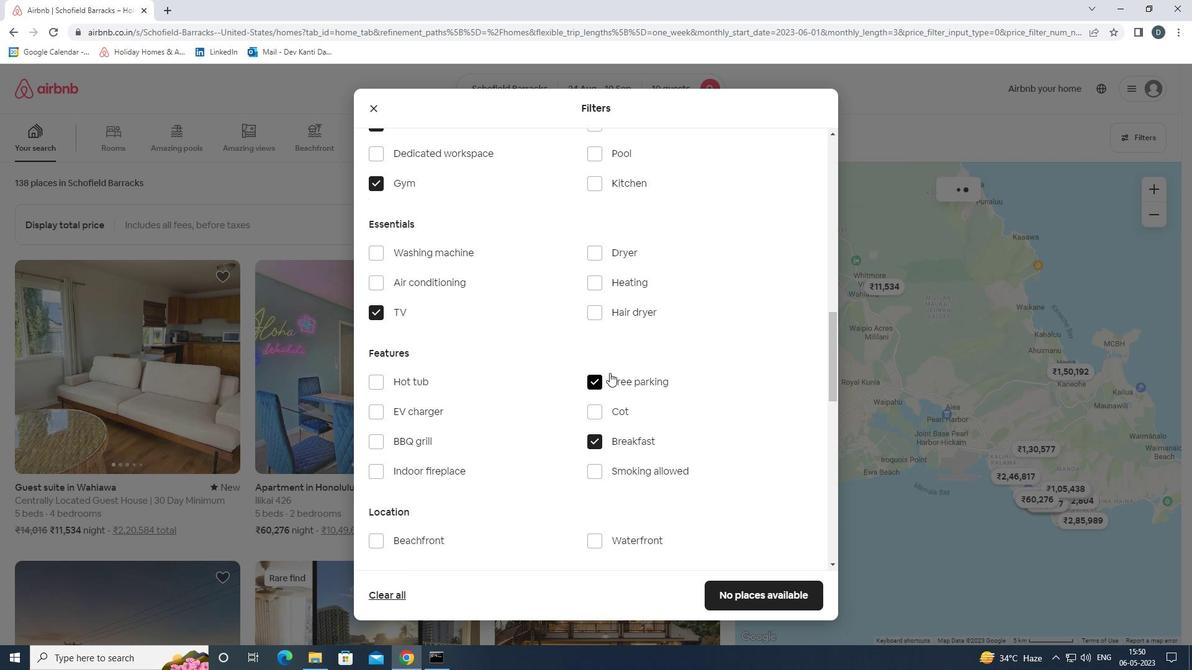 
Action: Mouse scrolled (609, 372) with delta (0, 0)
Screenshot: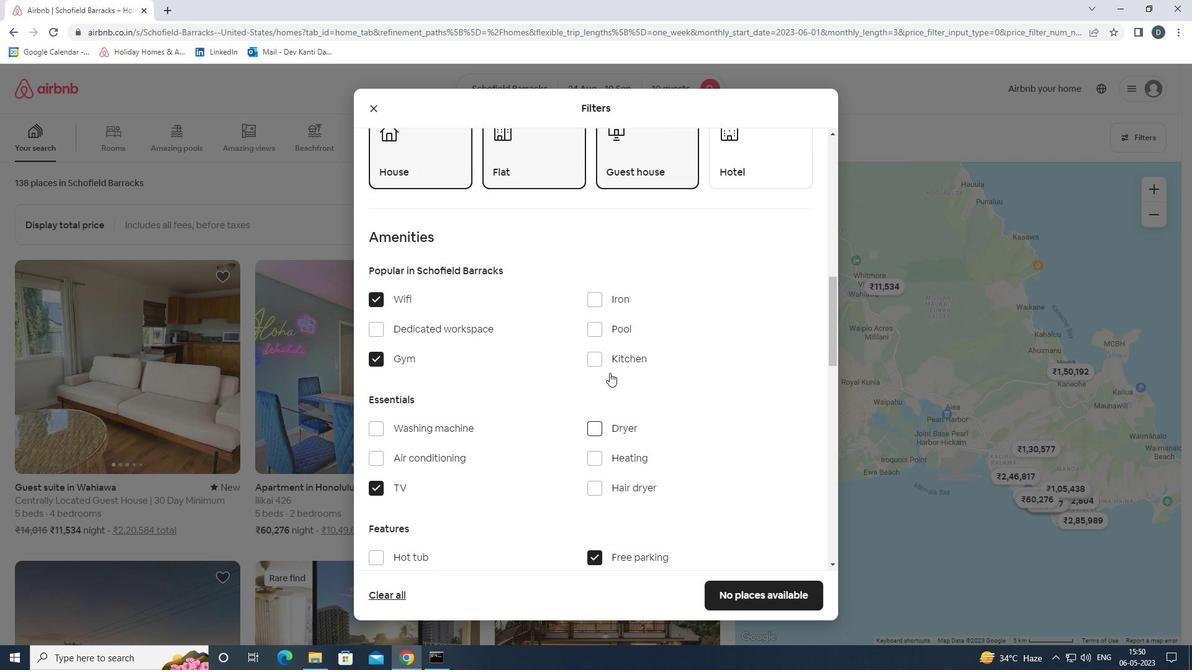 
Action: Mouse scrolled (609, 372) with delta (0, 0)
Screenshot: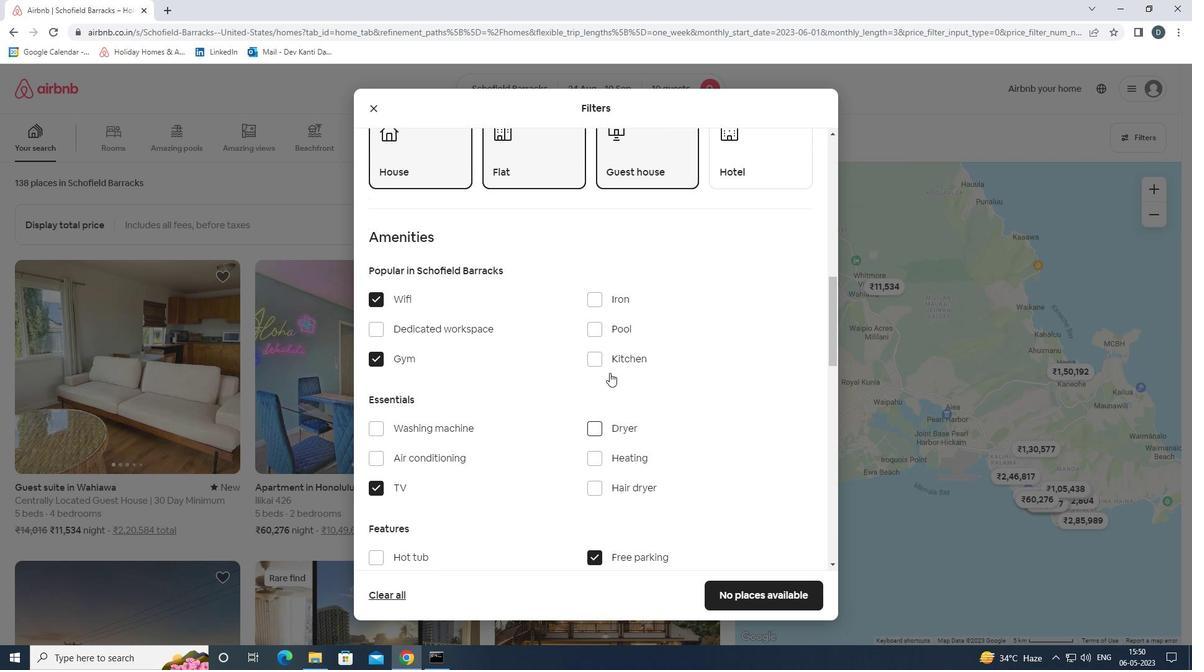 
Action: Mouse scrolled (609, 372) with delta (0, 0)
Screenshot: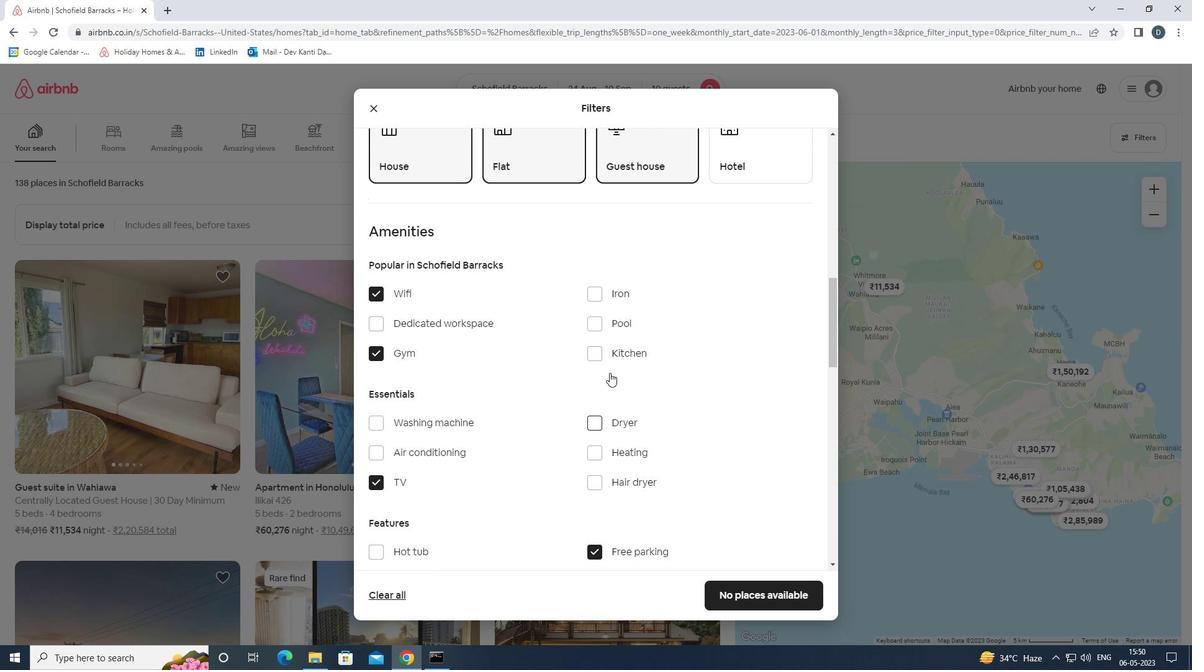 
Action: Mouse scrolled (609, 372) with delta (0, 0)
Screenshot: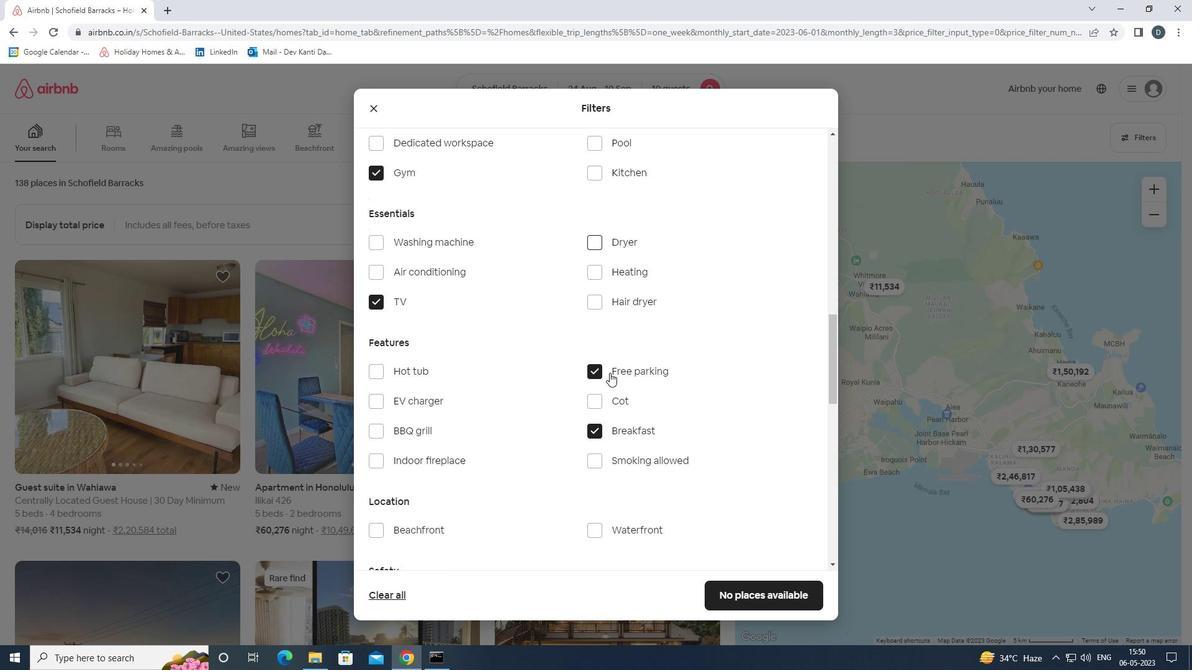
Action: Mouse scrolled (609, 372) with delta (0, 0)
Screenshot: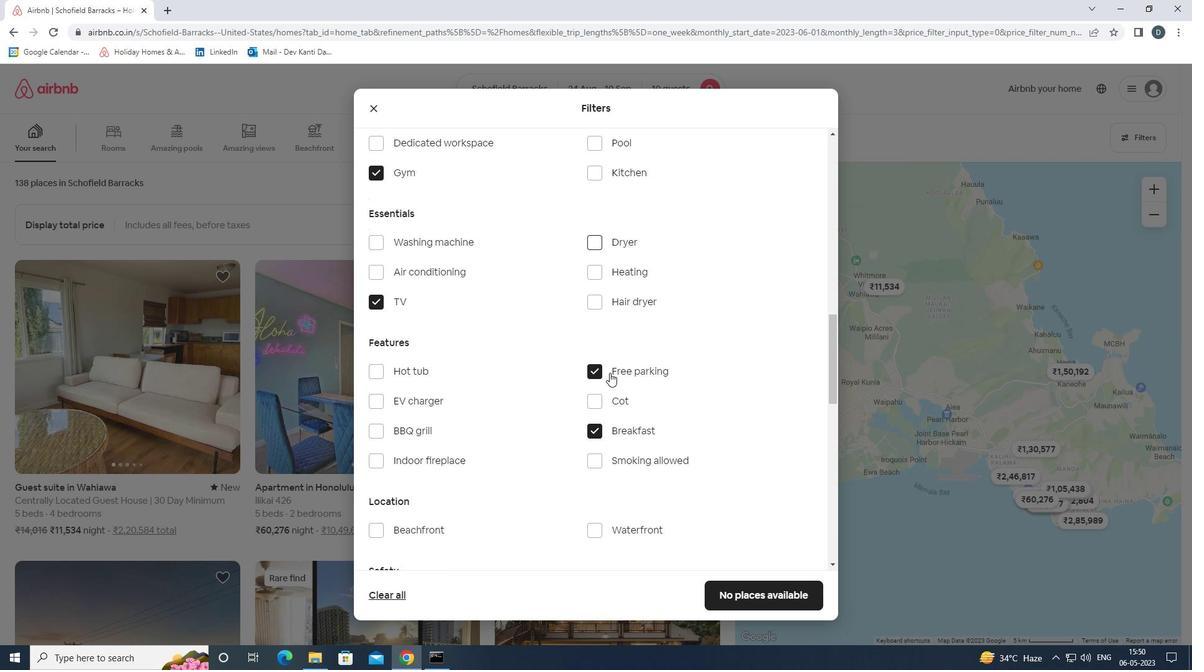 
Action: Mouse scrolled (609, 372) with delta (0, 0)
Screenshot: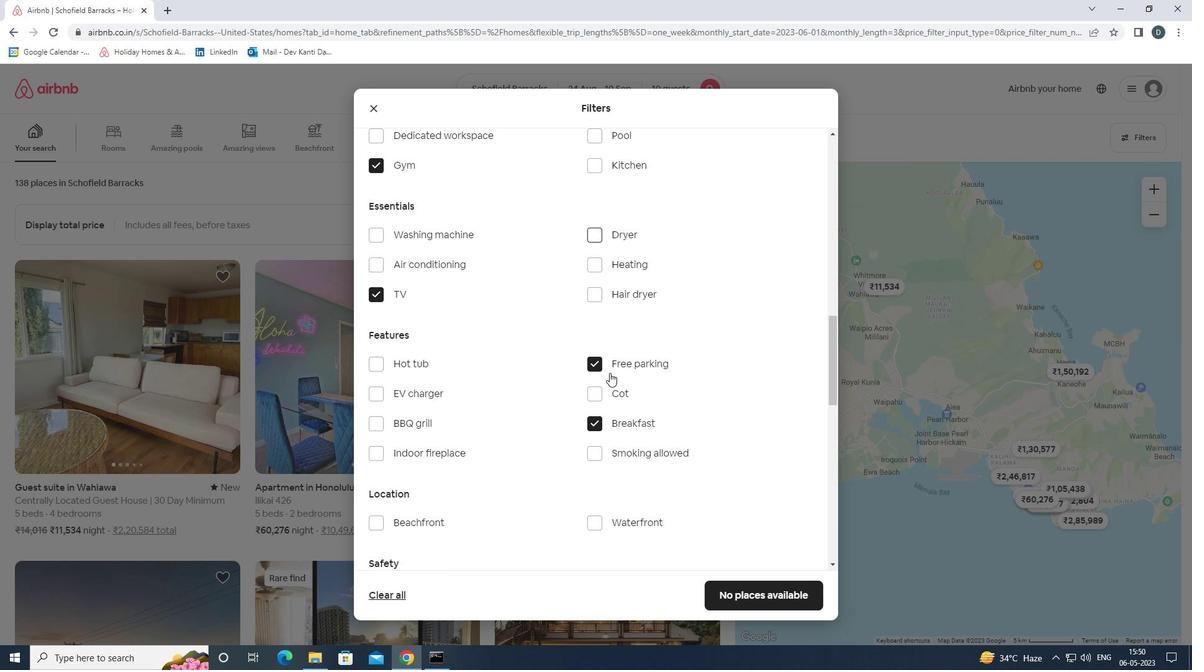 
Action: Mouse moved to (610, 373)
Screenshot: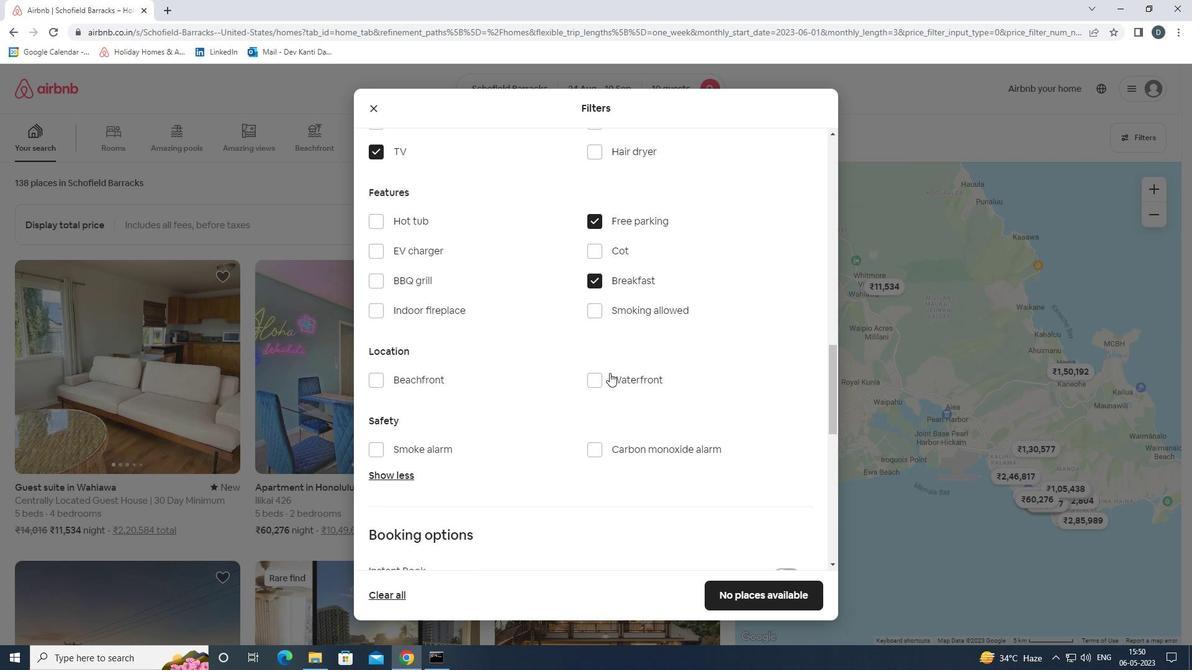 
Action: Mouse scrolled (610, 372) with delta (0, 0)
Screenshot: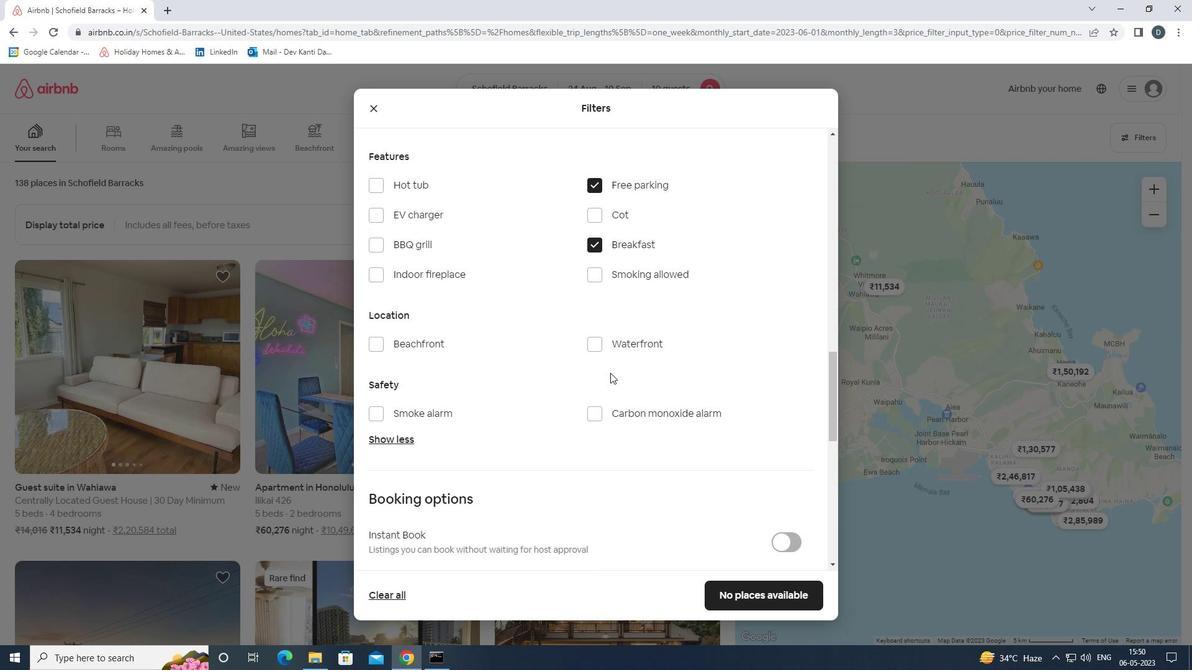 
Action: Mouse scrolled (610, 372) with delta (0, 0)
Screenshot: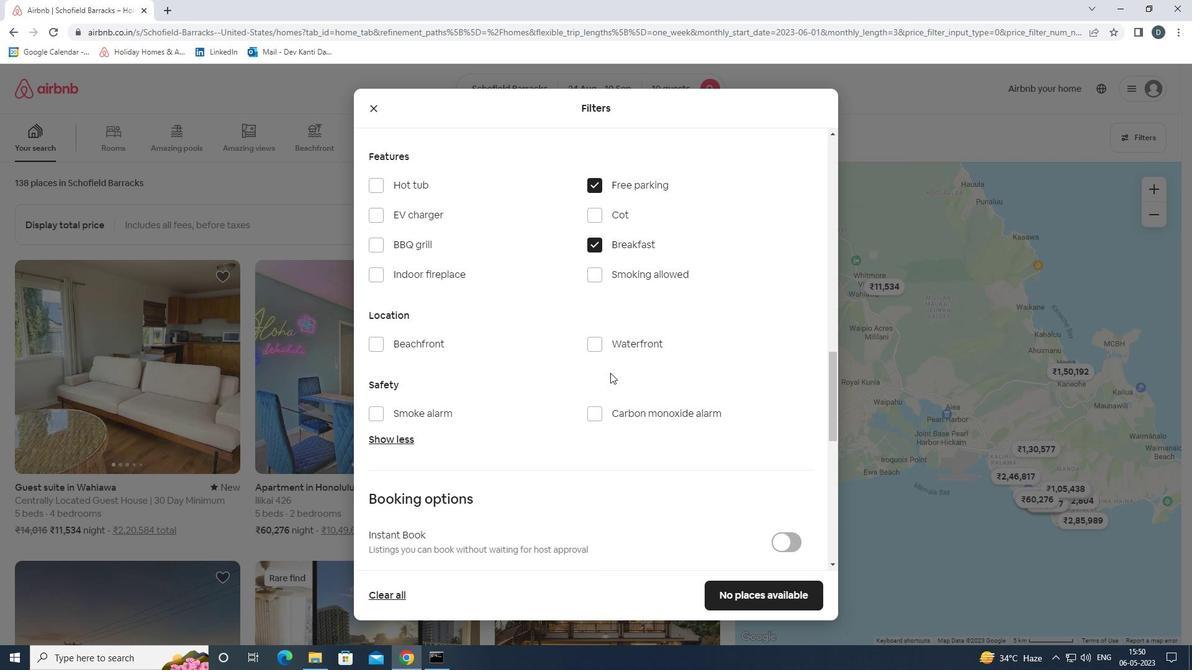 
Action: Mouse moved to (619, 374)
Screenshot: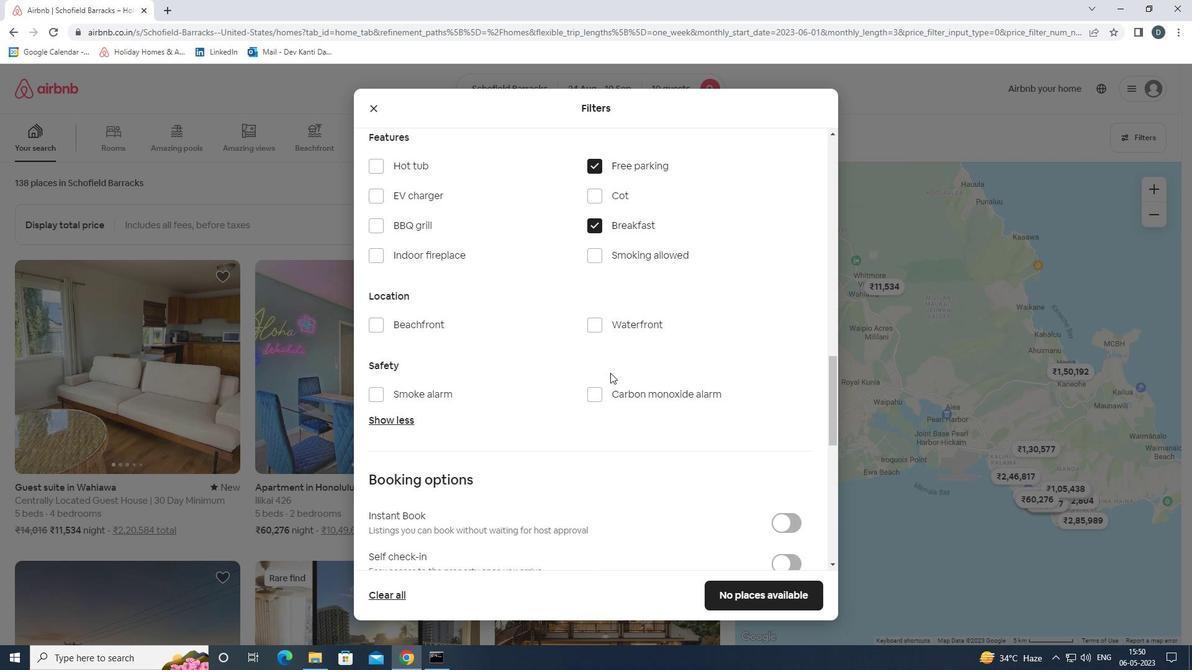 
Action: Mouse scrolled (619, 373) with delta (0, 0)
Screenshot: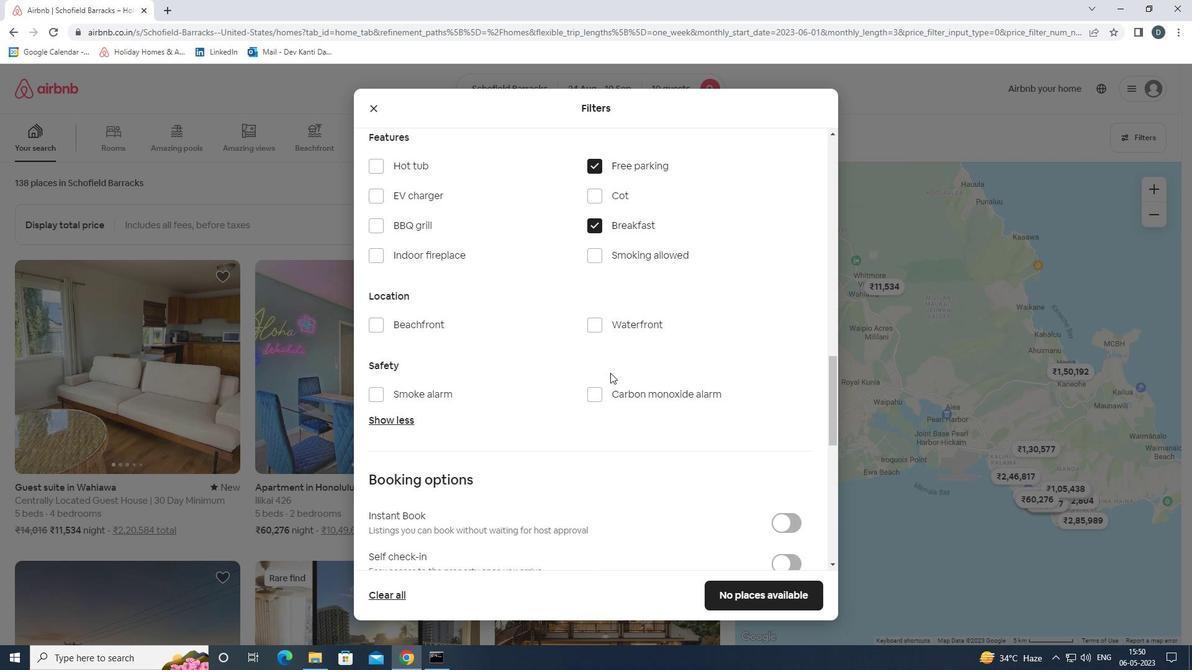 
Action: Mouse moved to (791, 396)
Screenshot: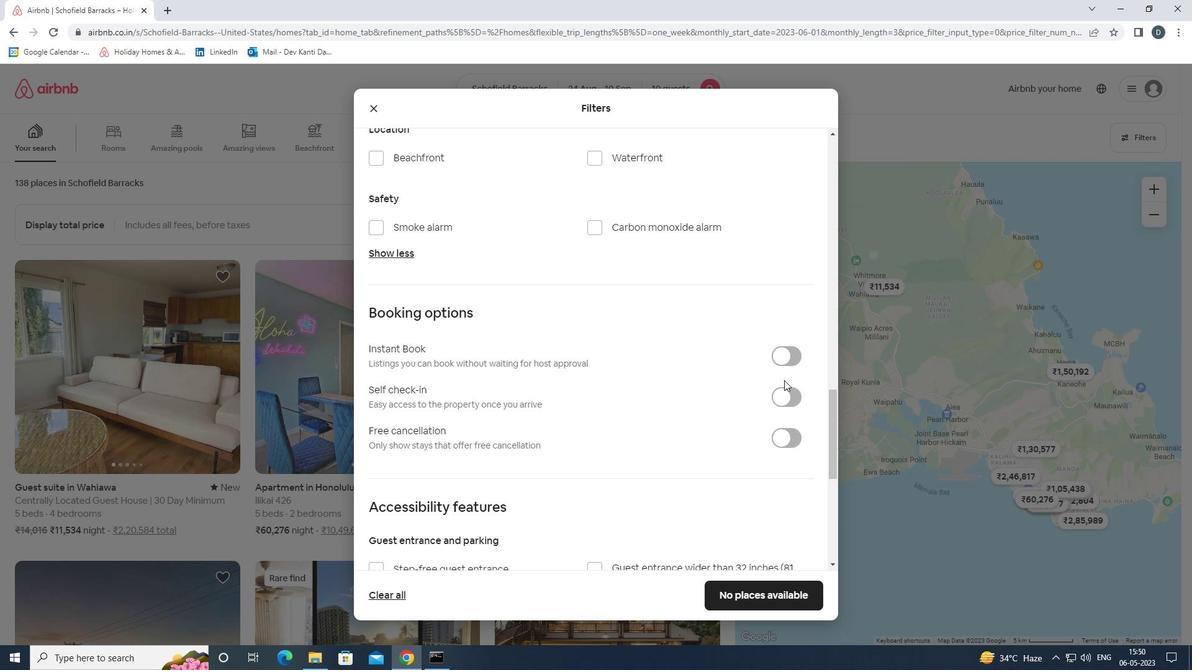 
Action: Mouse pressed left at (791, 396)
Screenshot: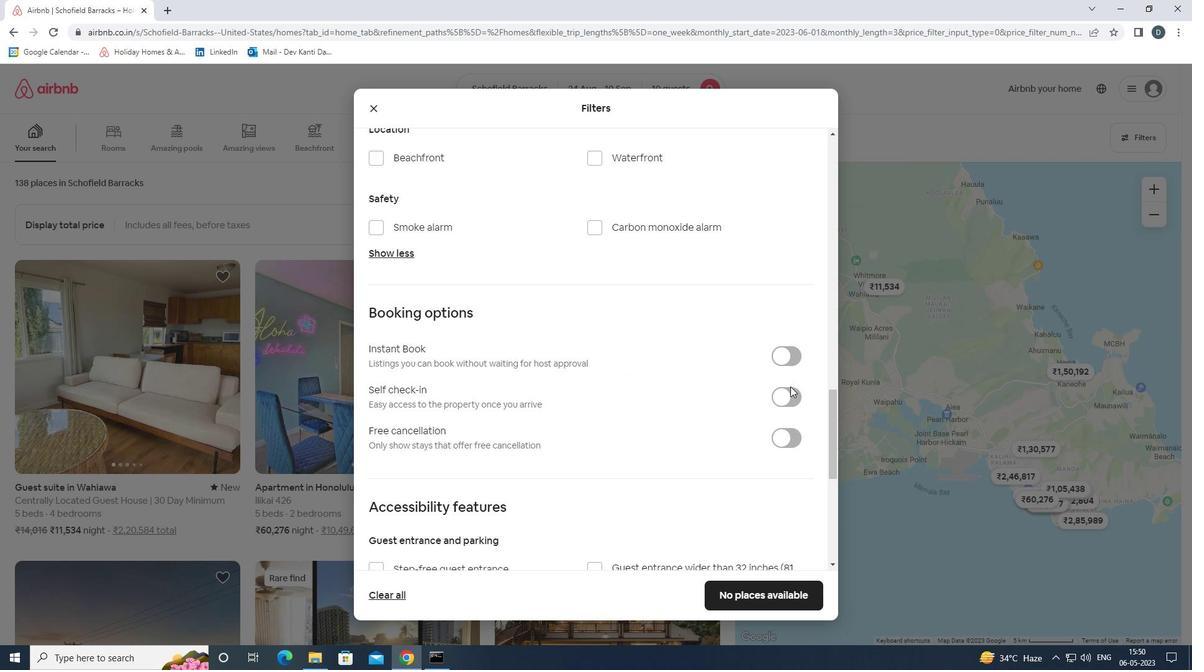 
Action: Mouse moved to (729, 398)
Screenshot: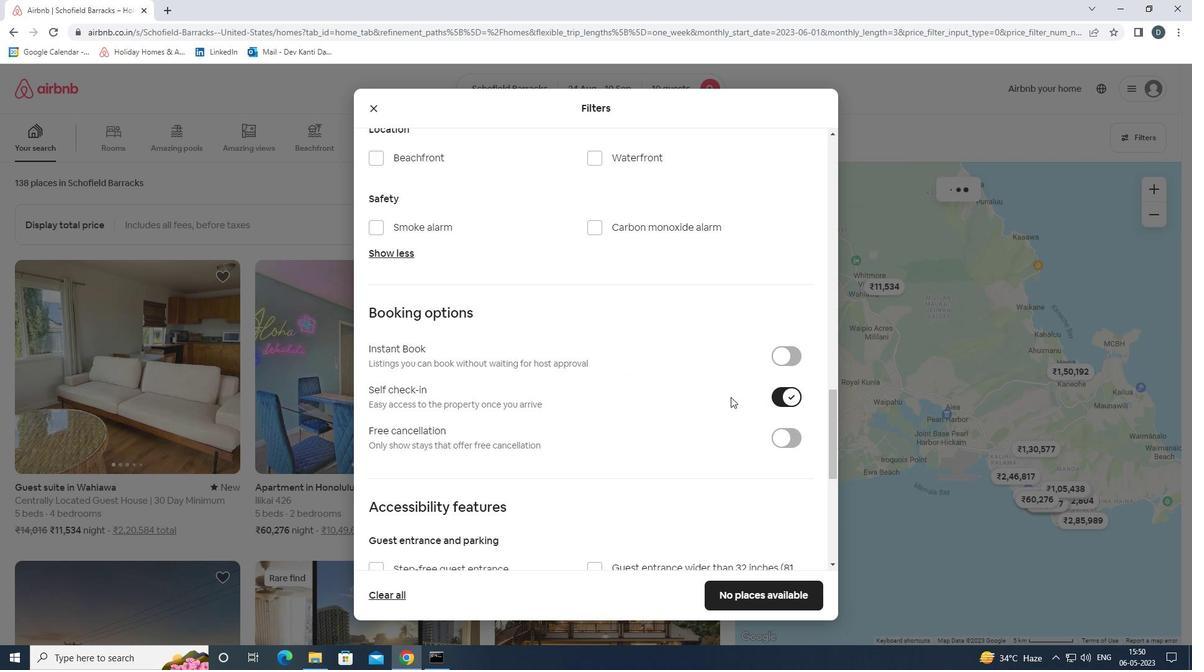 
Action: Mouse scrolled (729, 397) with delta (0, 0)
Screenshot: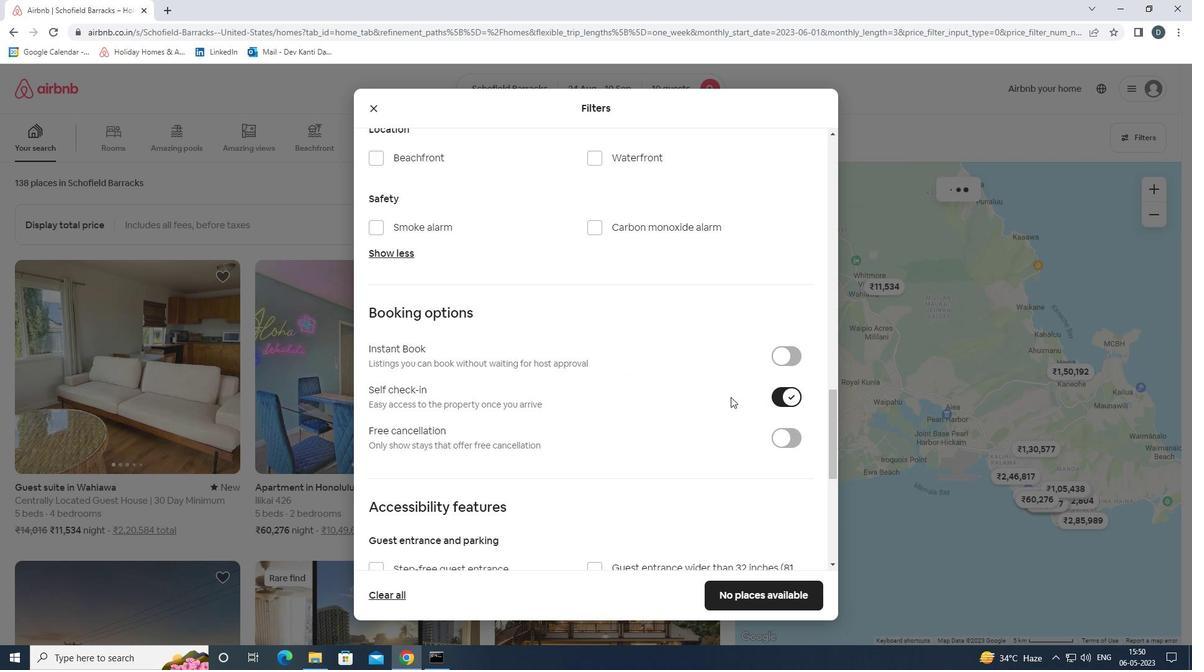 
Action: Mouse moved to (729, 398)
Screenshot: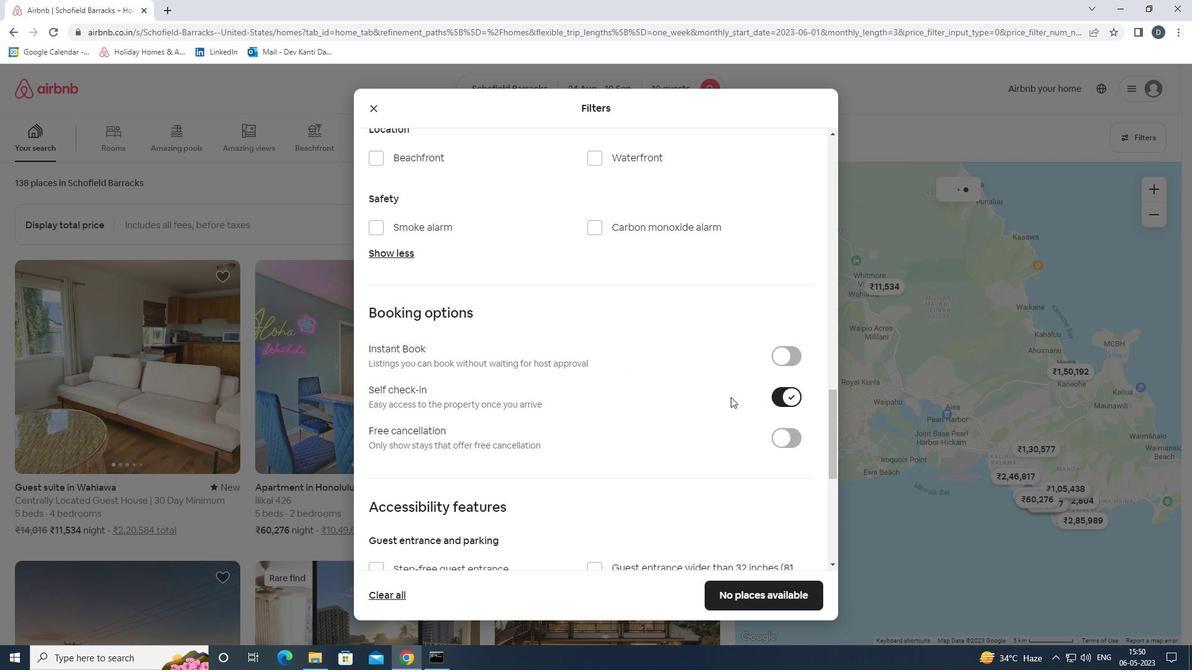 
Action: Mouse scrolled (729, 398) with delta (0, 0)
Screenshot: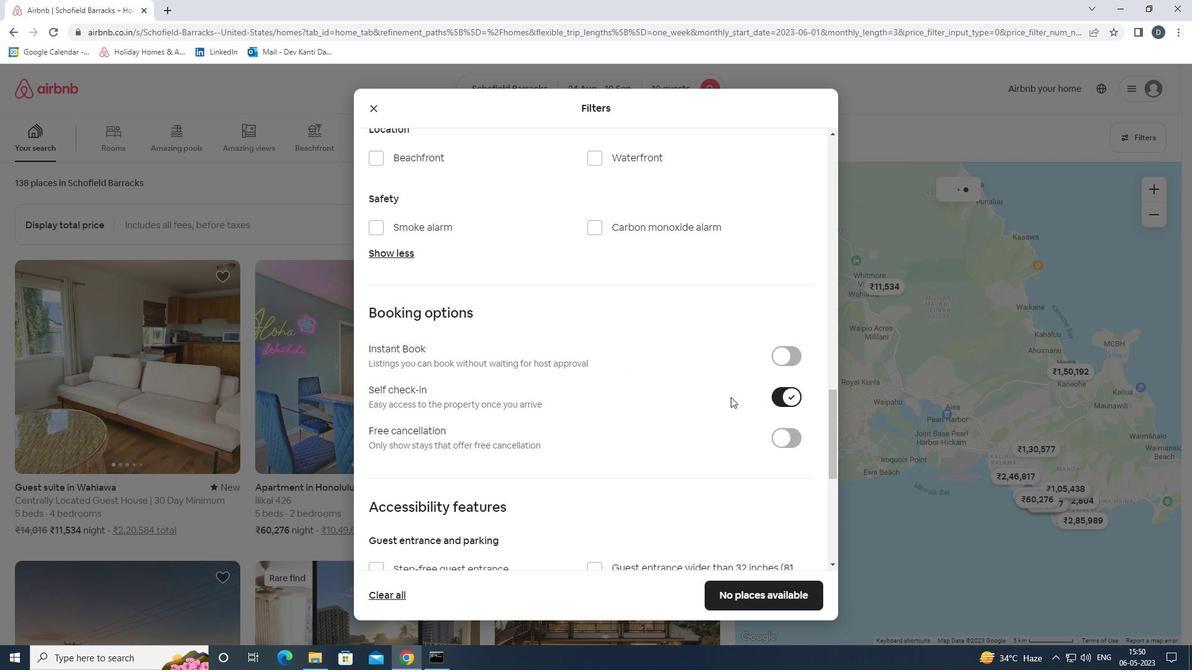 
Action: Mouse scrolled (729, 398) with delta (0, 0)
Screenshot: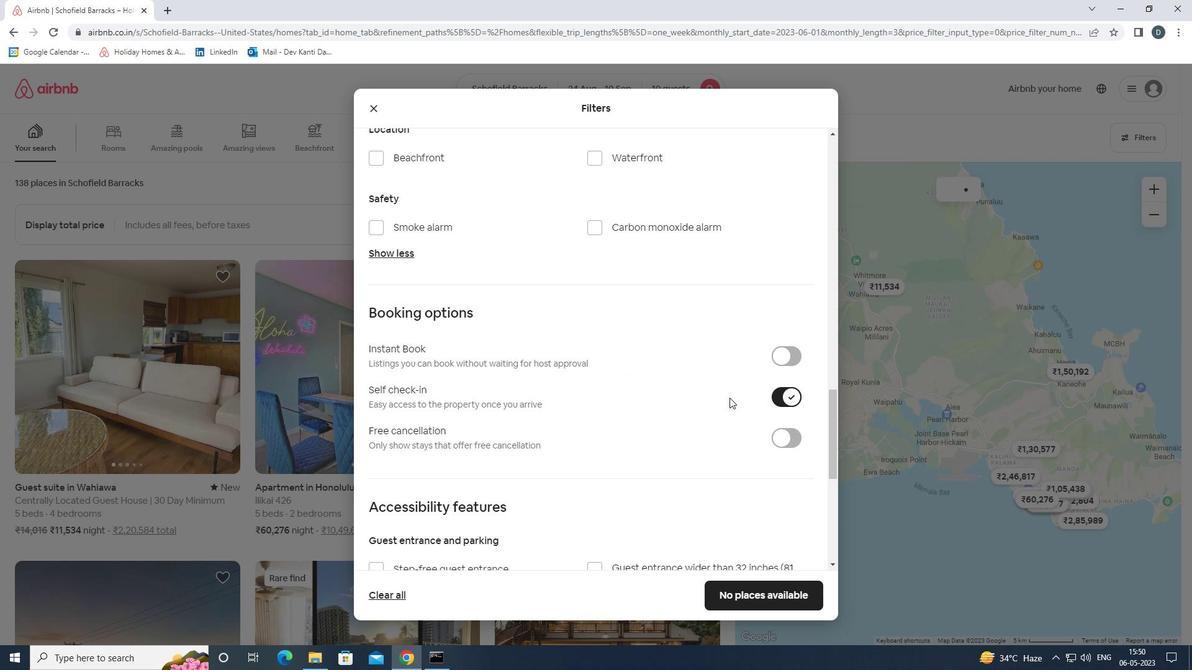 
Action: Mouse scrolled (729, 398) with delta (0, 0)
Screenshot: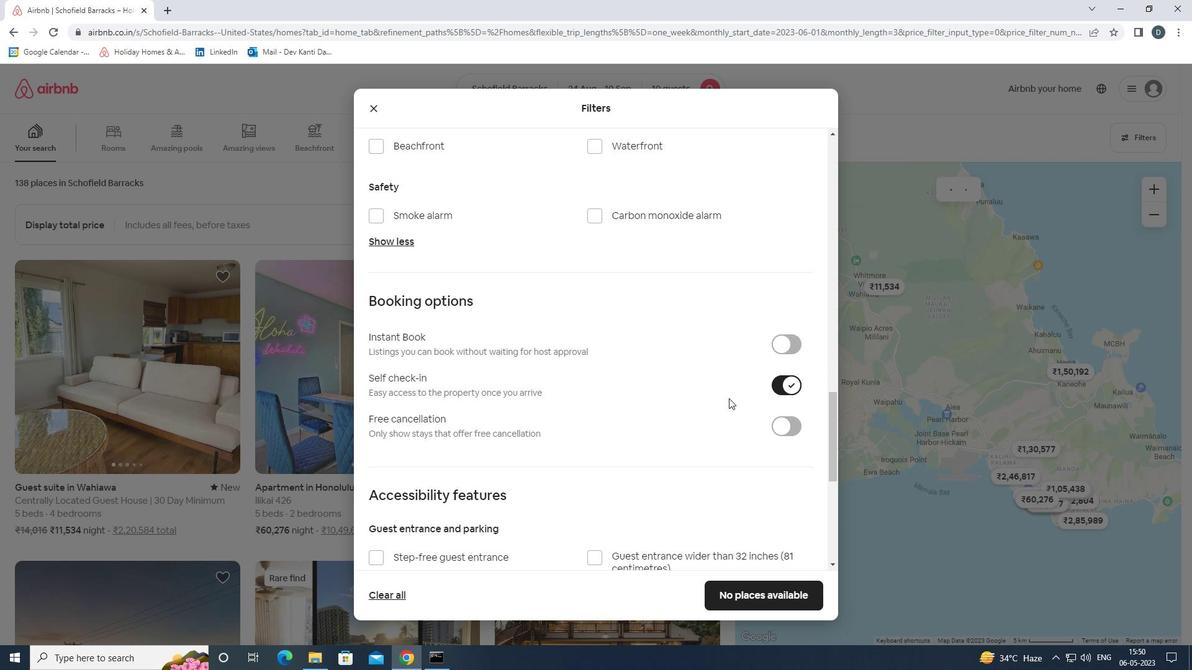 
Action: Mouse scrolled (729, 398) with delta (0, 0)
Screenshot: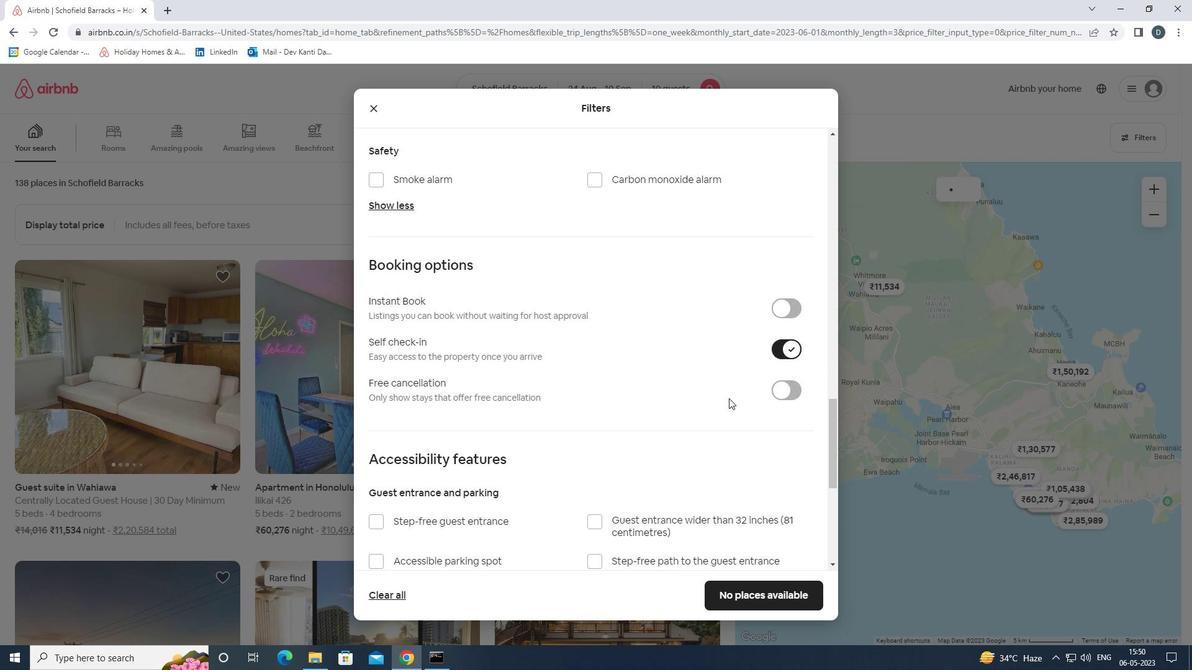 
Action: Mouse scrolled (729, 398) with delta (0, 0)
Screenshot: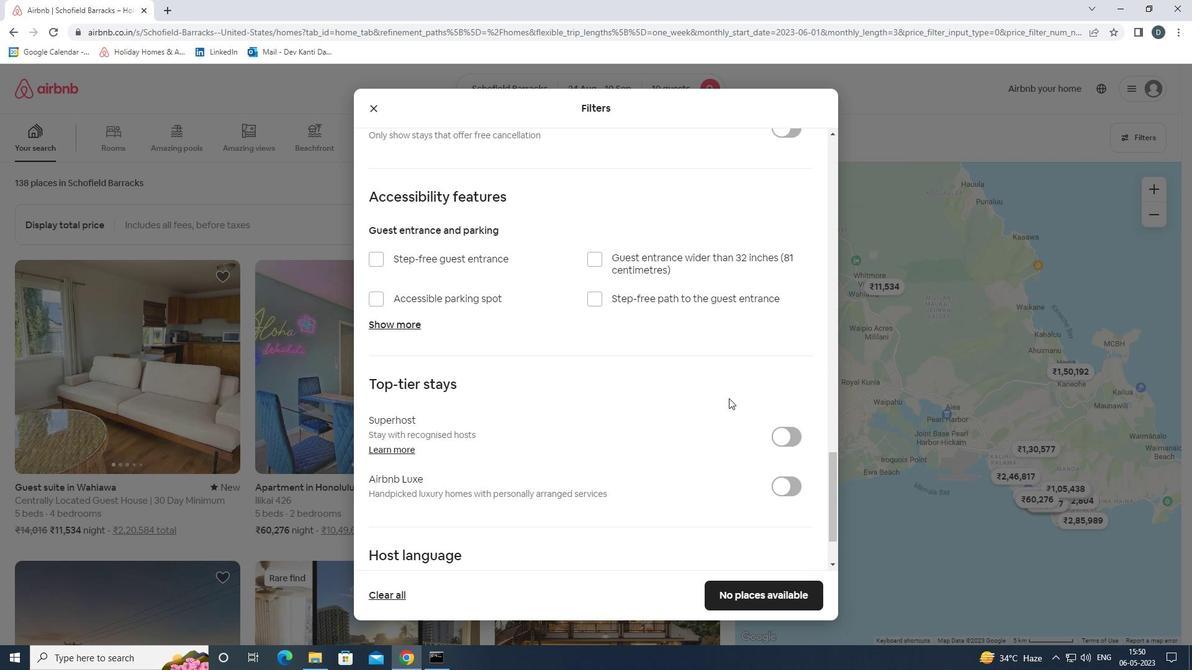 
Action: Mouse scrolled (729, 398) with delta (0, 0)
Screenshot: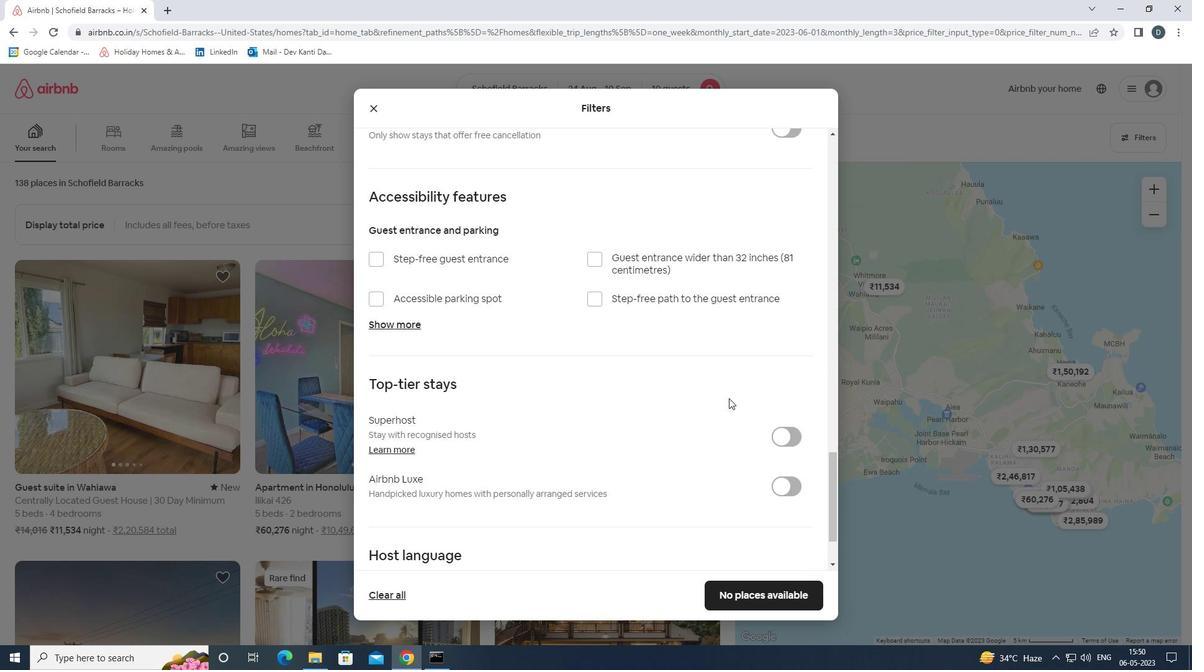 
Action: Mouse scrolled (729, 398) with delta (0, 0)
Screenshot: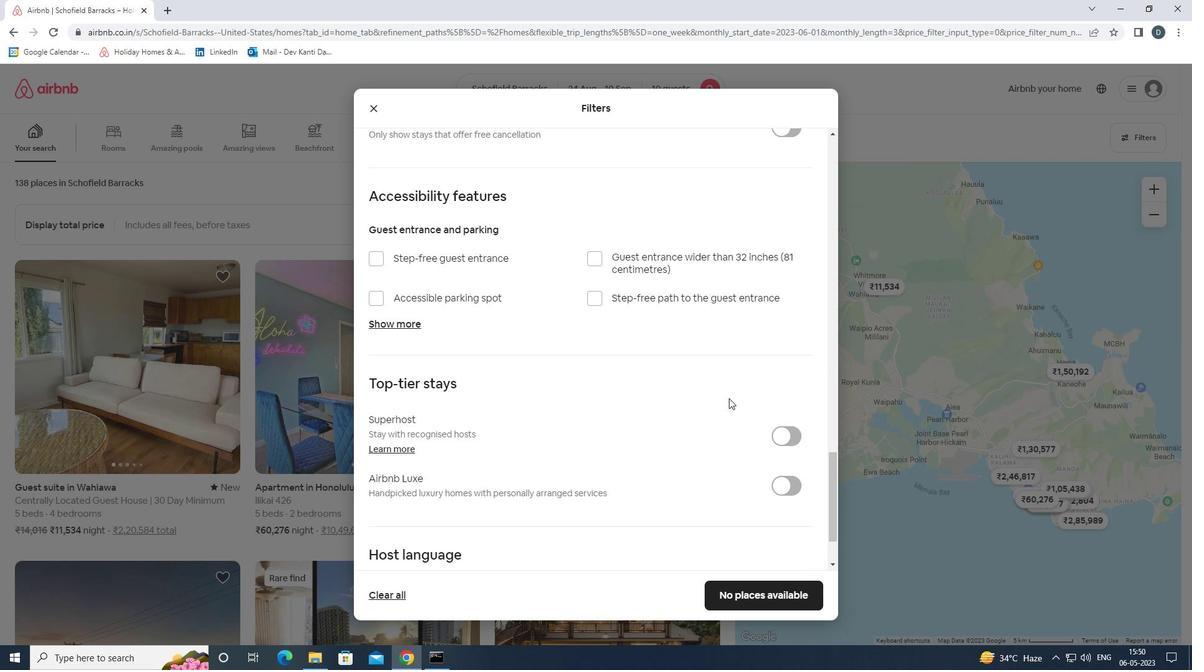 
Action: Mouse scrolled (729, 398) with delta (0, 0)
Screenshot: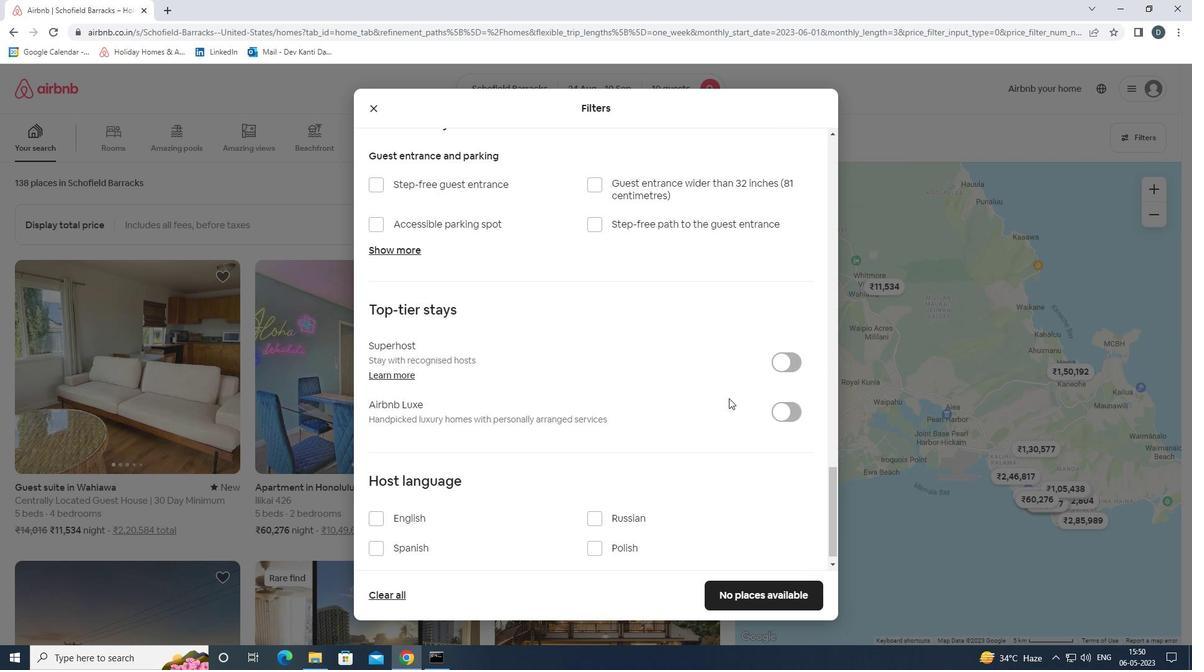 
Action: Mouse scrolled (729, 398) with delta (0, 0)
Screenshot: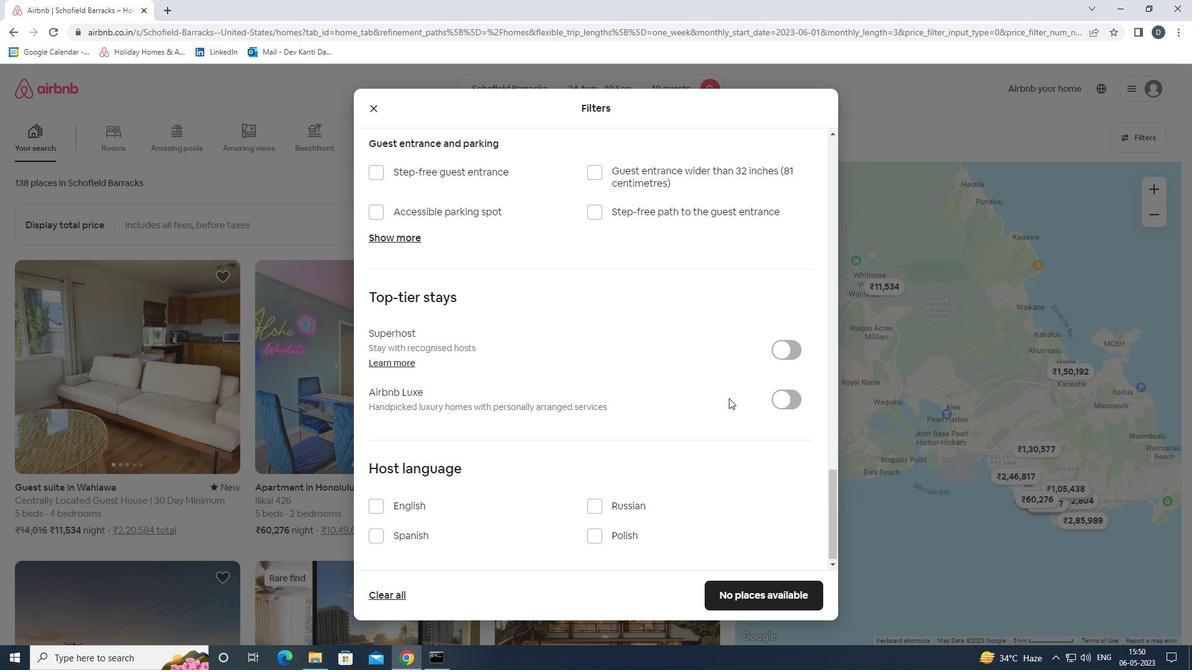 
Action: Mouse moved to (417, 503)
Screenshot: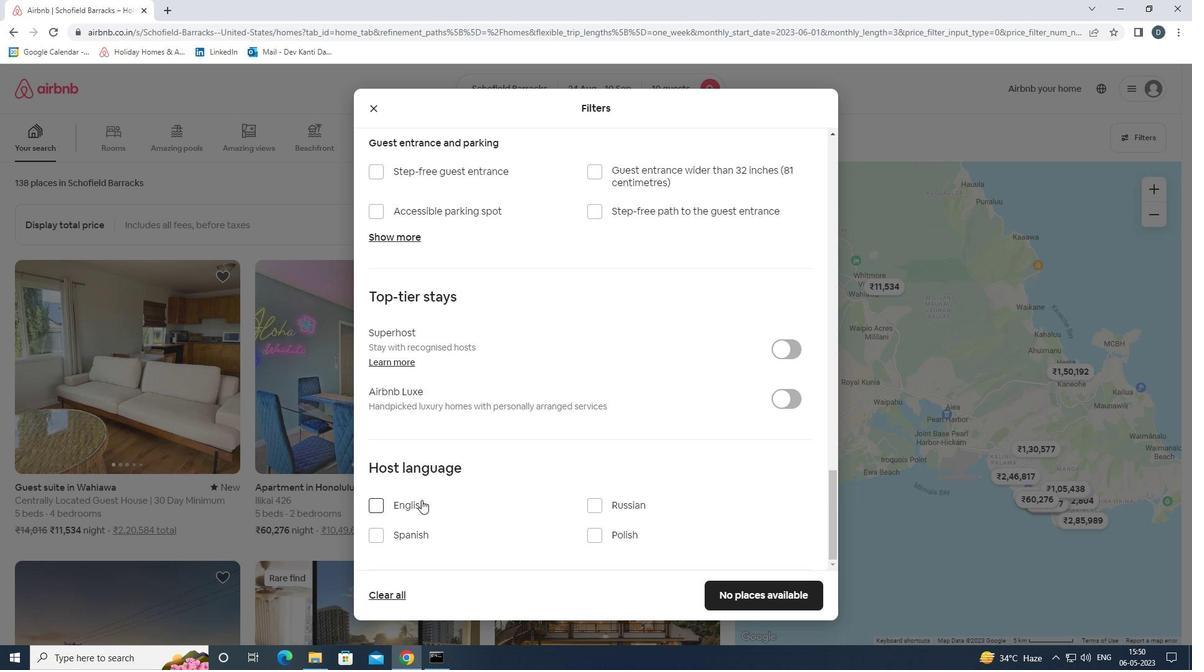 
Action: Mouse pressed left at (417, 503)
Screenshot: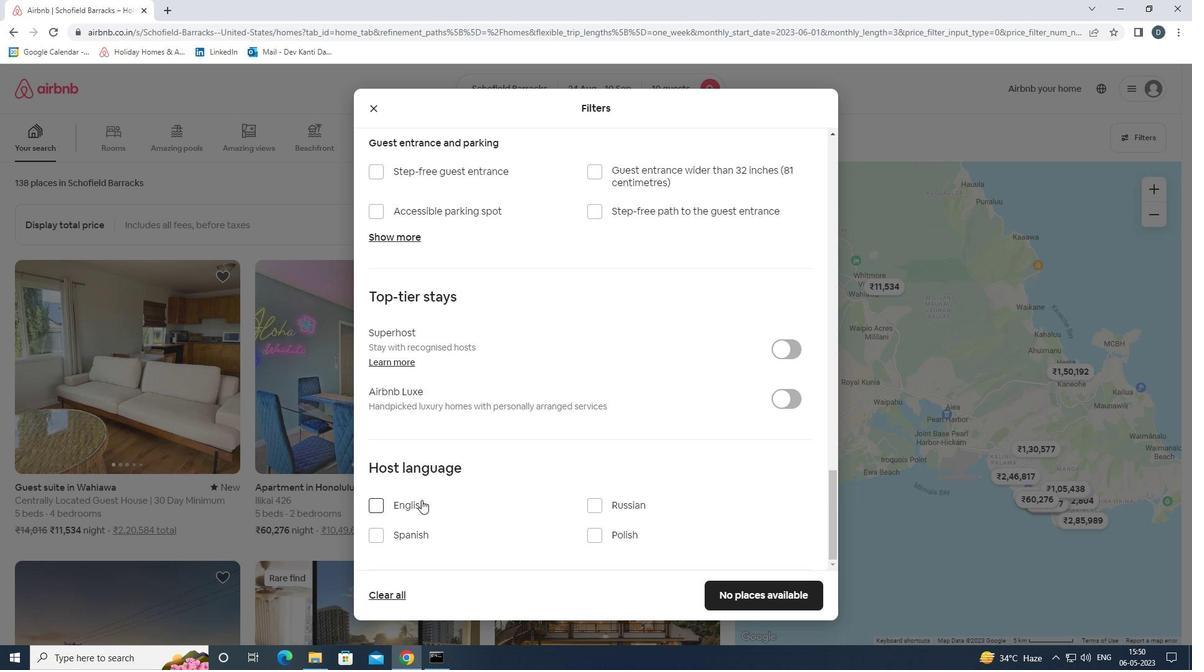 
Action: Mouse moved to (414, 503)
Screenshot: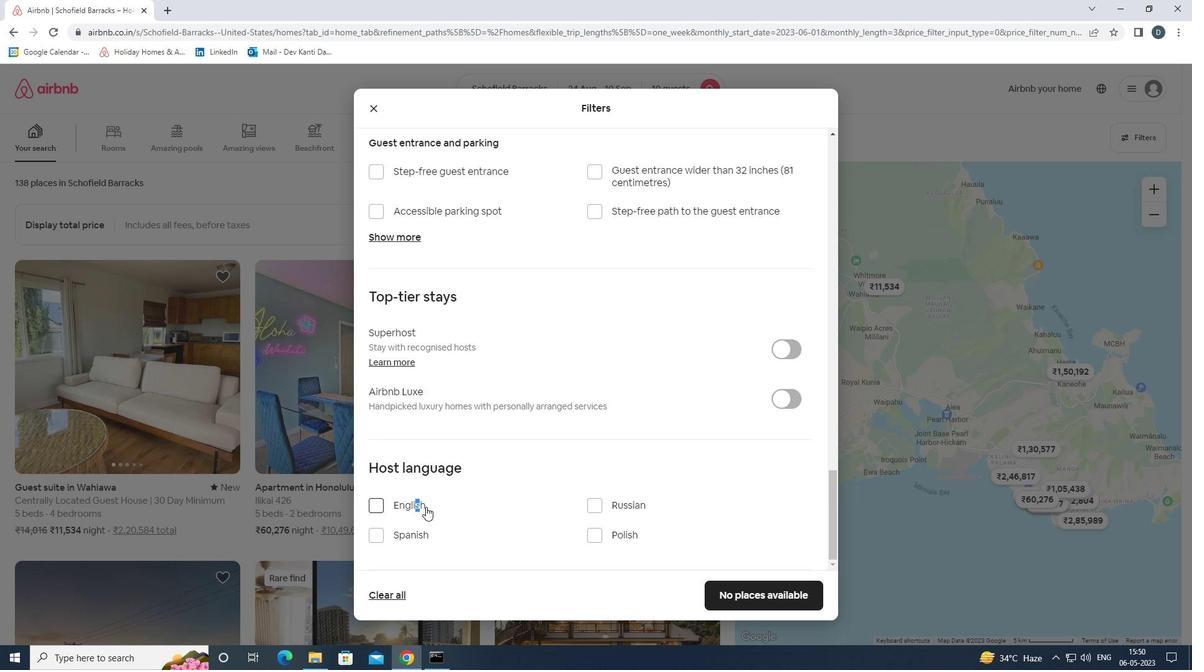 
Action: Mouse pressed left at (414, 503)
Screenshot: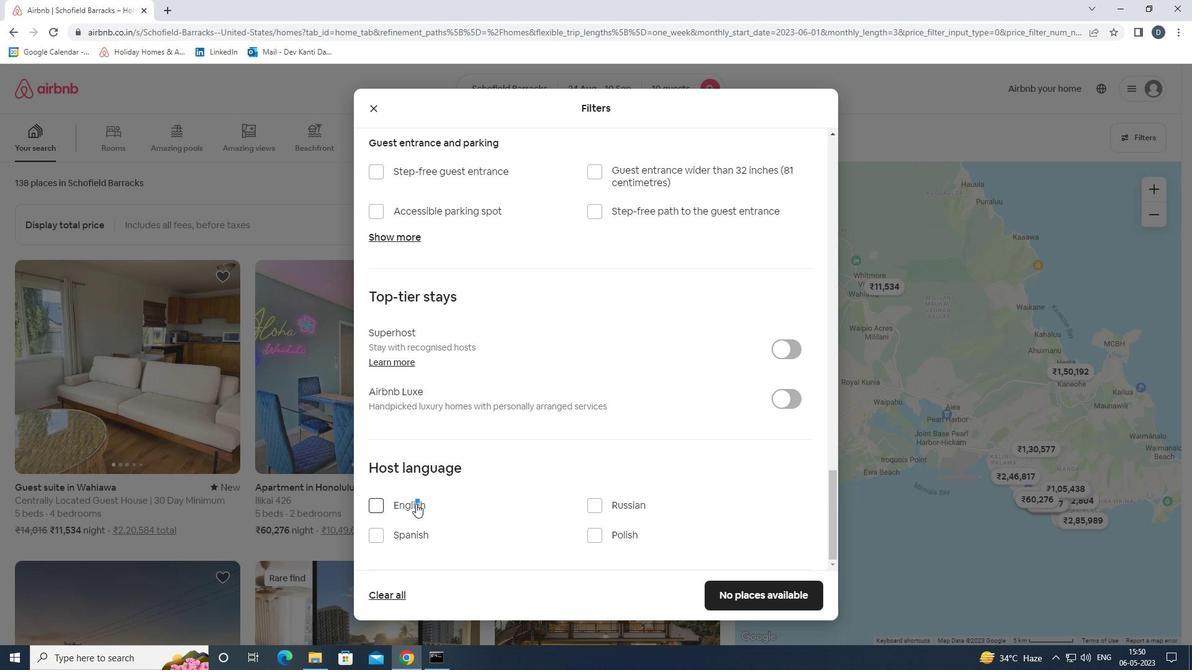 
Action: Mouse moved to (770, 598)
Screenshot: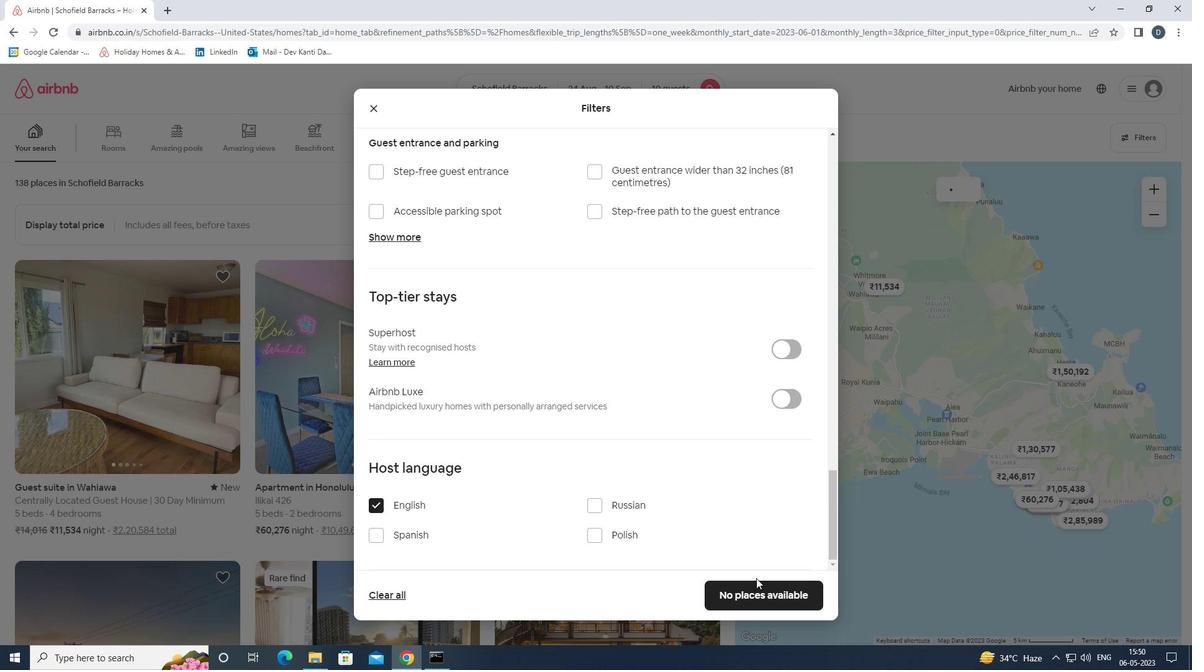 
Action: Mouse pressed left at (770, 598)
Screenshot: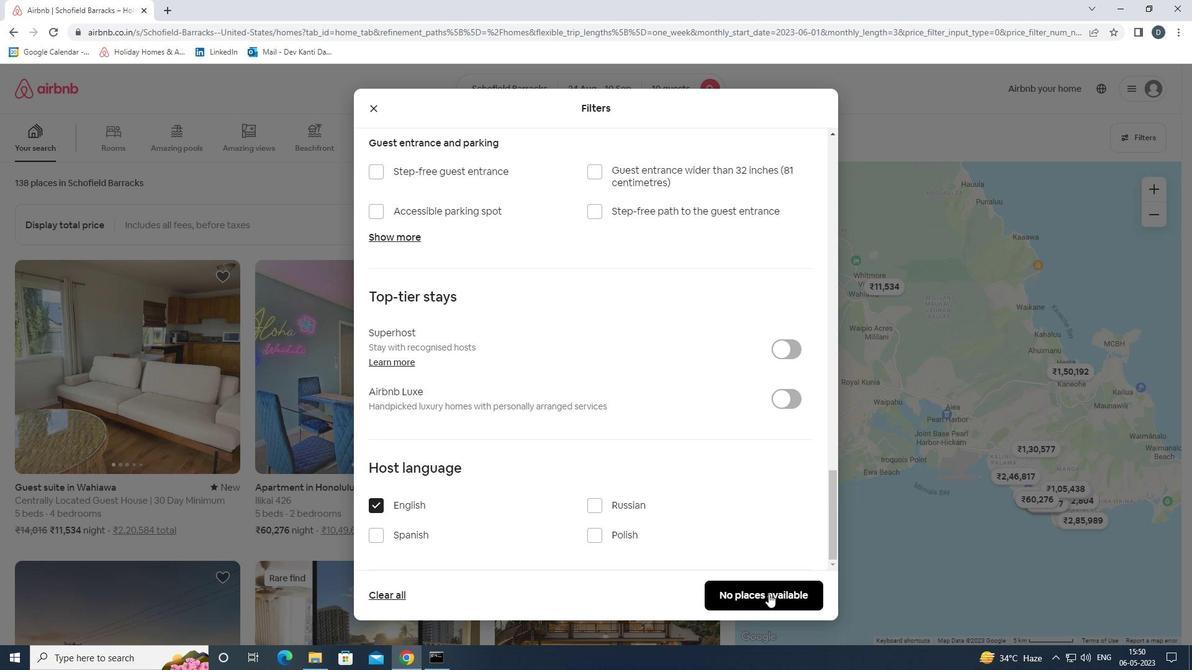 
Action: Mouse moved to (729, 465)
Screenshot: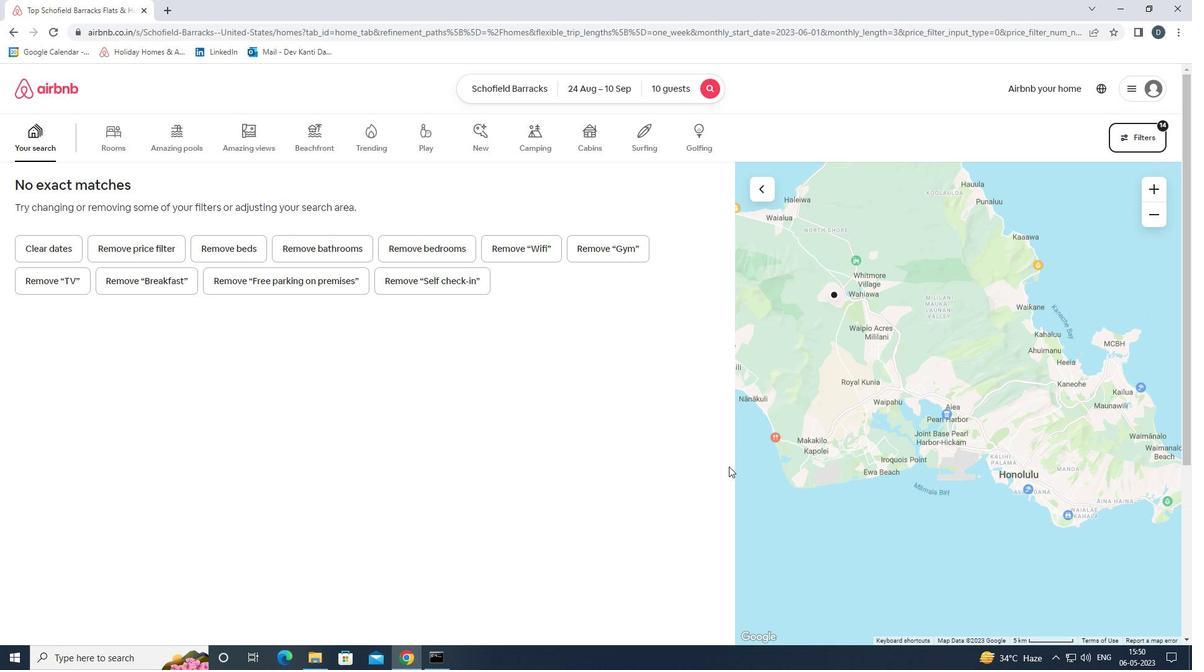 
